 Task: In the event  named  Webinar: Content Marketing Strategies for Lead Conversion, Set a range of dates when you can accept meetings  '13 Jul â€" 31 Jul 2023'. Select a duration of  60 min. Select working hours  	_x000D_
MON- SAT 10:00am â€" 6:00pm. Add time before or after your events  as 10 min. Set the frequency of available time slots for invitees as  20 min. Set the minimum notice period and maximum events allowed per day as  46 hours and 2. , logged in from the account softage.4@softage.net and add another guest for the event, softage.7@softage.net
Action: Mouse pressed left at (645, 215)
Screenshot: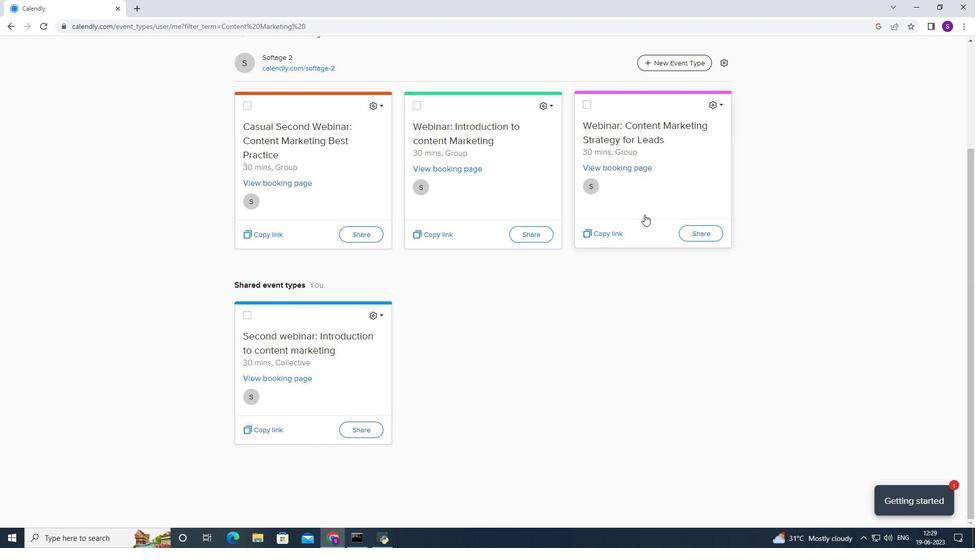 
Action: Mouse moved to (327, 209)
Screenshot: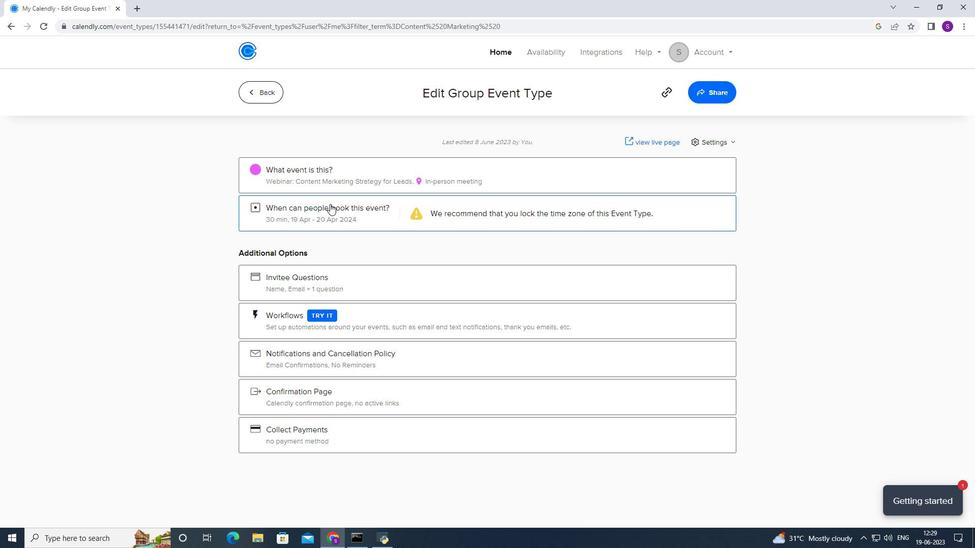 
Action: Mouse pressed left at (327, 209)
Screenshot: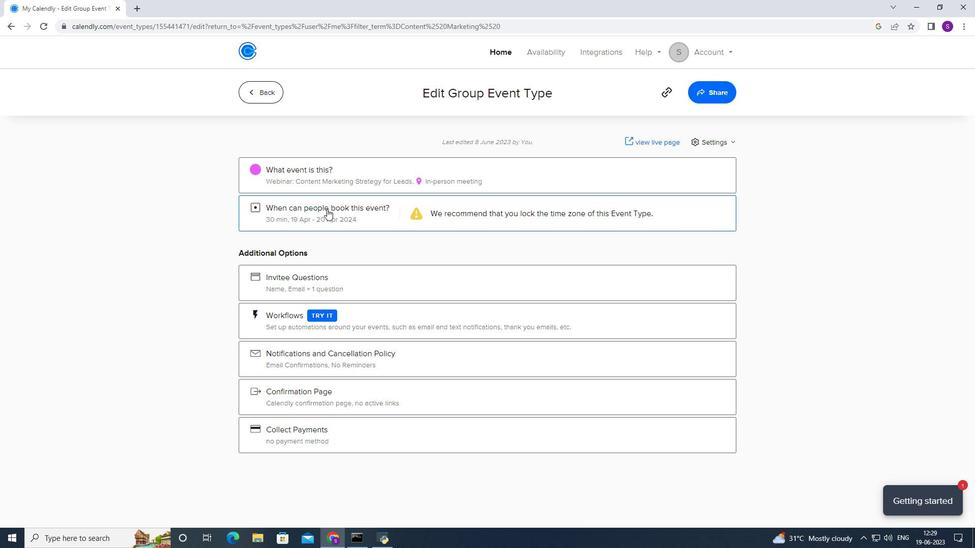 
Action: Mouse moved to (433, 344)
Screenshot: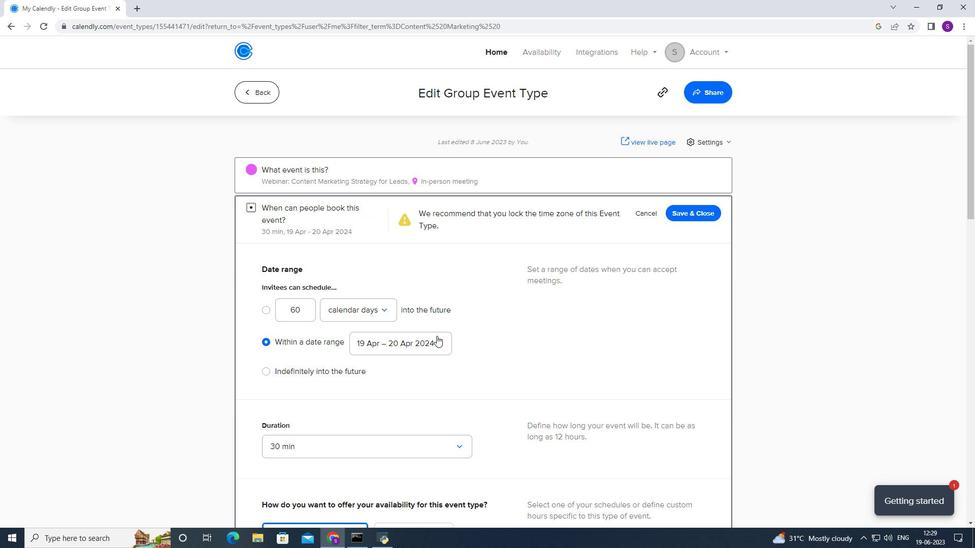 
Action: Mouse pressed left at (433, 344)
Screenshot: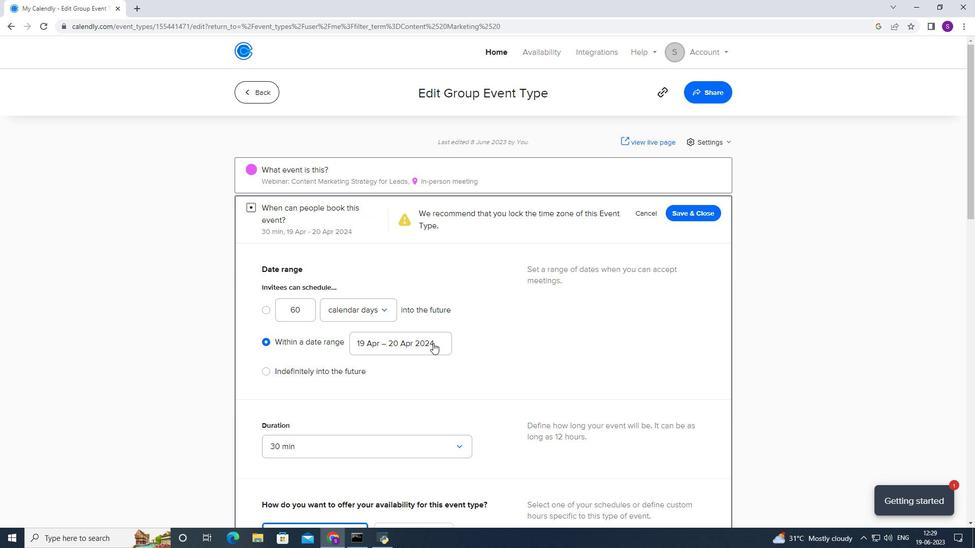 
Action: Mouse moved to (399, 219)
Screenshot: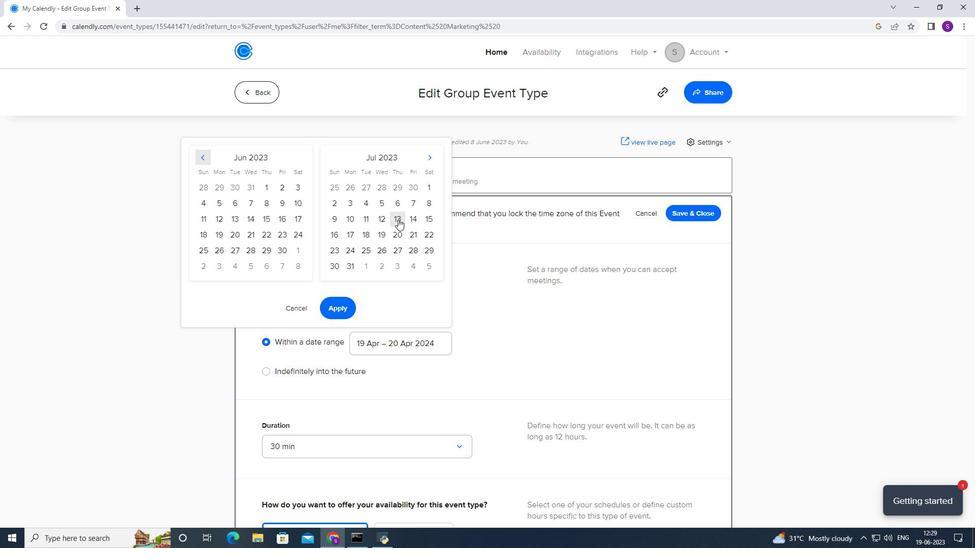 
Action: Mouse pressed left at (399, 219)
Screenshot: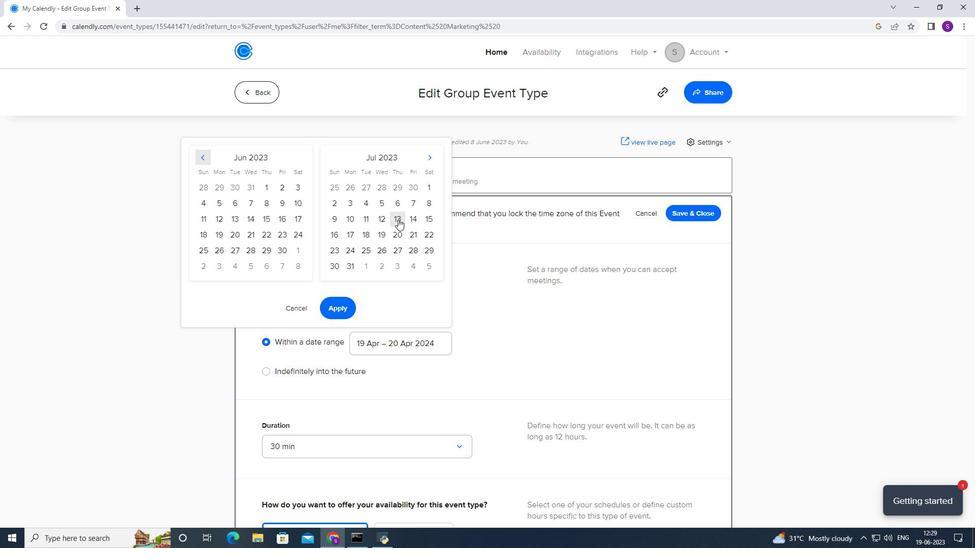 
Action: Mouse moved to (352, 264)
Screenshot: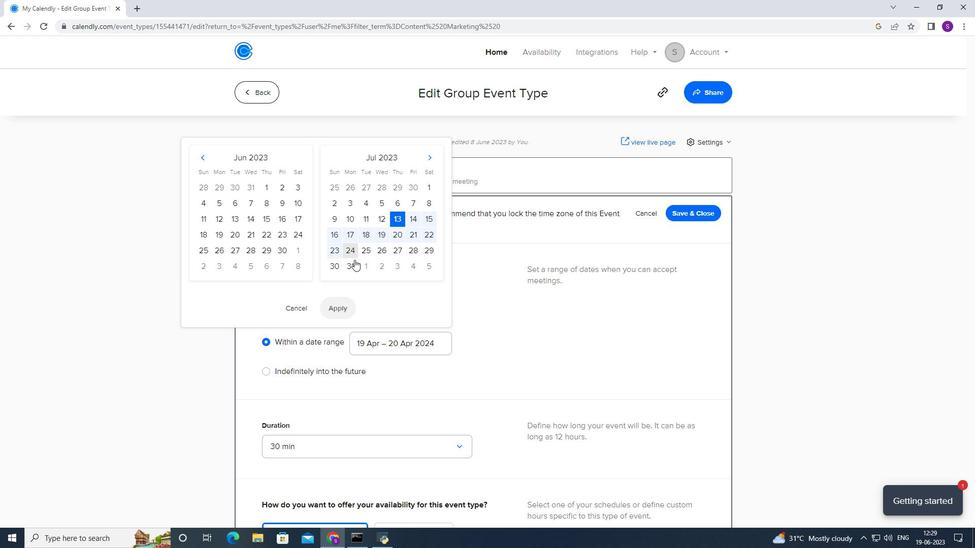 
Action: Mouse pressed left at (352, 264)
Screenshot: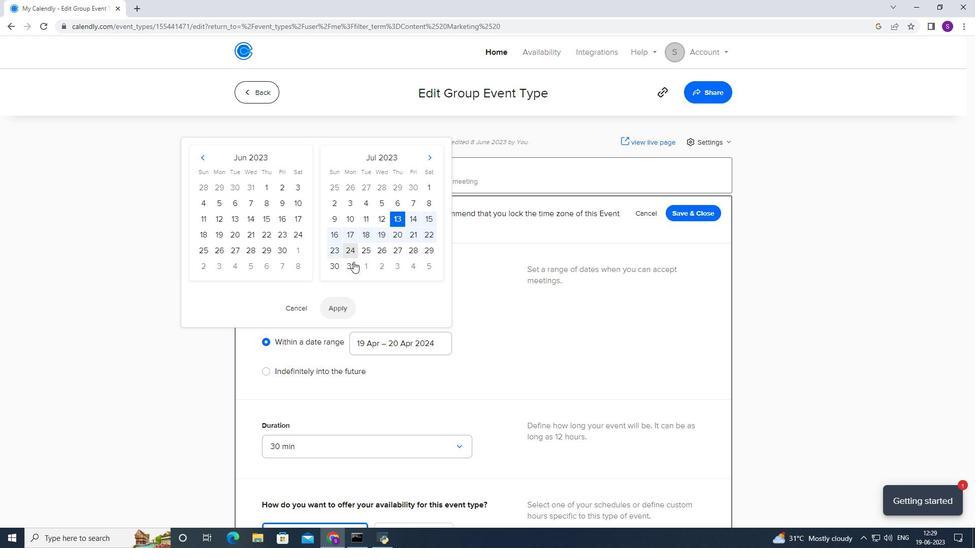 
Action: Mouse moved to (358, 314)
Screenshot: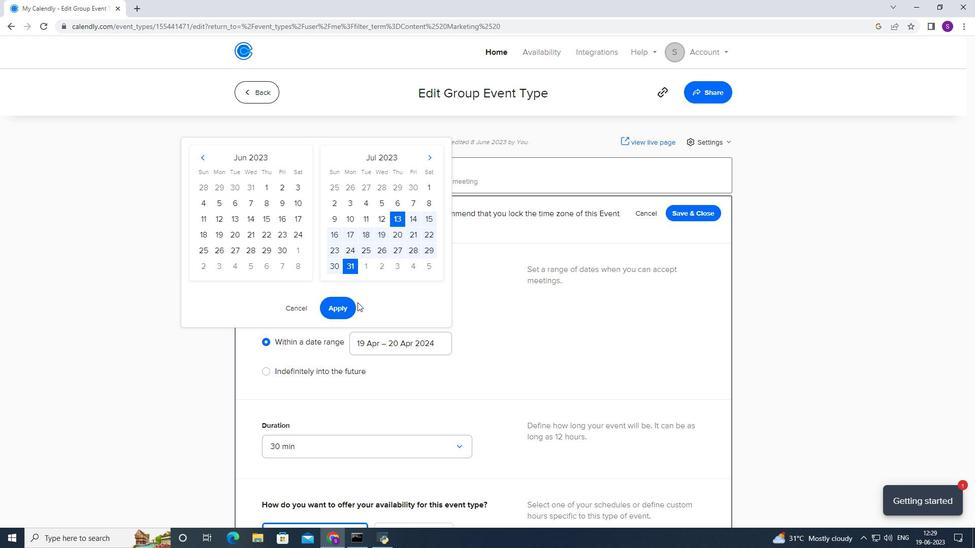 
Action: Mouse pressed left at (358, 314)
Screenshot: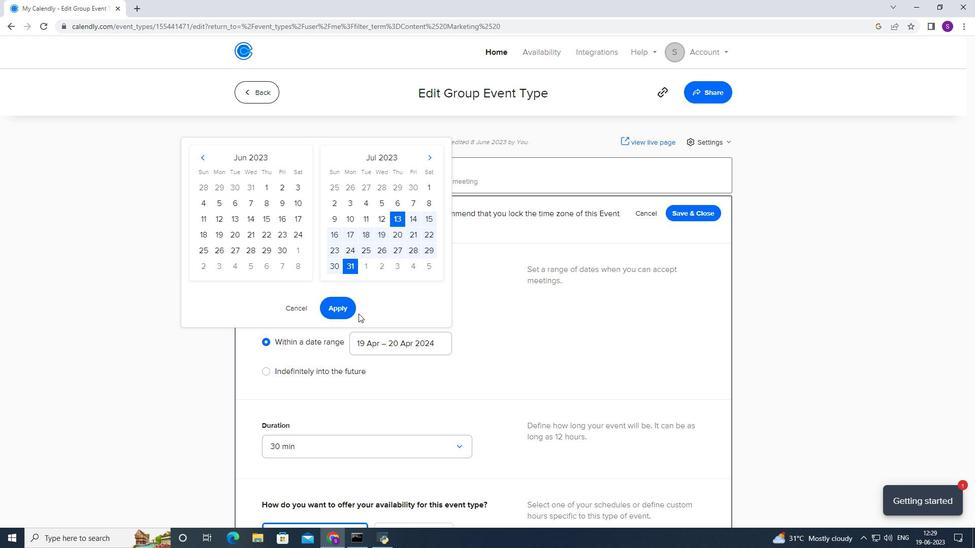 
Action: Mouse moved to (356, 313)
Screenshot: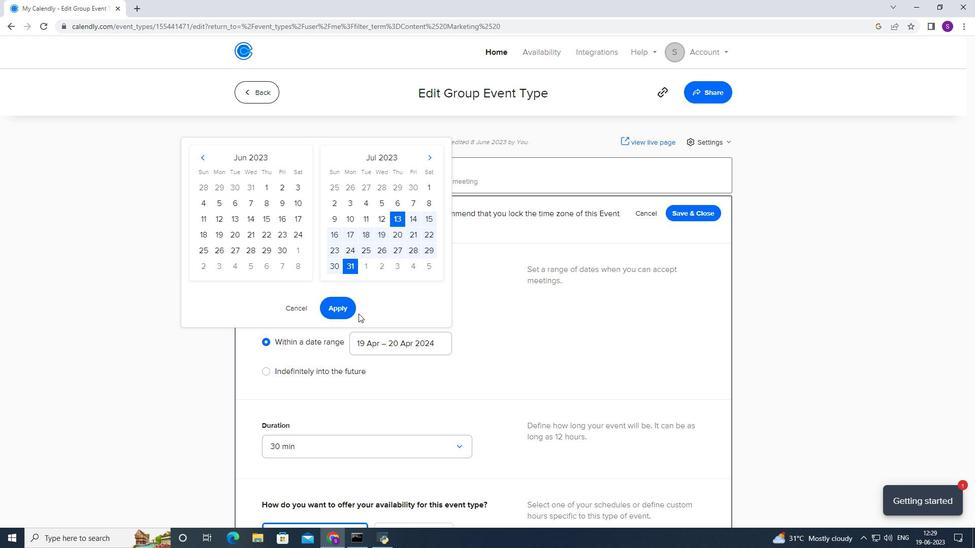 
Action: Mouse pressed left at (356, 313)
Screenshot: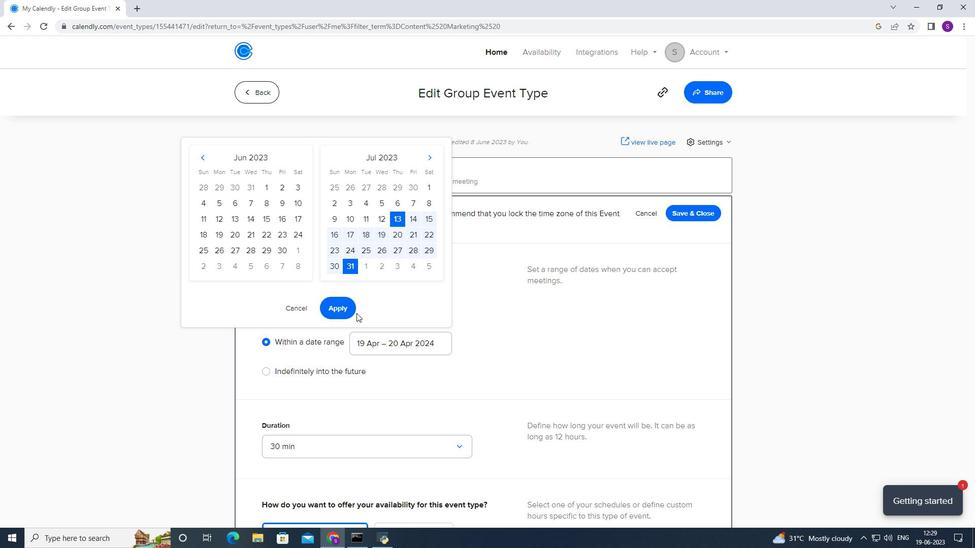 
Action: Mouse moved to (348, 311)
Screenshot: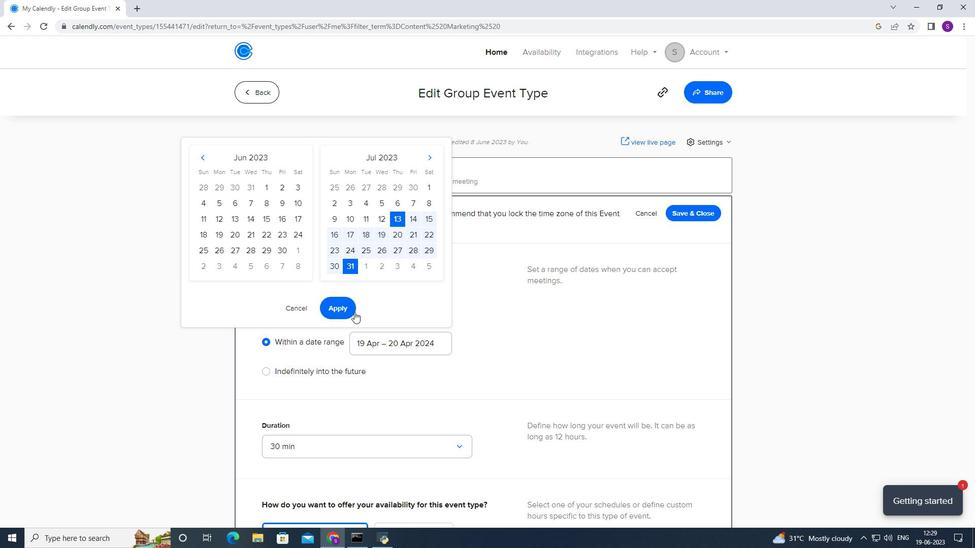 
Action: Mouse pressed left at (348, 311)
Screenshot: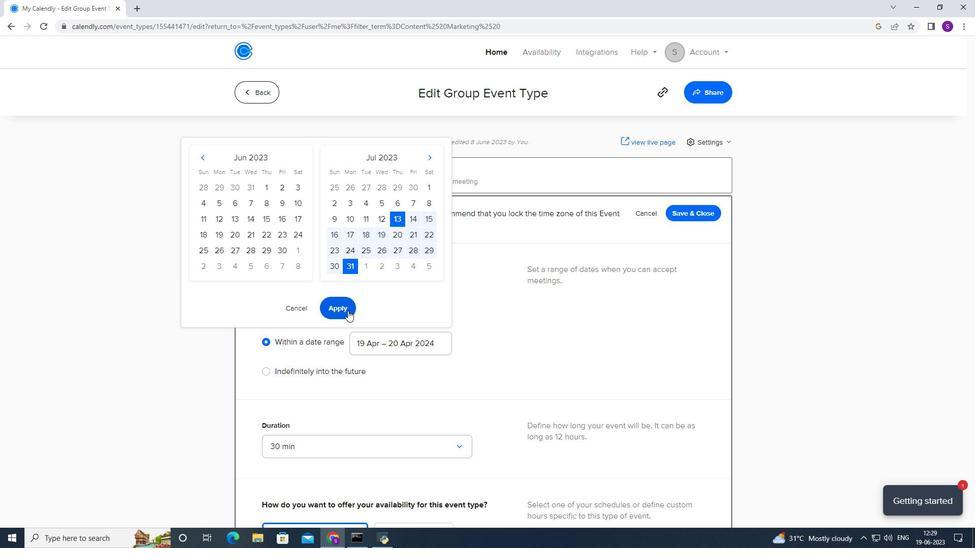 
Action: Mouse moved to (395, 367)
Screenshot: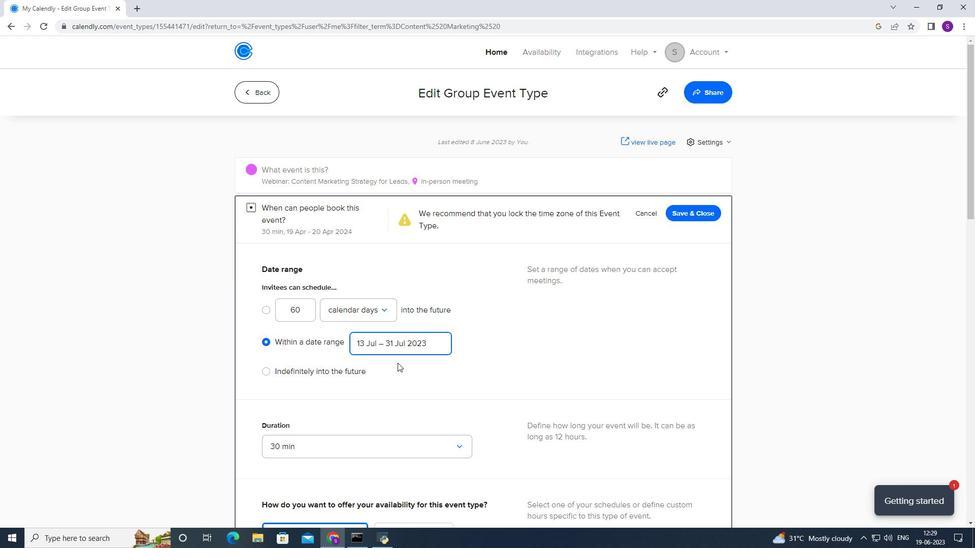 
Action: Mouse scrolled (395, 367) with delta (0, 0)
Screenshot: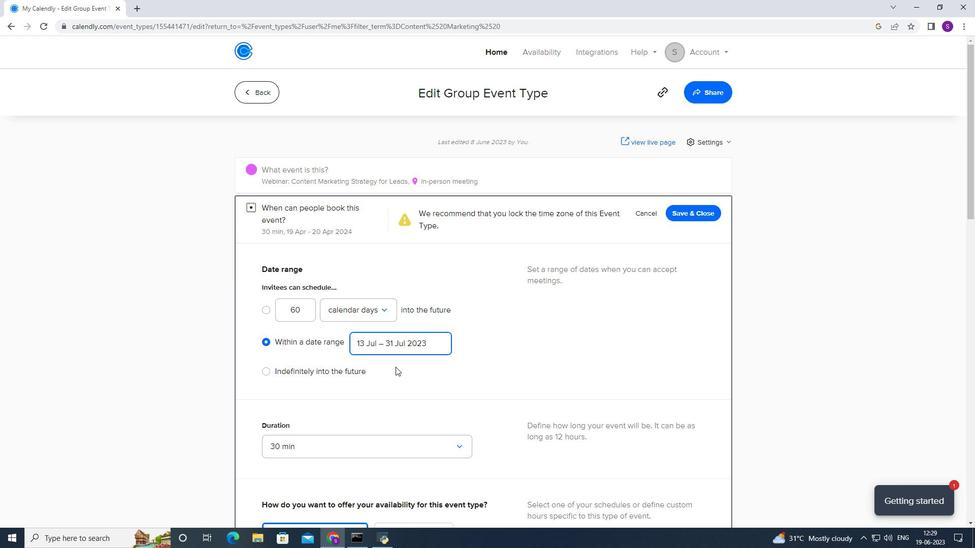 
Action: Mouse scrolled (395, 367) with delta (0, 0)
Screenshot: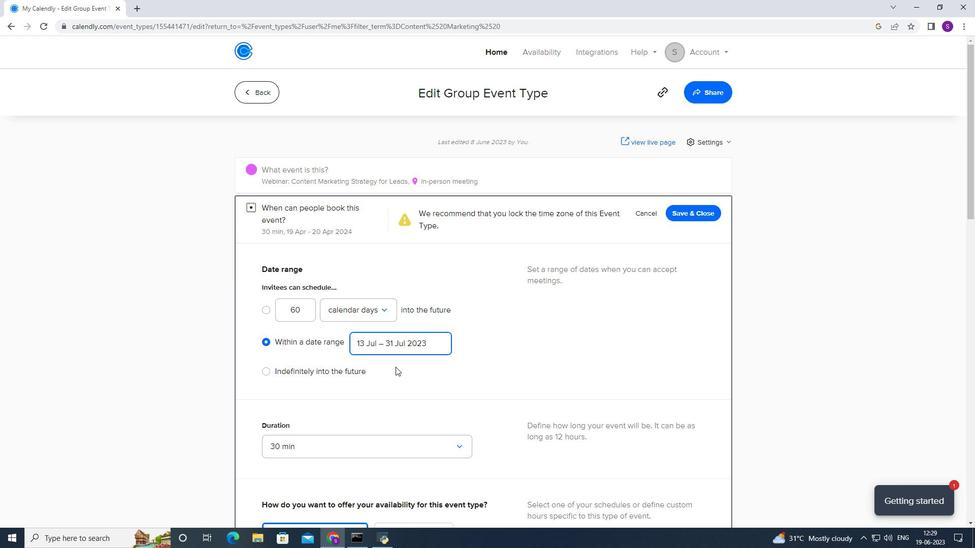 
Action: Mouse scrolled (395, 367) with delta (0, 0)
Screenshot: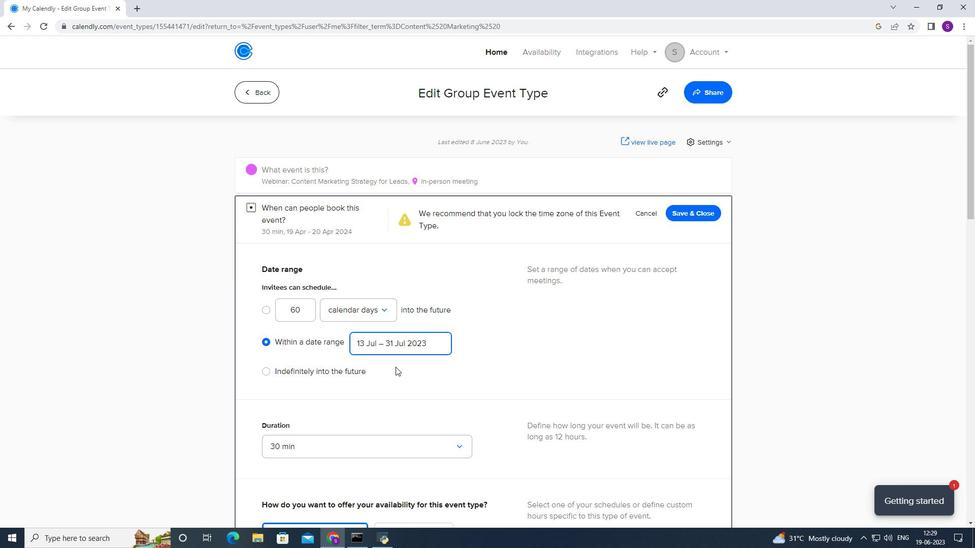 
Action: Mouse scrolled (395, 367) with delta (0, 0)
Screenshot: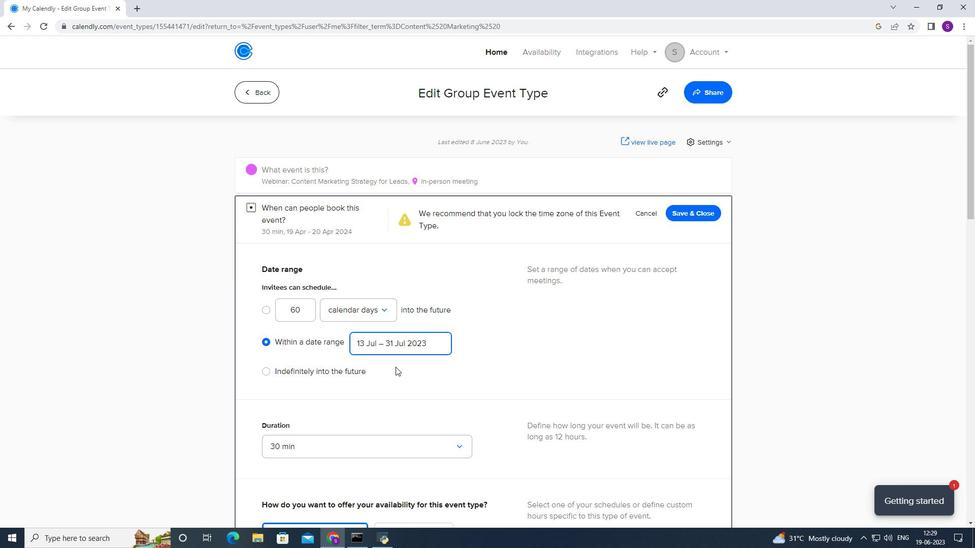
Action: Mouse scrolled (395, 367) with delta (0, 0)
Screenshot: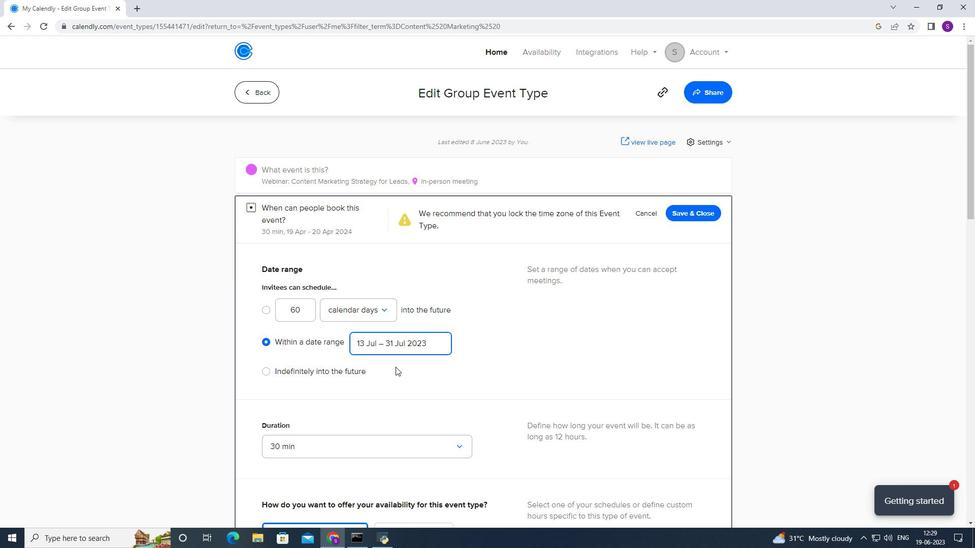 
Action: Mouse moved to (324, 194)
Screenshot: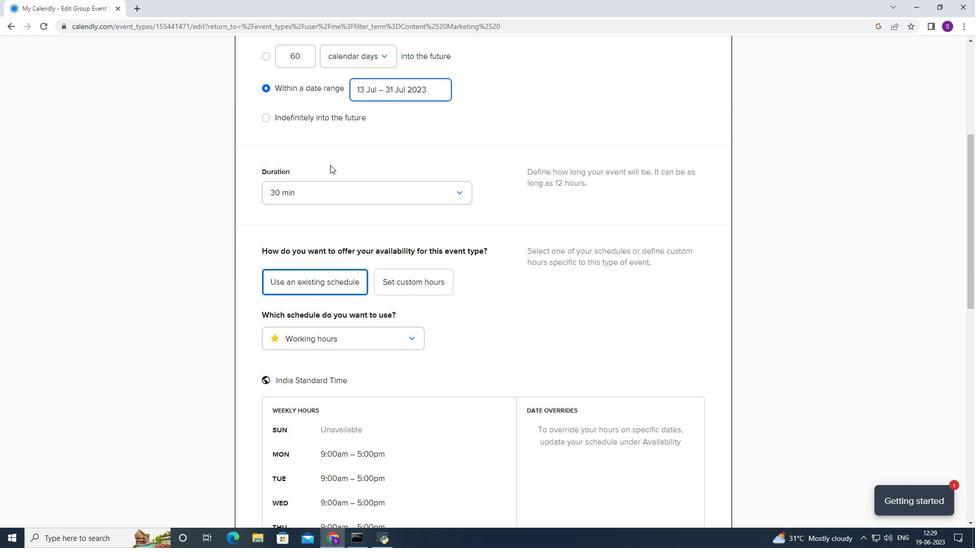 
Action: Mouse pressed left at (324, 194)
Screenshot: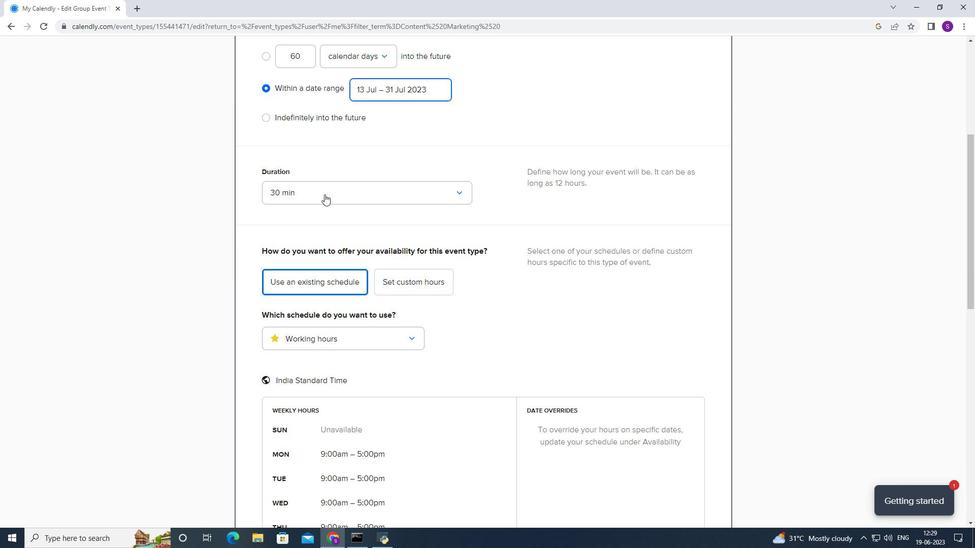 
Action: Mouse moved to (295, 275)
Screenshot: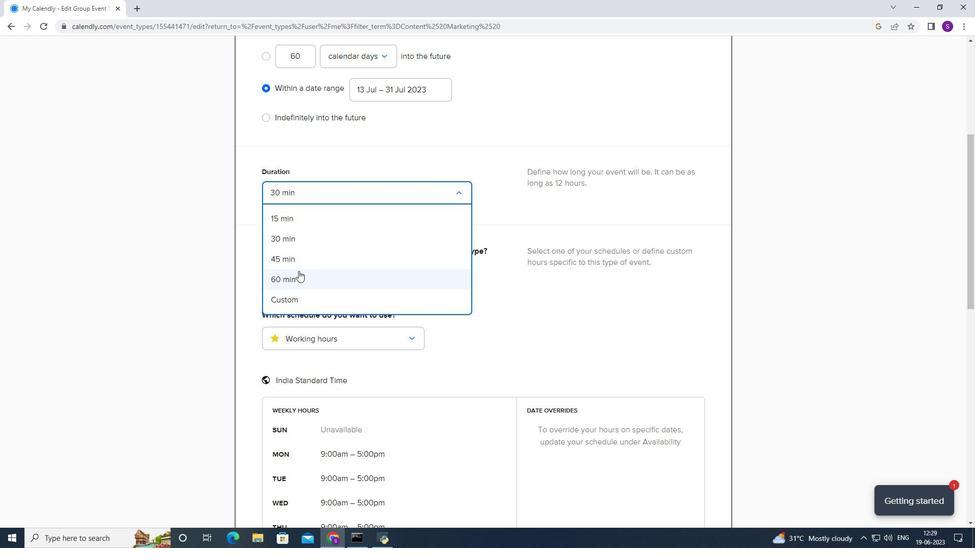 
Action: Mouse pressed left at (295, 275)
Screenshot: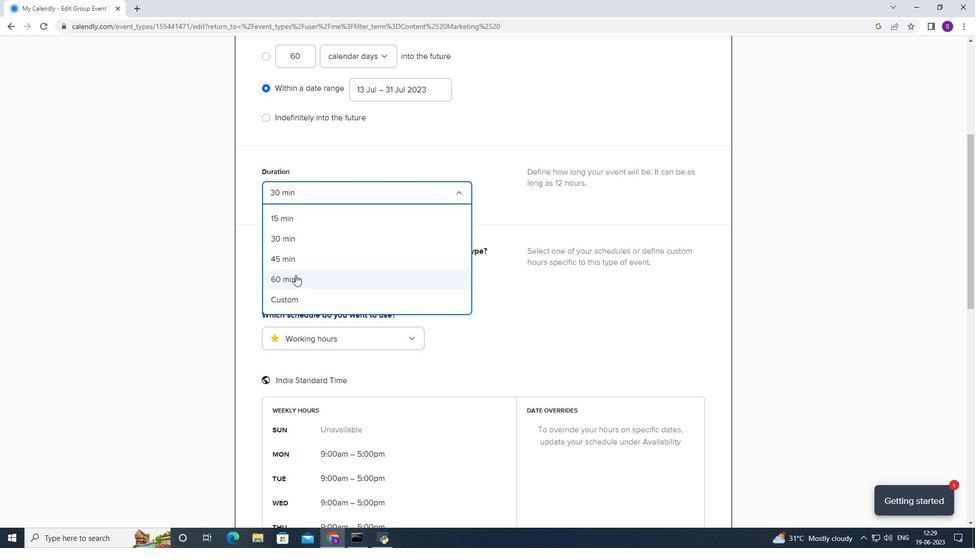 
Action: Mouse moved to (326, 264)
Screenshot: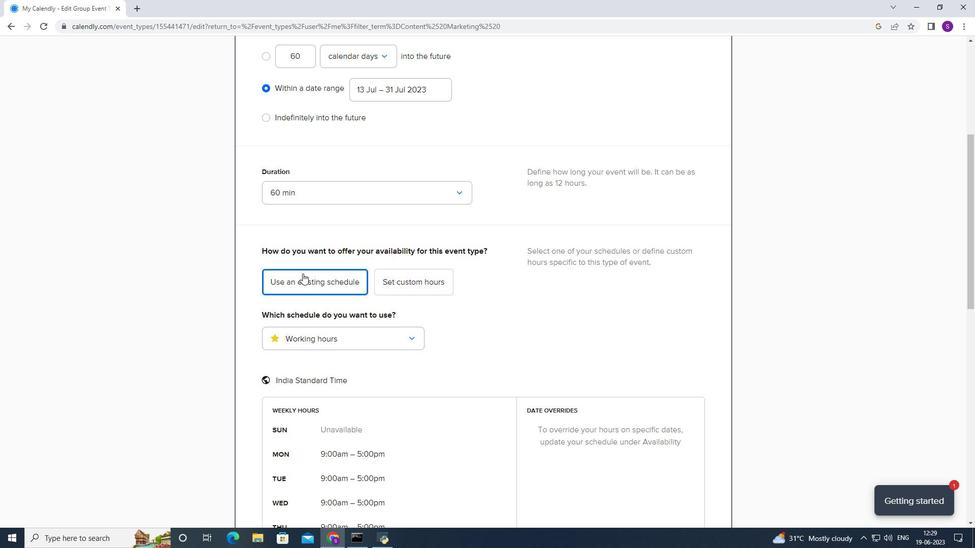 
Action: Mouse scrolled (326, 263) with delta (0, 0)
Screenshot: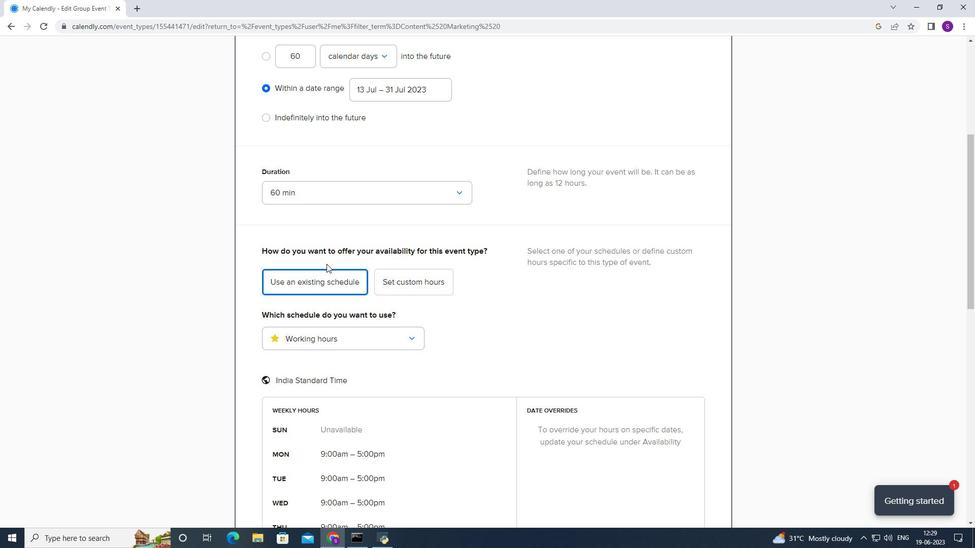 
Action: Mouse scrolled (326, 263) with delta (0, 0)
Screenshot: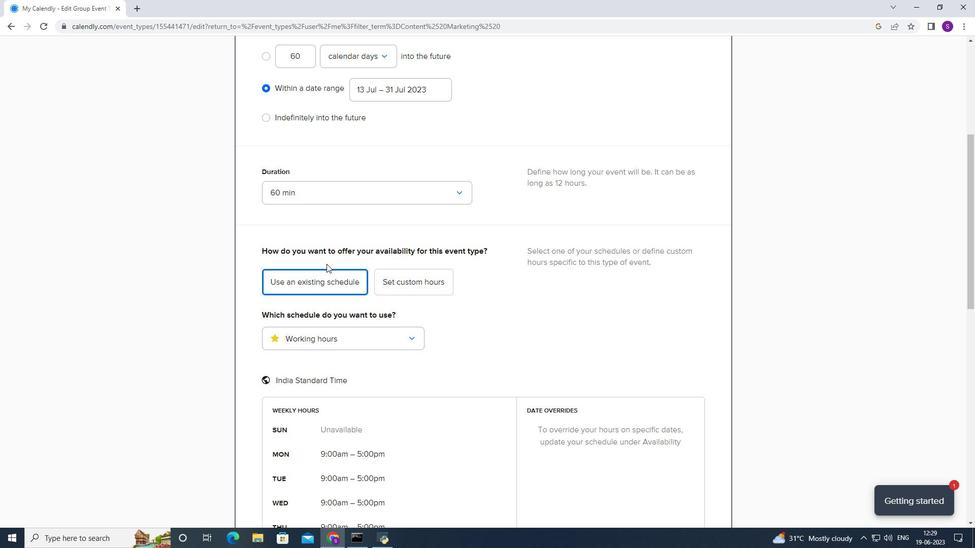 
Action: Mouse scrolled (326, 263) with delta (0, 0)
Screenshot: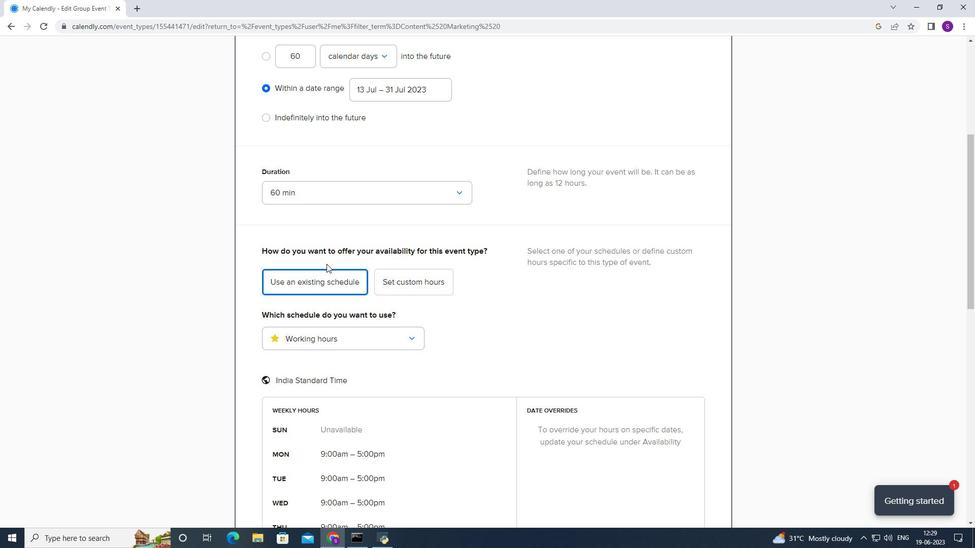 
Action: Mouse moved to (412, 135)
Screenshot: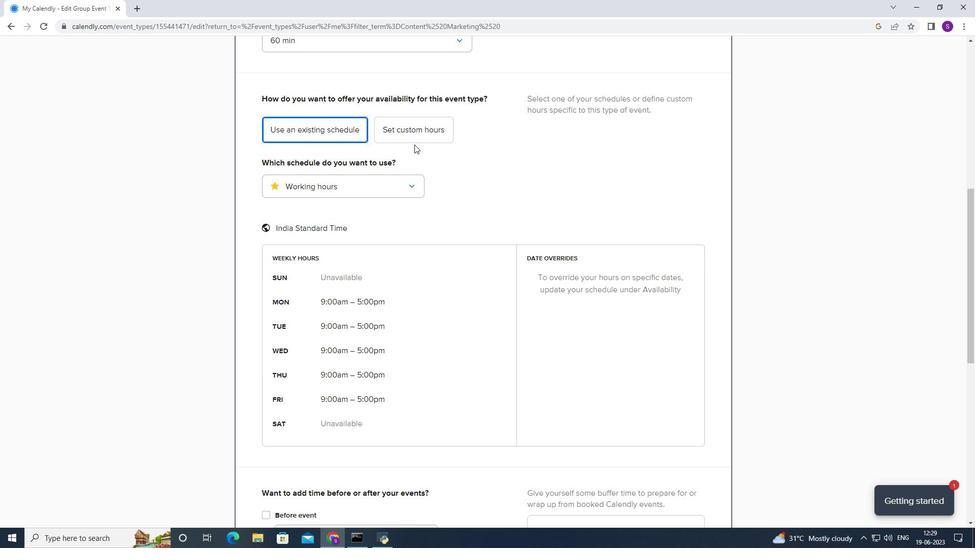 
Action: Mouse pressed left at (412, 135)
Screenshot: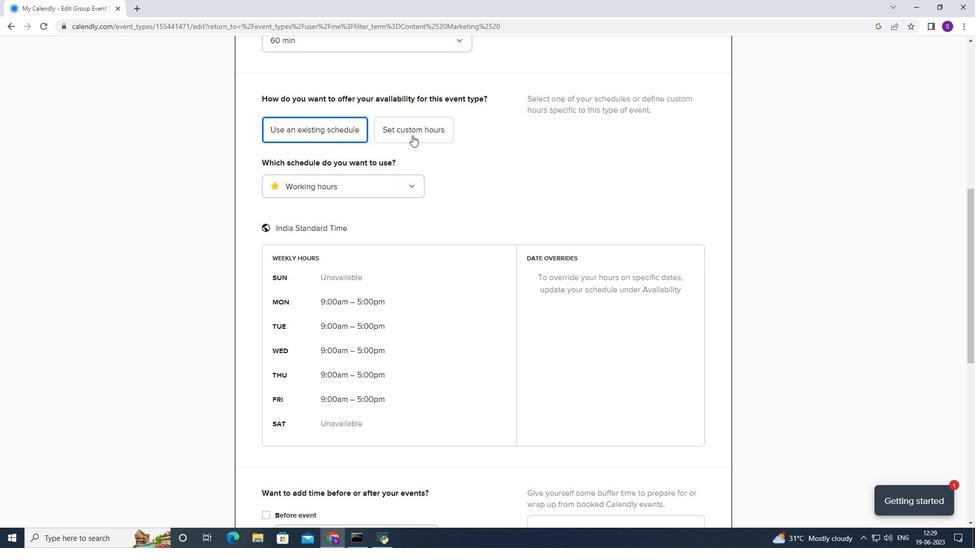 
Action: Mouse moved to (374, 241)
Screenshot: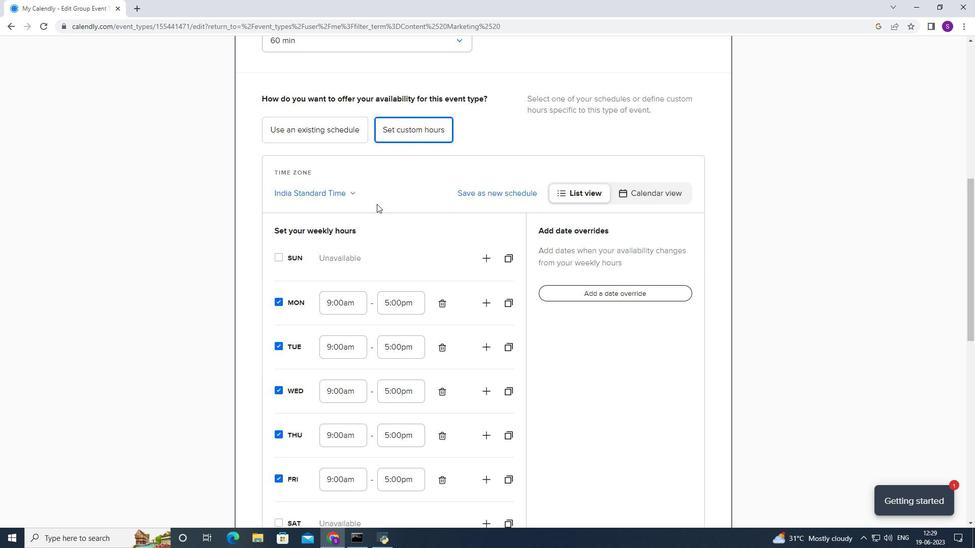 
Action: Mouse scrolled (374, 240) with delta (0, 0)
Screenshot: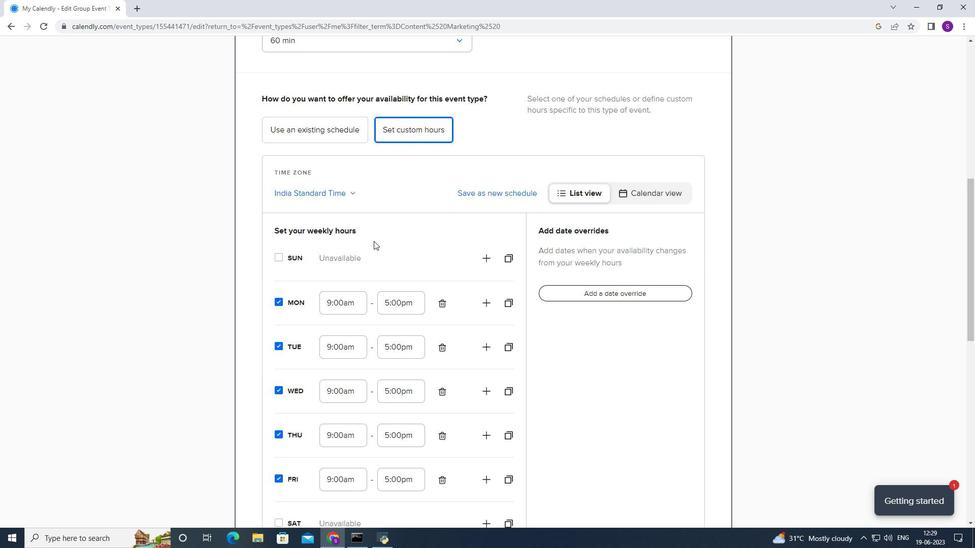 
Action: Mouse scrolled (374, 240) with delta (0, 0)
Screenshot: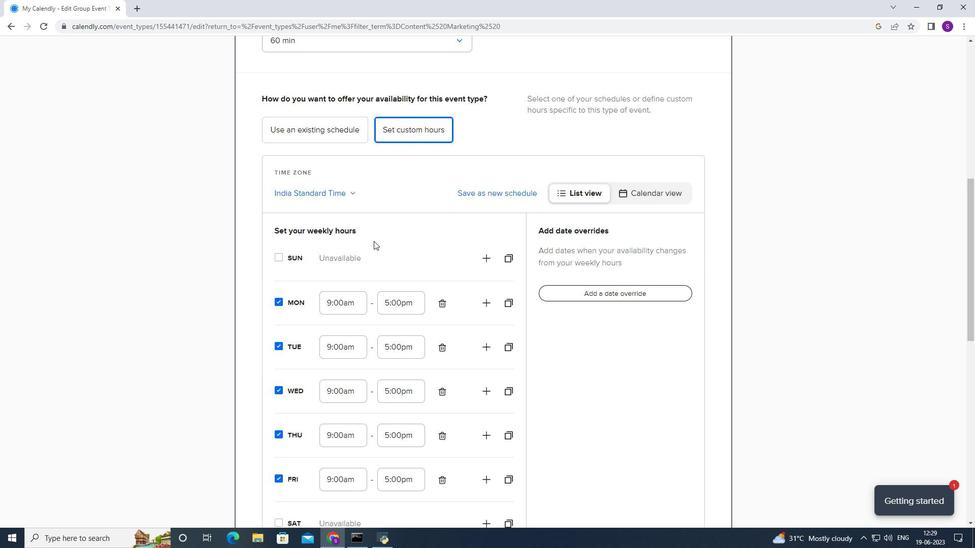 
Action: Mouse scrolled (374, 240) with delta (0, 0)
Screenshot: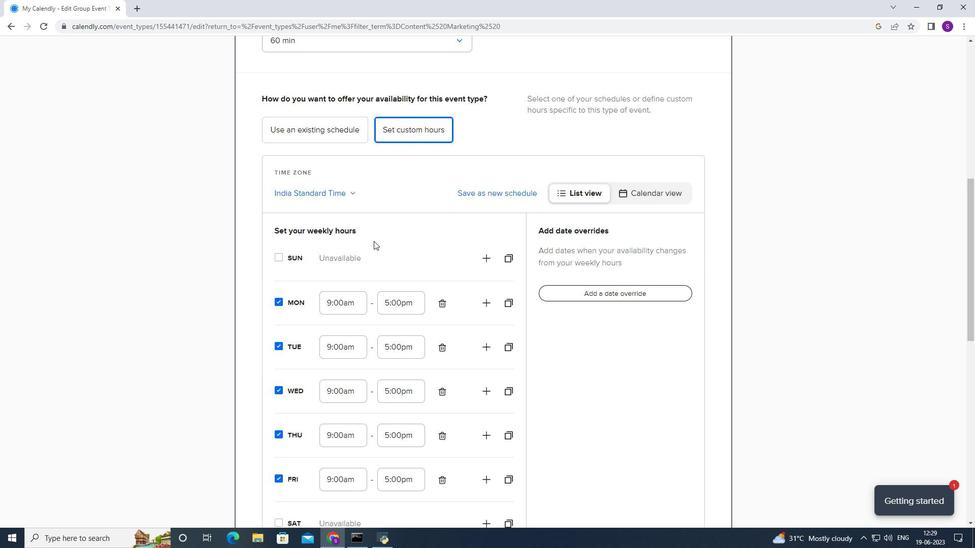 
Action: Mouse moved to (278, 375)
Screenshot: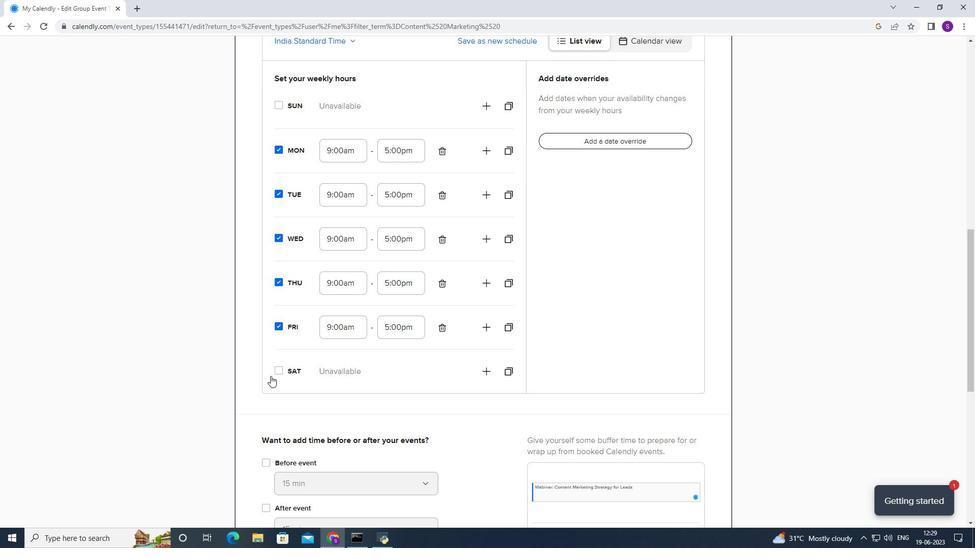 
Action: Mouse pressed left at (278, 375)
Screenshot: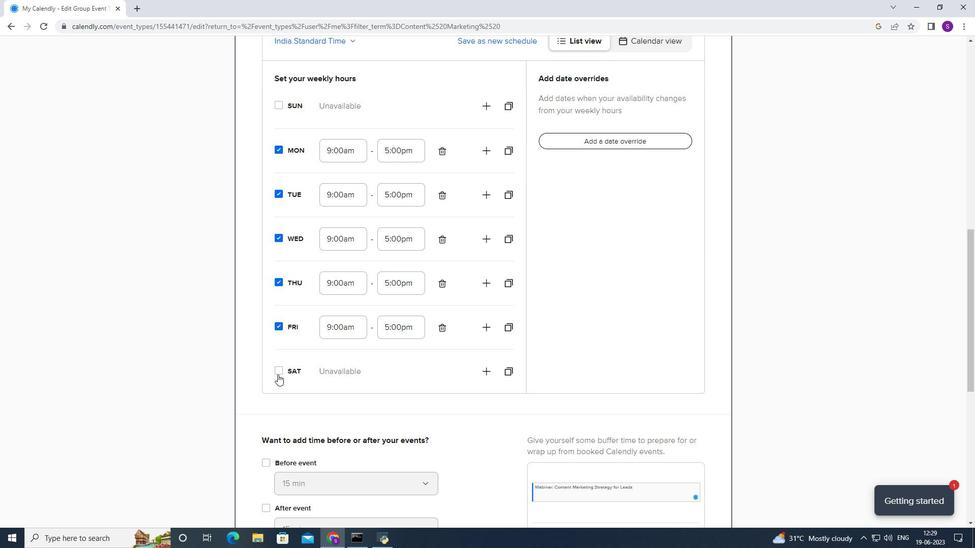 
Action: Mouse moved to (343, 383)
Screenshot: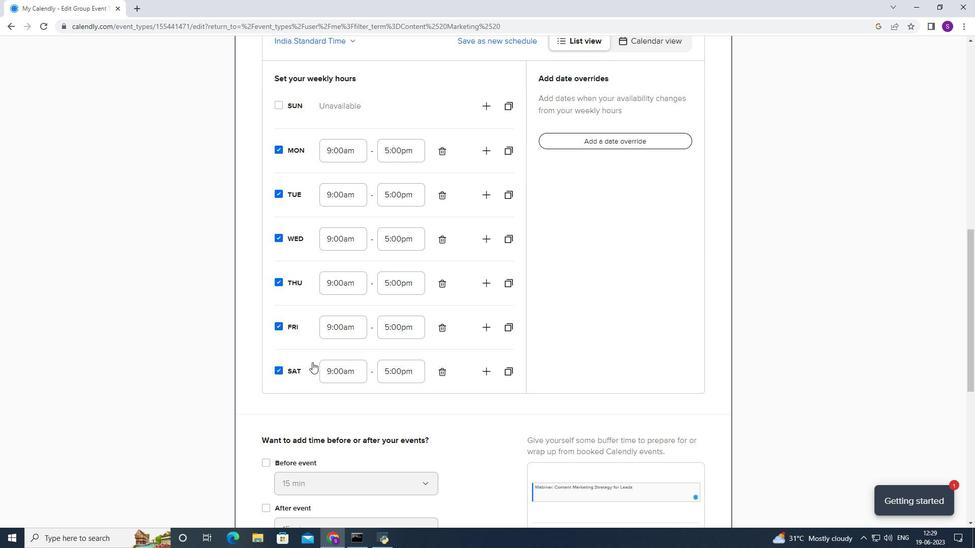 
Action: Mouse pressed left at (343, 383)
Screenshot: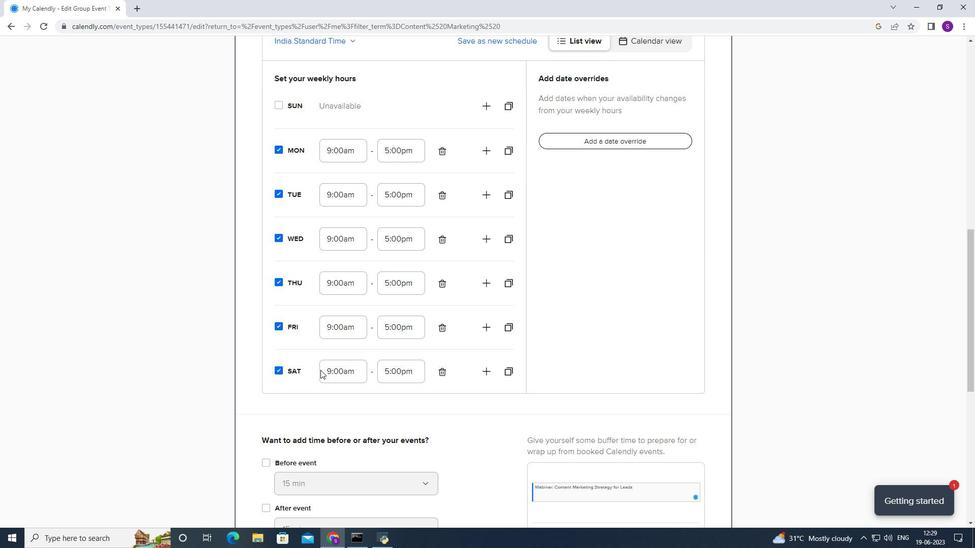
Action: Mouse moved to (344, 383)
Screenshot: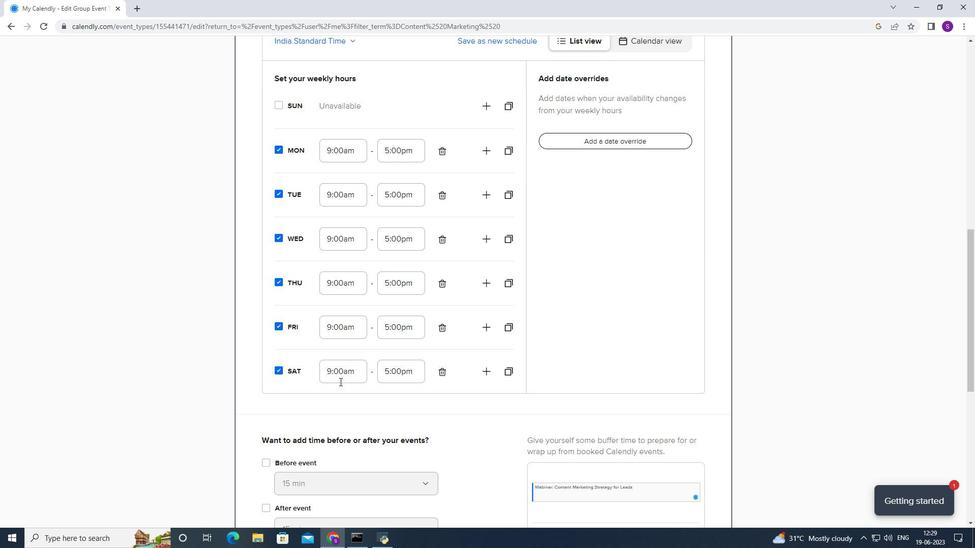 
Action: Mouse scrolled (344, 382) with delta (0, 0)
Screenshot: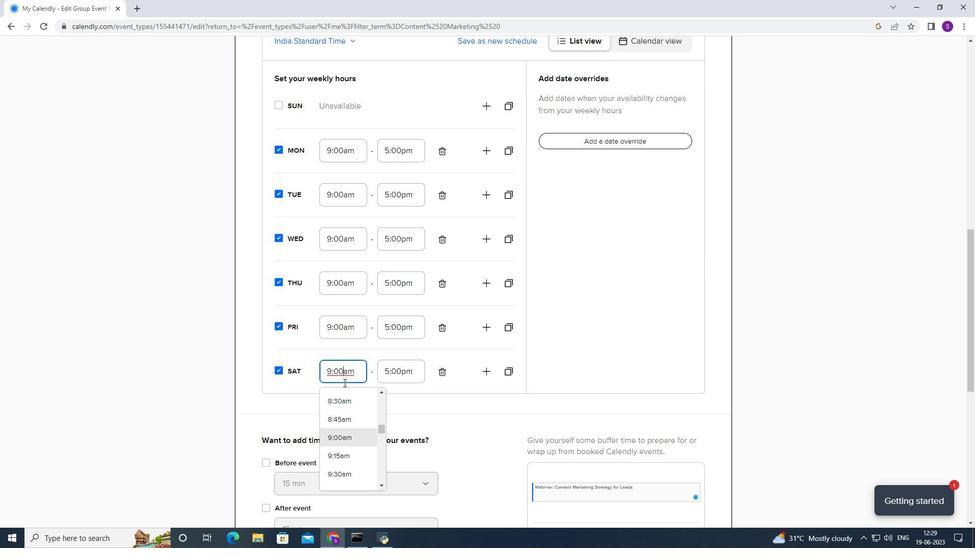 
Action: Mouse scrolled (344, 382) with delta (0, 0)
Screenshot: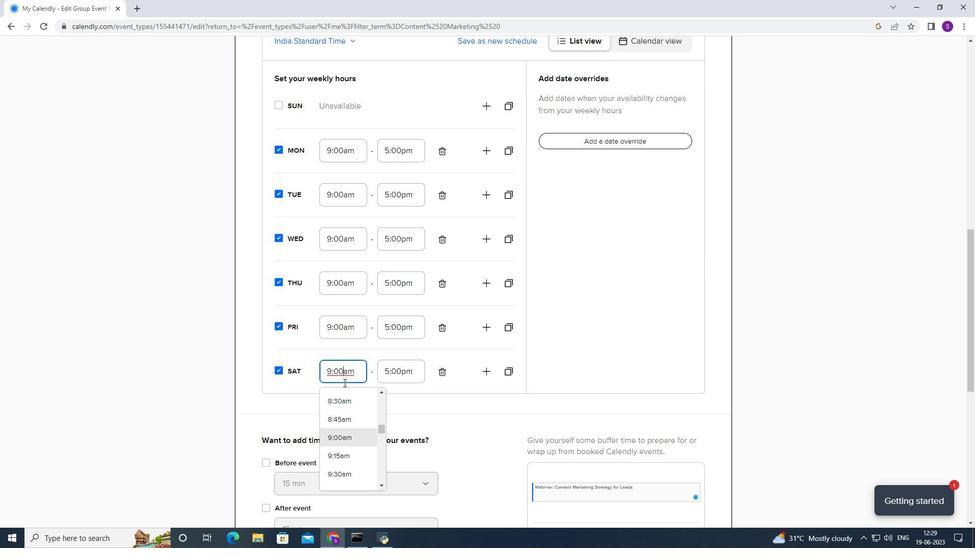 
Action: Mouse scrolled (344, 382) with delta (0, 0)
Screenshot: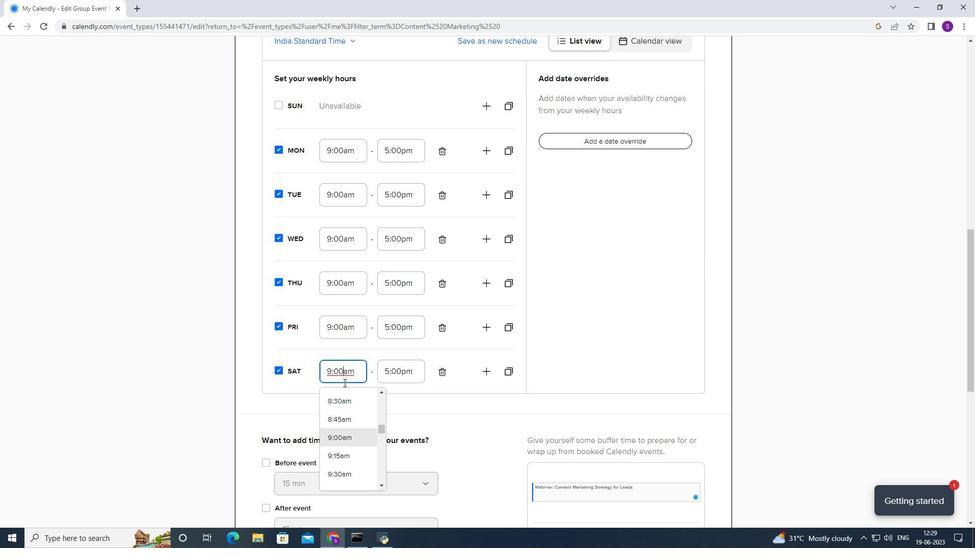 
Action: Mouse moved to (353, 288)
Screenshot: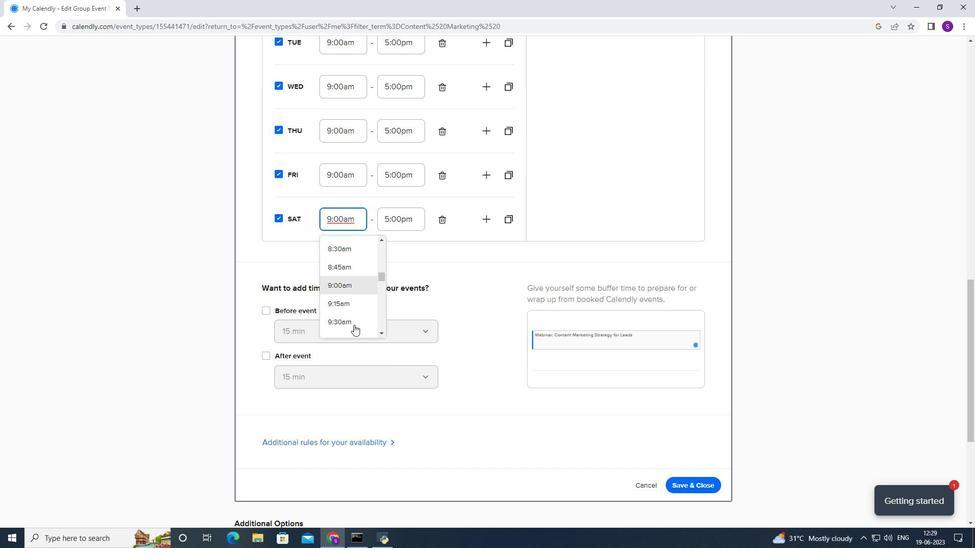 
Action: Mouse scrolled (353, 287) with delta (0, 0)
Screenshot: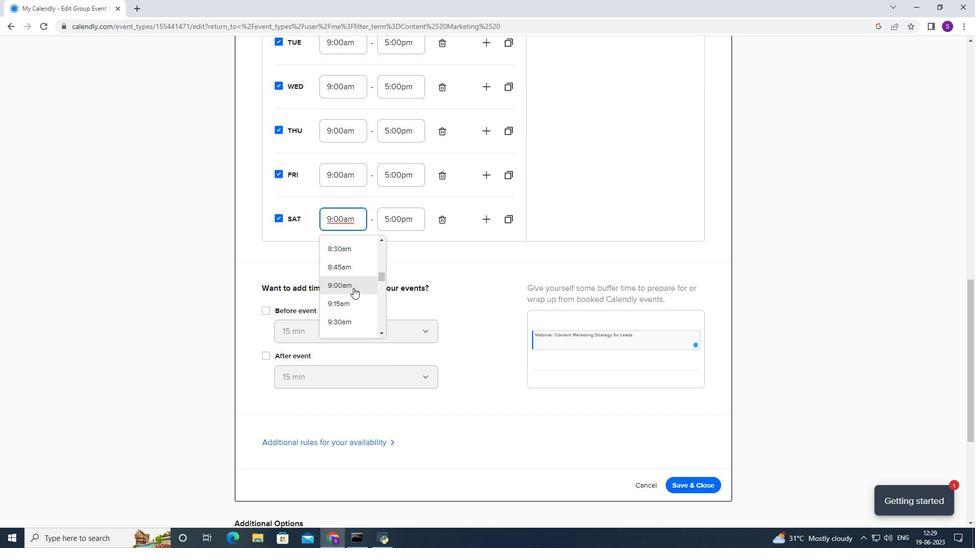 
Action: Mouse scrolled (353, 287) with delta (0, 0)
Screenshot: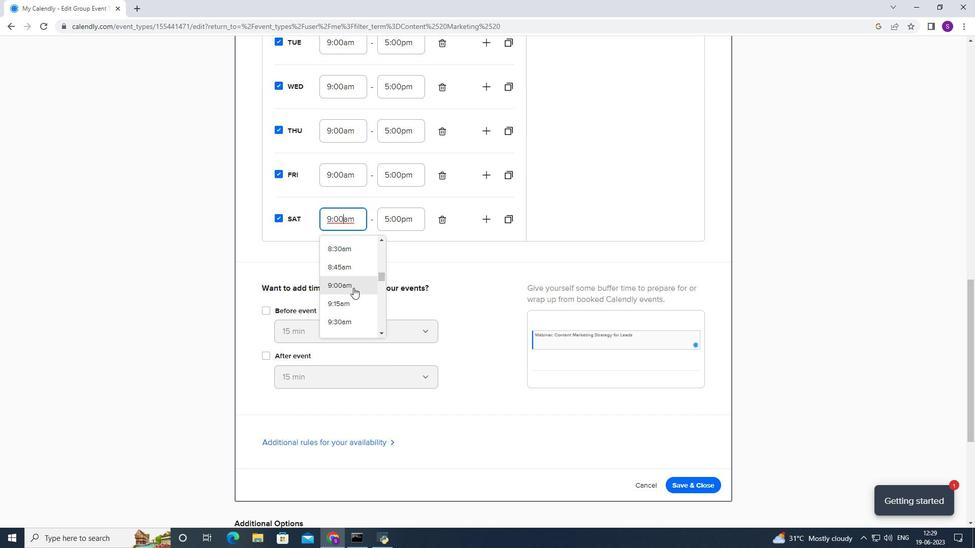 
Action: Mouse scrolled (353, 287) with delta (0, 0)
Screenshot: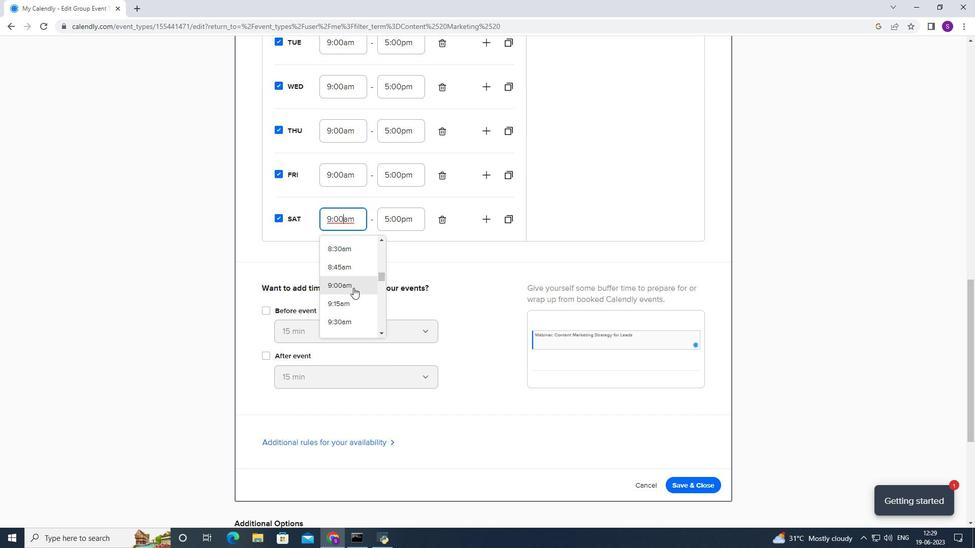 
Action: Mouse moved to (343, 240)
Screenshot: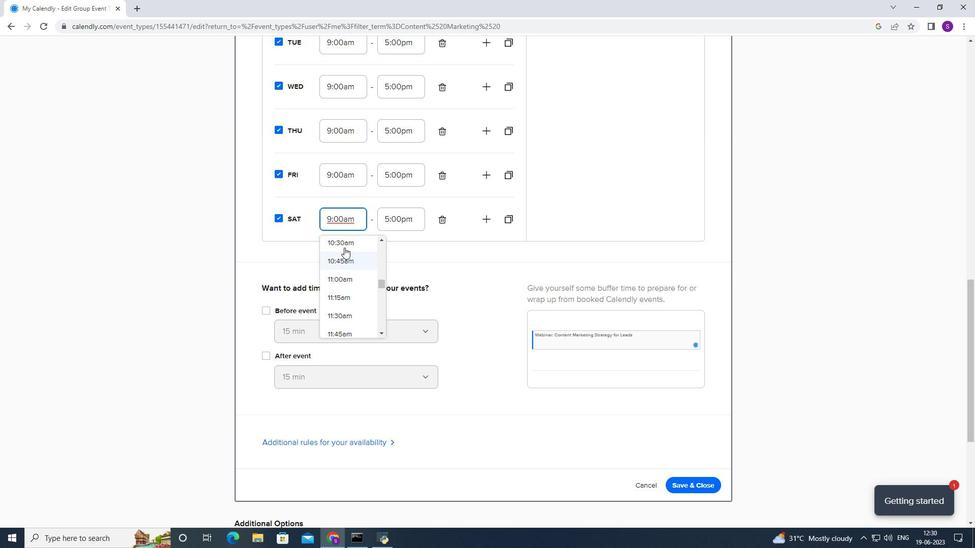
Action: Mouse pressed left at (343, 240)
Screenshot: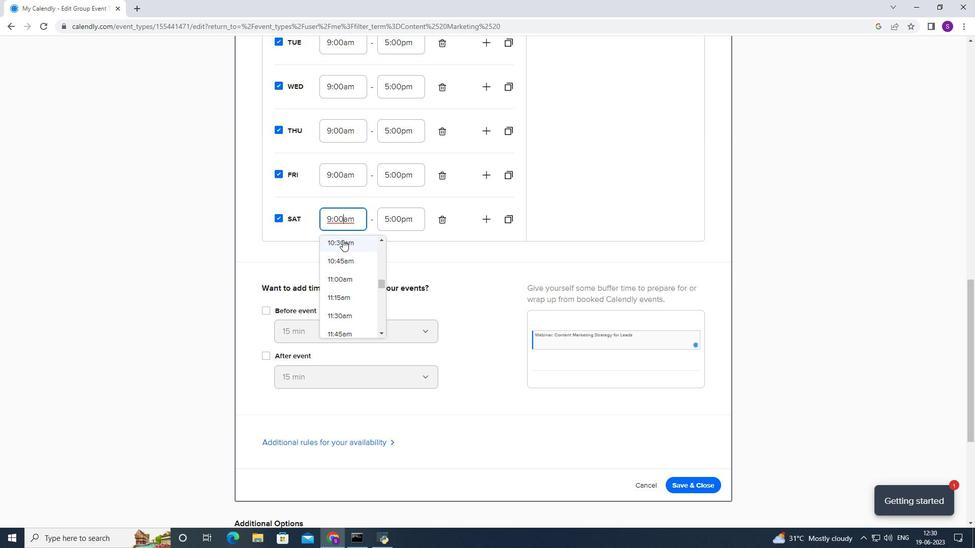 
Action: Mouse moved to (350, 218)
Screenshot: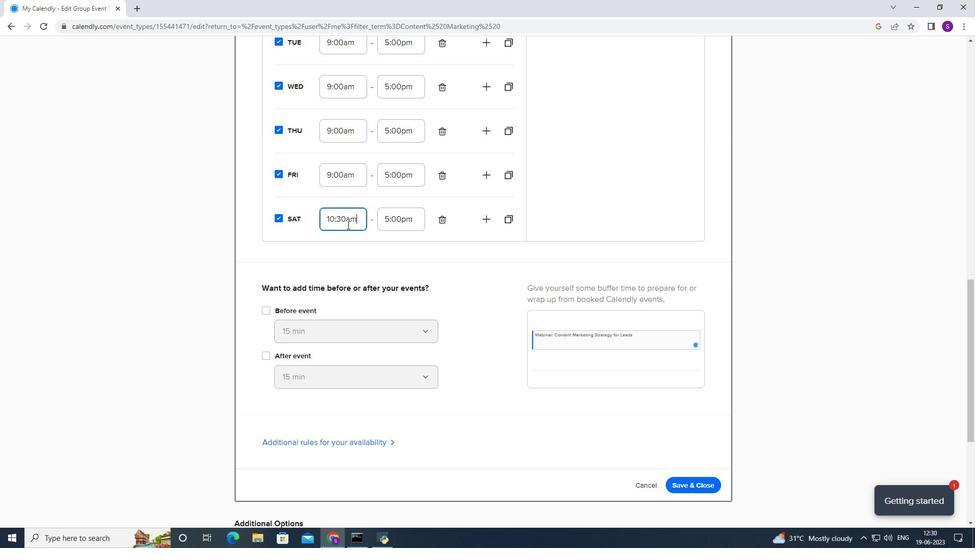 
Action: Mouse pressed left at (350, 218)
Screenshot: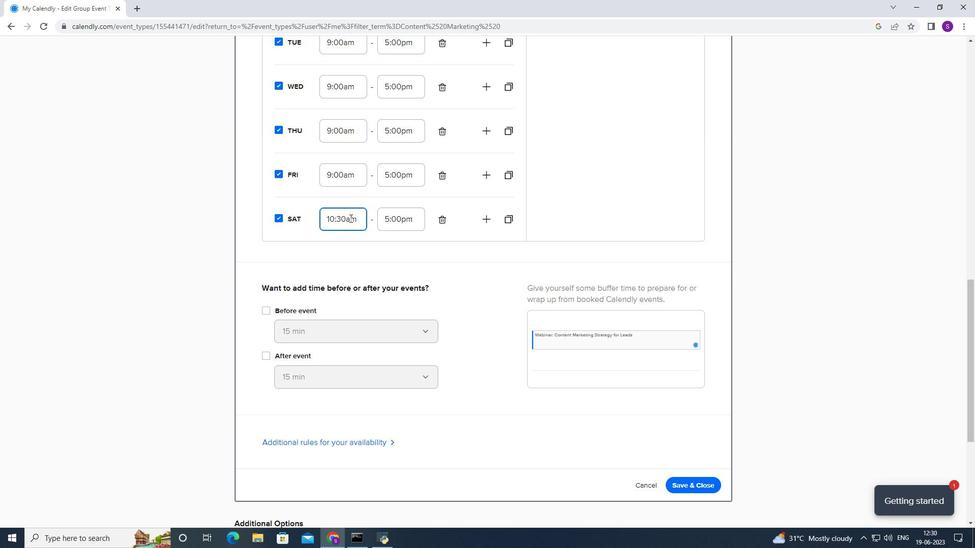 
Action: Mouse moved to (353, 281)
Screenshot: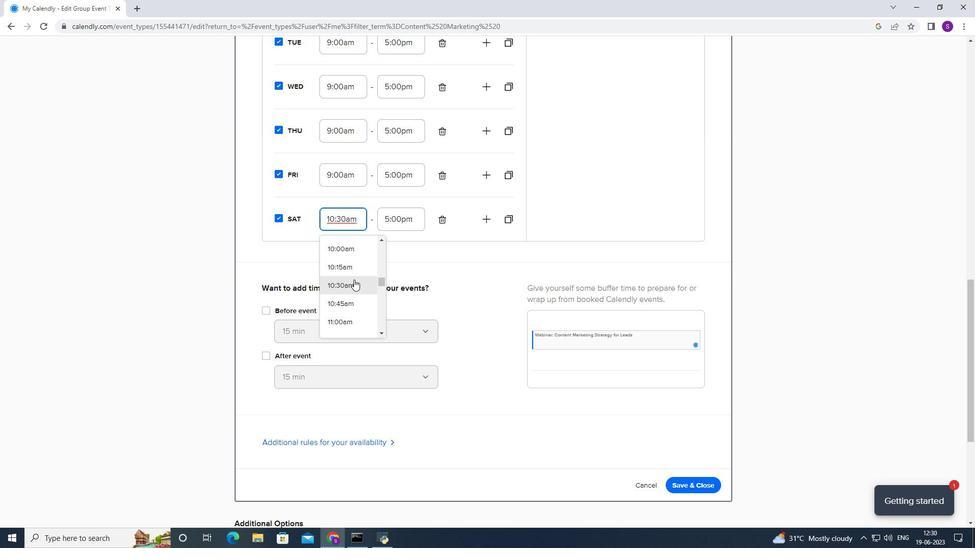 
Action: Mouse scrolled (353, 281) with delta (0, 0)
Screenshot: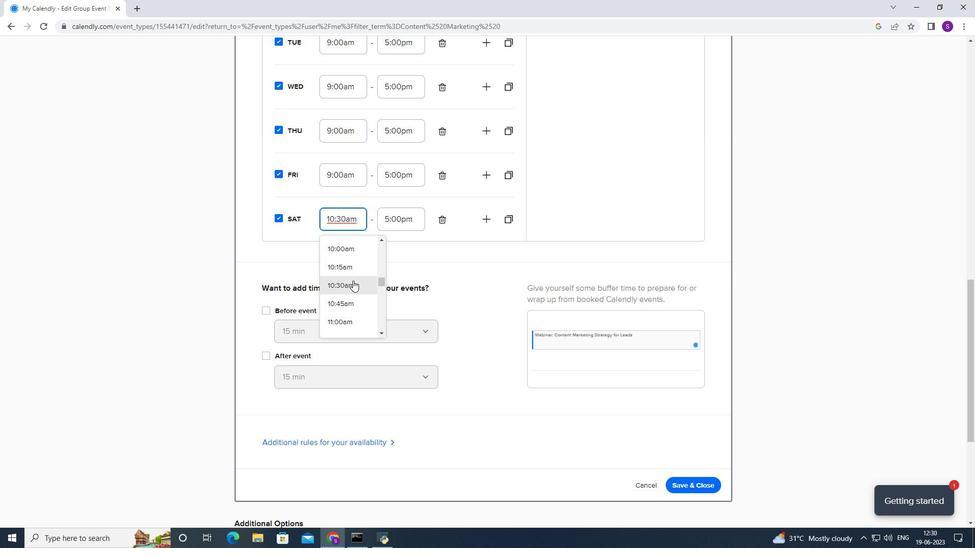 
Action: Mouse moved to (354, 298)
Screenshot: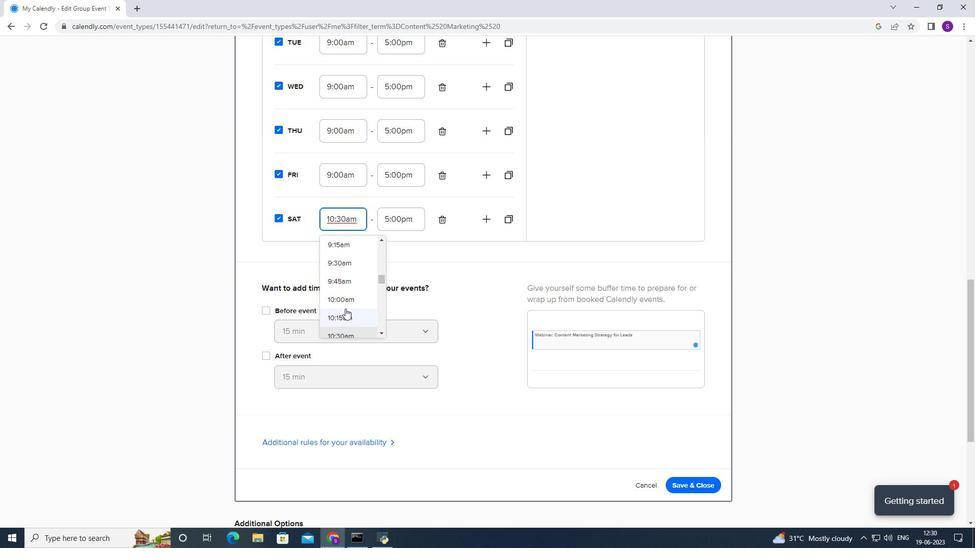 
Action: Mouse pressed left at (354, 298)
Screenshot: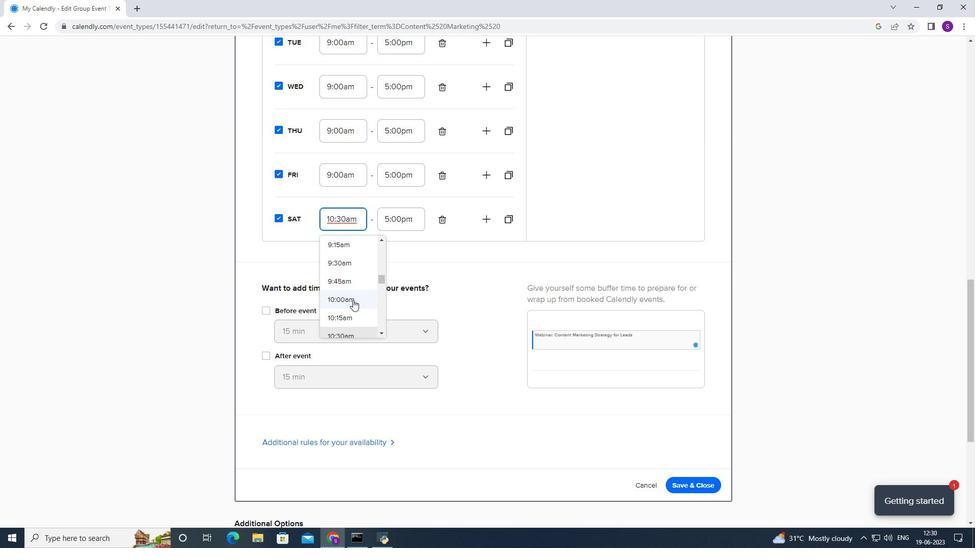 
Action: Mouse moved to (394, 227)
Screenshot: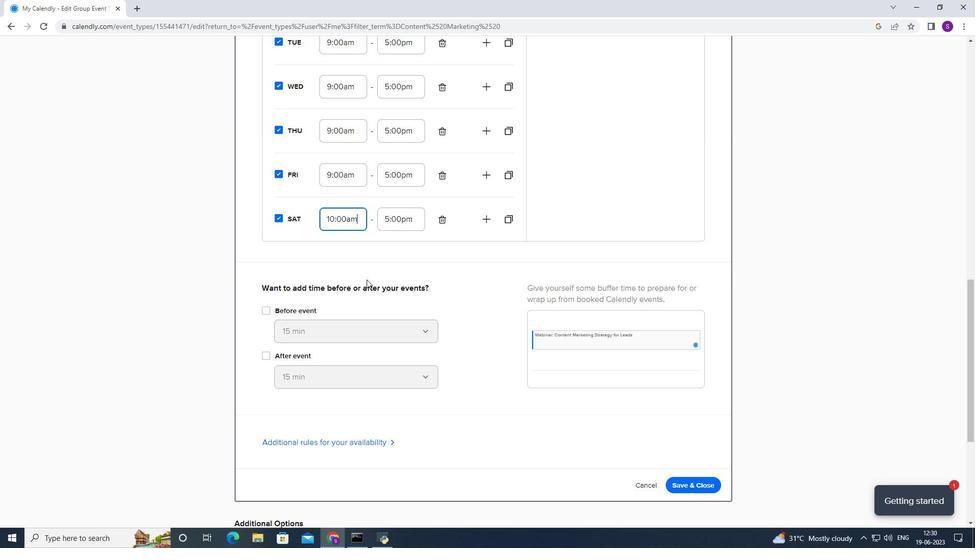 
Action: Mouse pressed left at (394, 227)
Screenshot: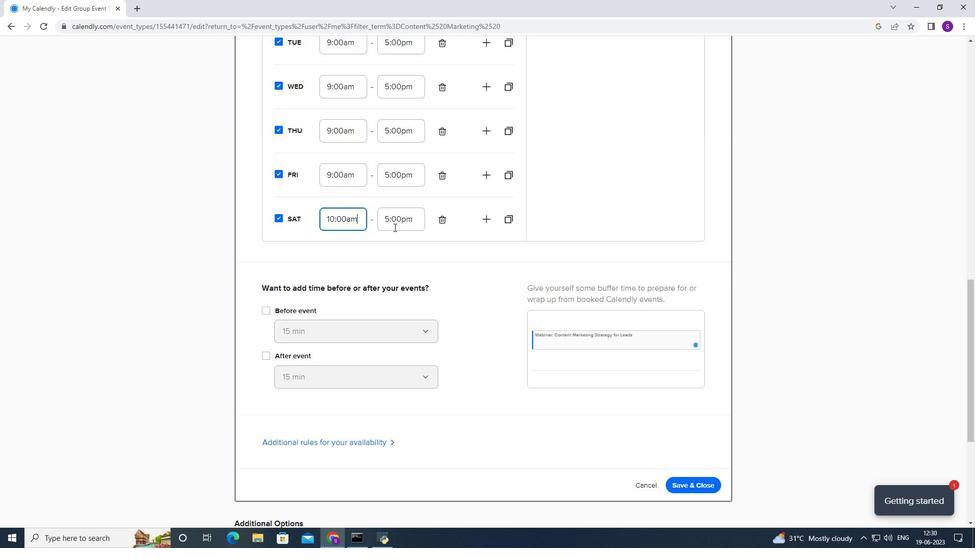 
Action: Mouse moved to (407, 287)
Screenshot: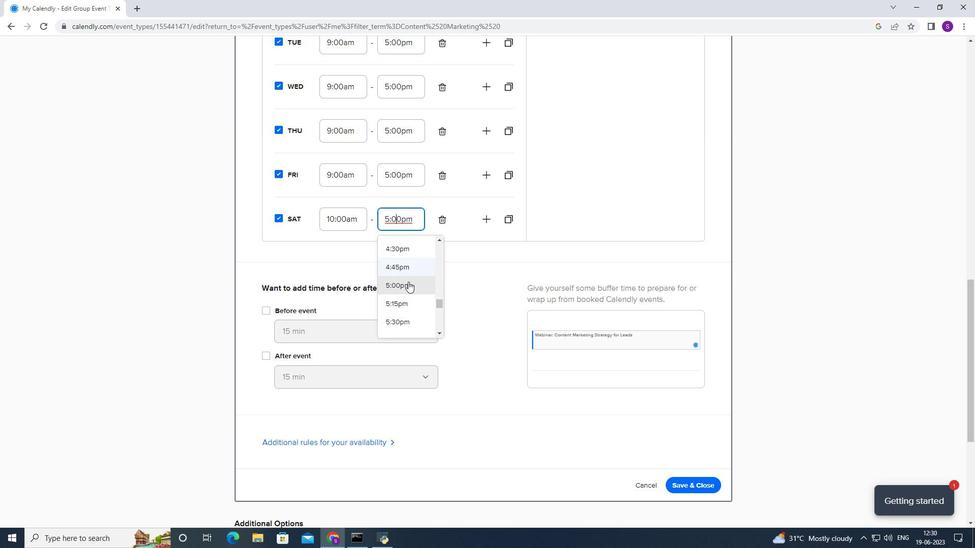 
Action: Mouse scrolled (407, 287) with delta (0, 0)
Screenshot: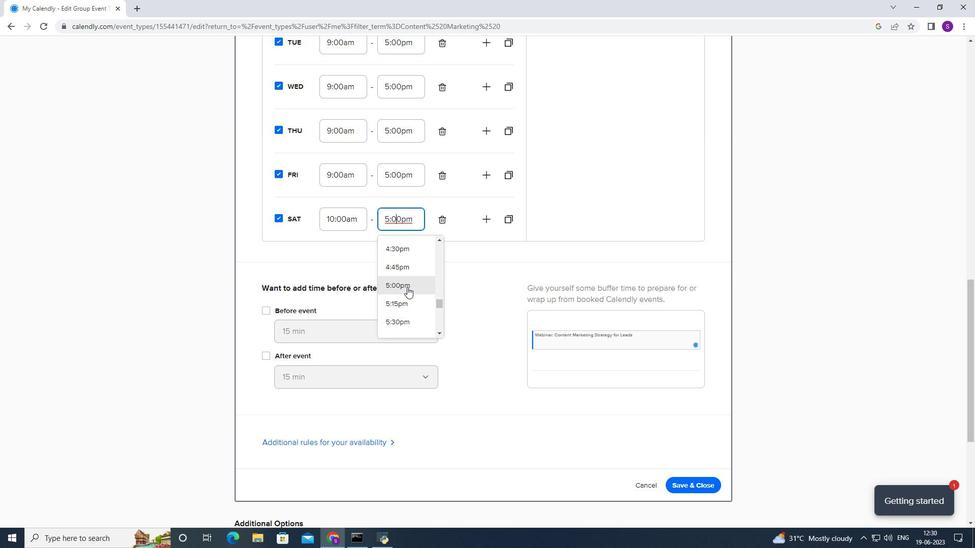 
Action: Mouse moved to (398, 311)
Screenshot: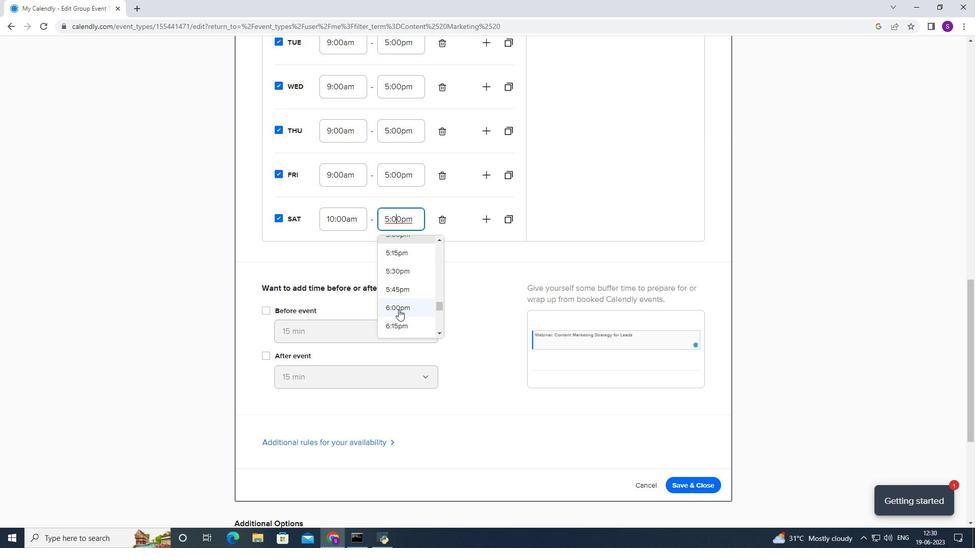 
Action: Mouse pressed left at (398, 311)
Screenshot: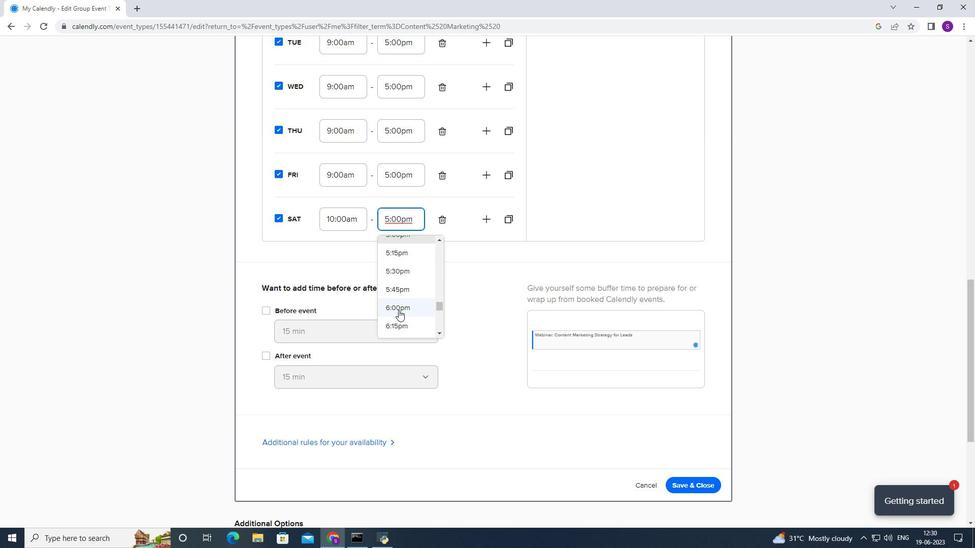 
Action: Mouse moved to (412, 178)
Screenshot: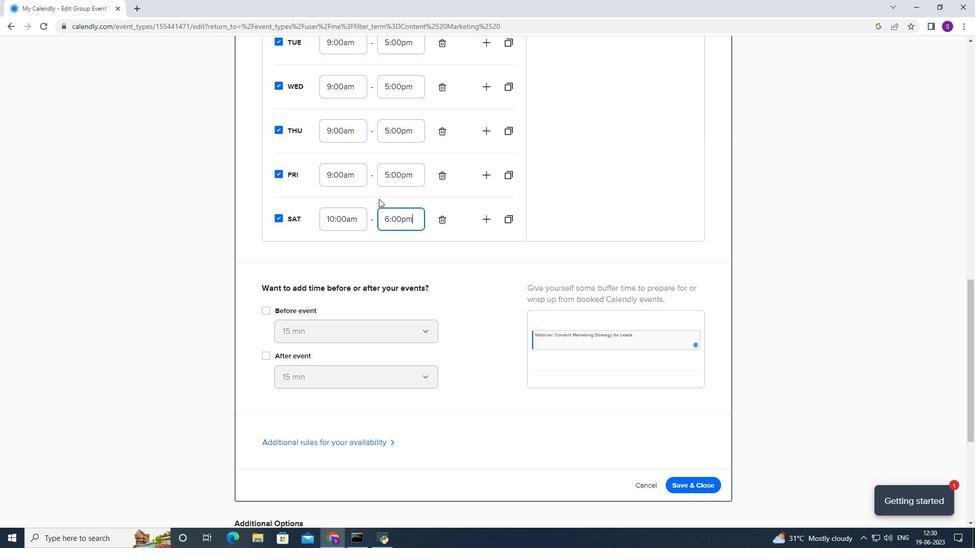 
Action: Mouse pressed left at (412, 178)
Screenshot: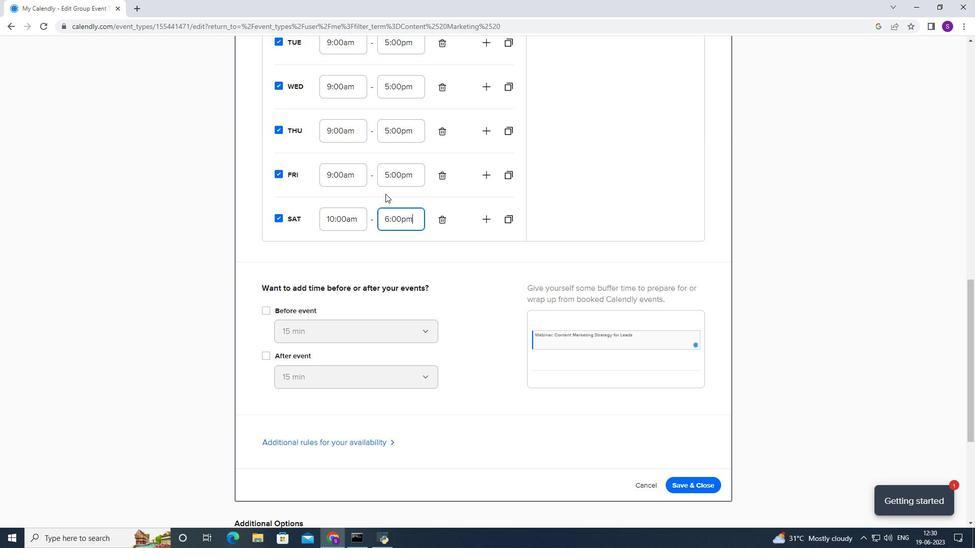 
Action: Mouse moved to (399, 222)
Screenshot: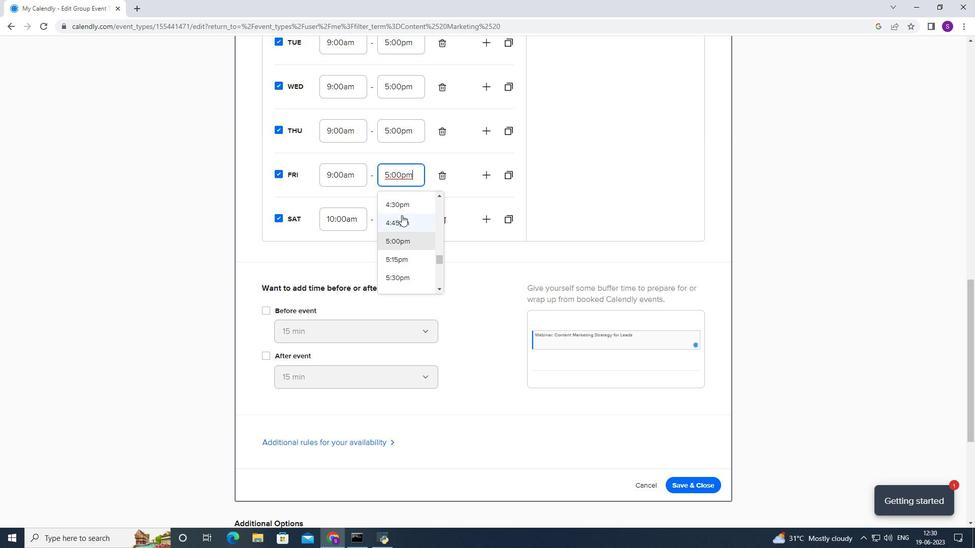 
Action: Mouse scrolled (399, 222) with delta (0, 0)
Screenshot: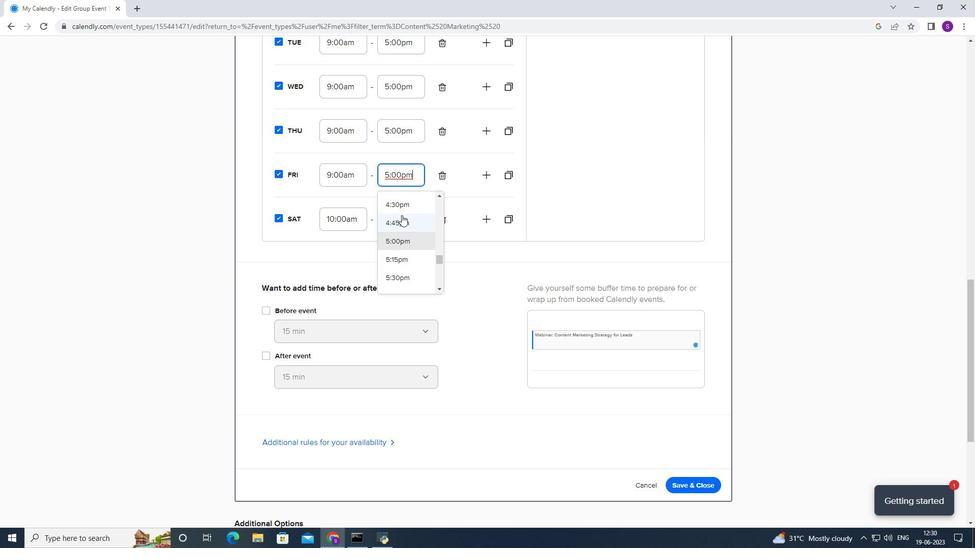 
Action: Mouse moved to (396, 262)
Screenshot: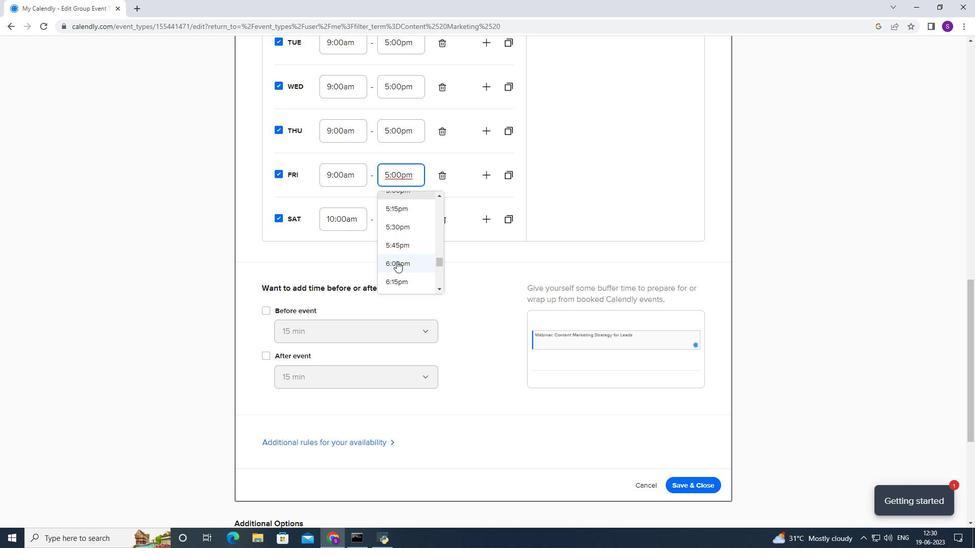 
Action: Mouse pressed left at (396, 262)
Screenshot: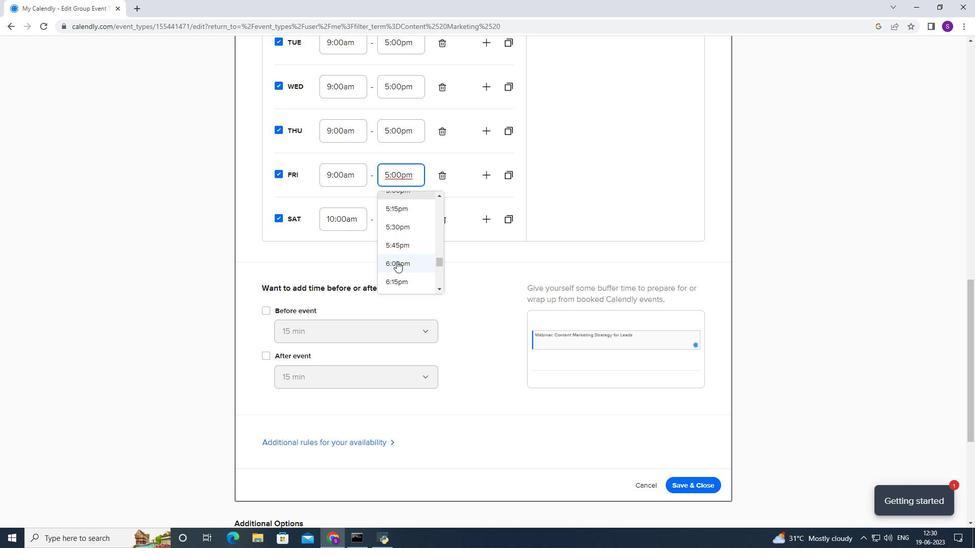 
Action: Mouse moved to (350, 176)
Screenshot: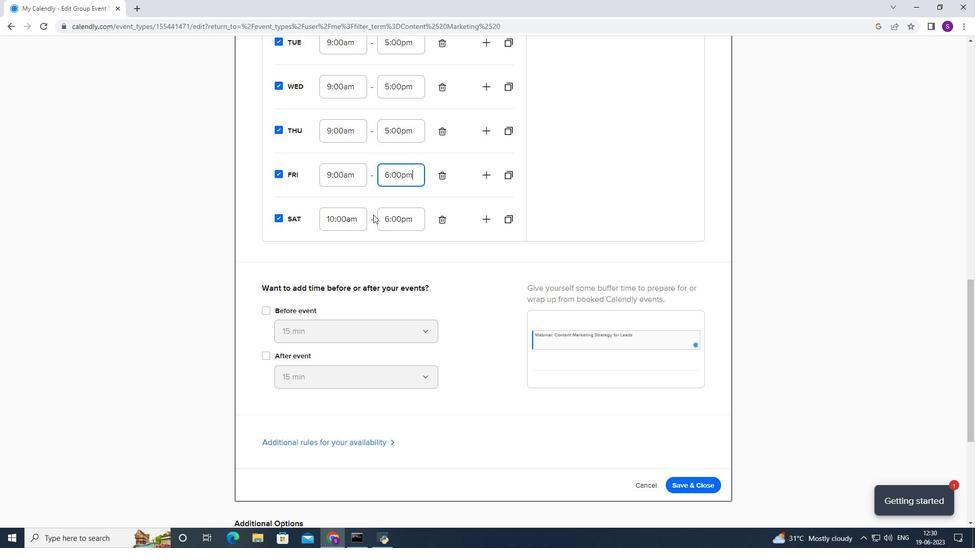 
Action: Mouse pressed left at (350, 176)
Screenshot: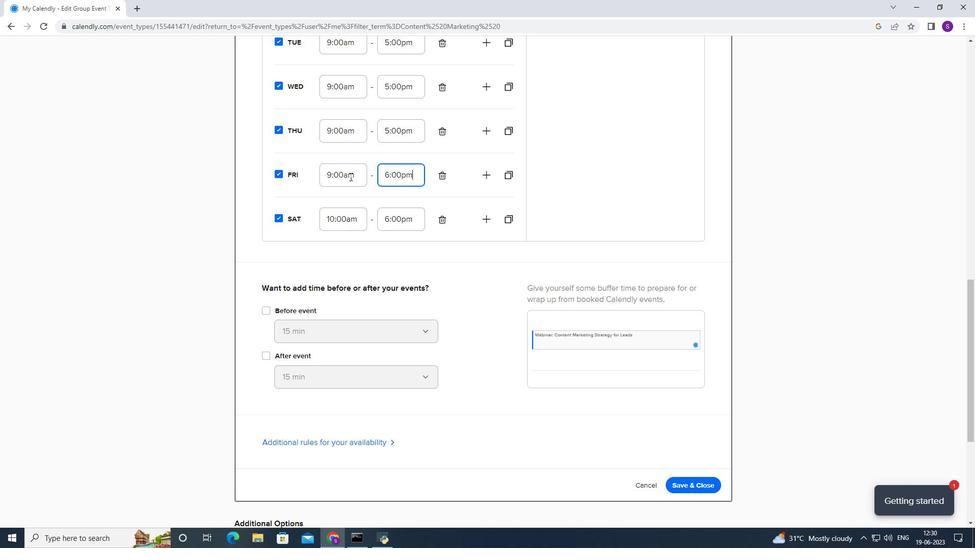 
Action: Mouse moved to (342, 231)
Screenshot: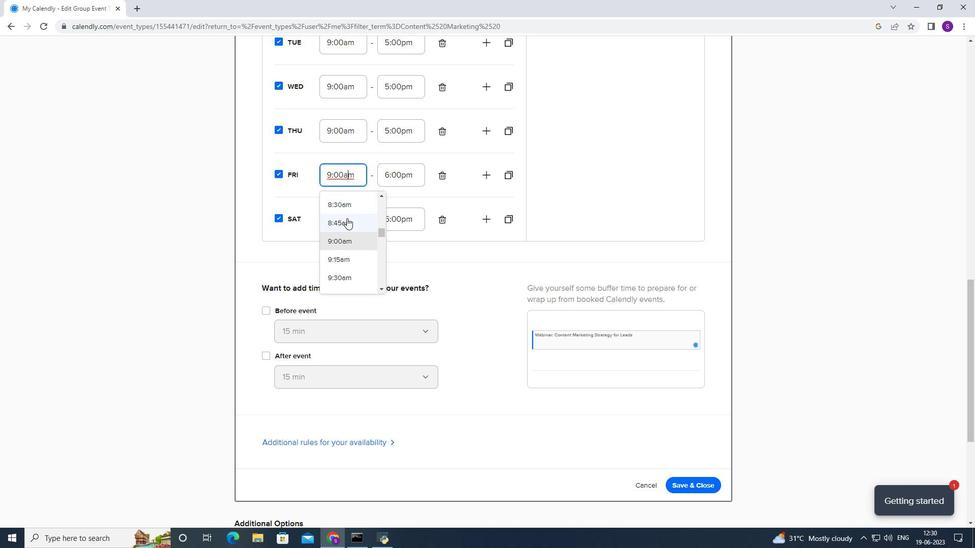 
Action: Mouse scrolled (342, 231) with delta (0, 0)
Screenshot: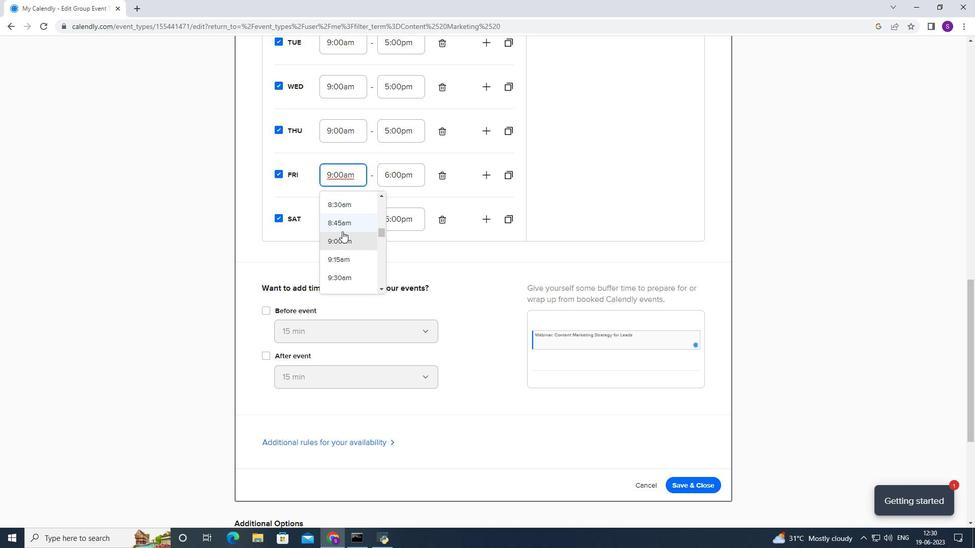 
Action: Mouse moved to (339, 266)
Screenshot: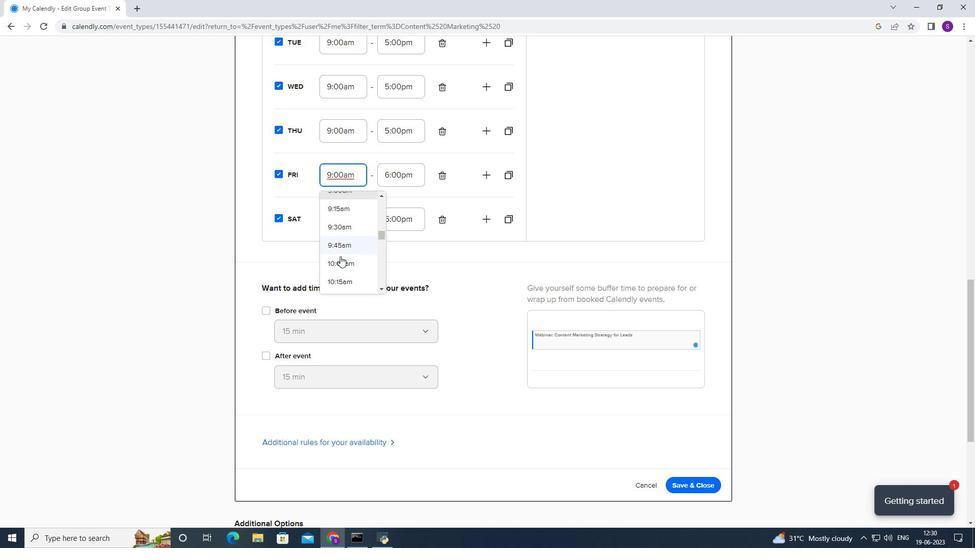 
Action: Mouse pressed left at (339, 266)
Screenshot: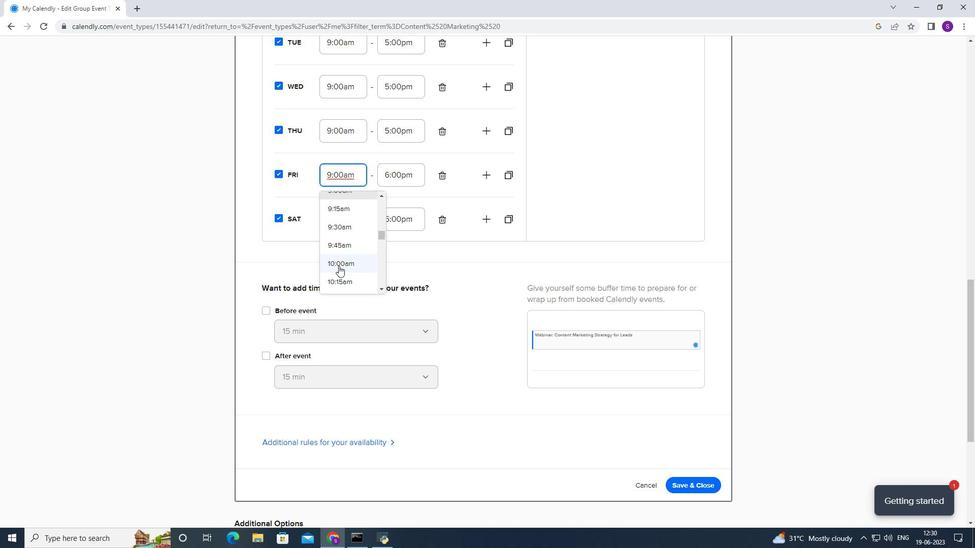 
Action: Mouse moved to (340, 138)
Screenshot: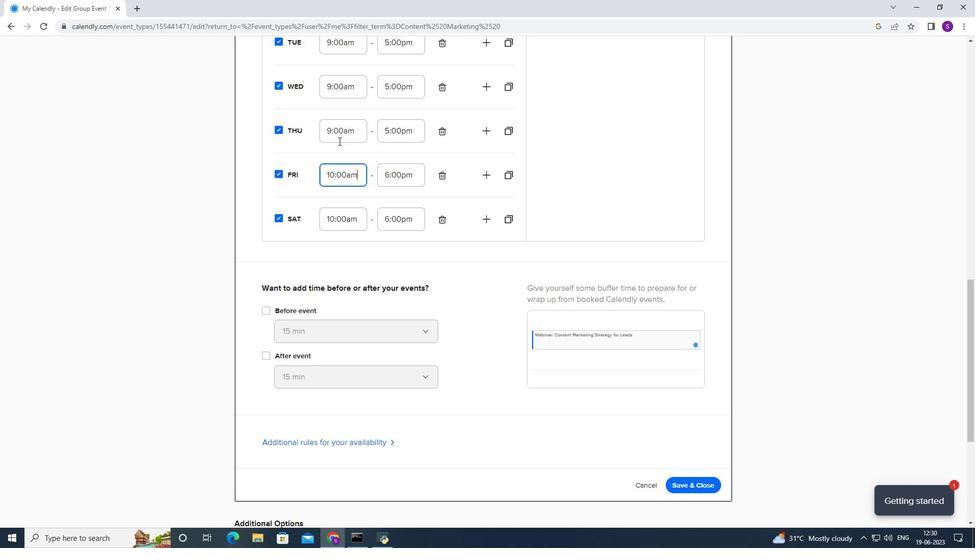 
Action: Mouse pressed left at (340, 138)
Screenshot: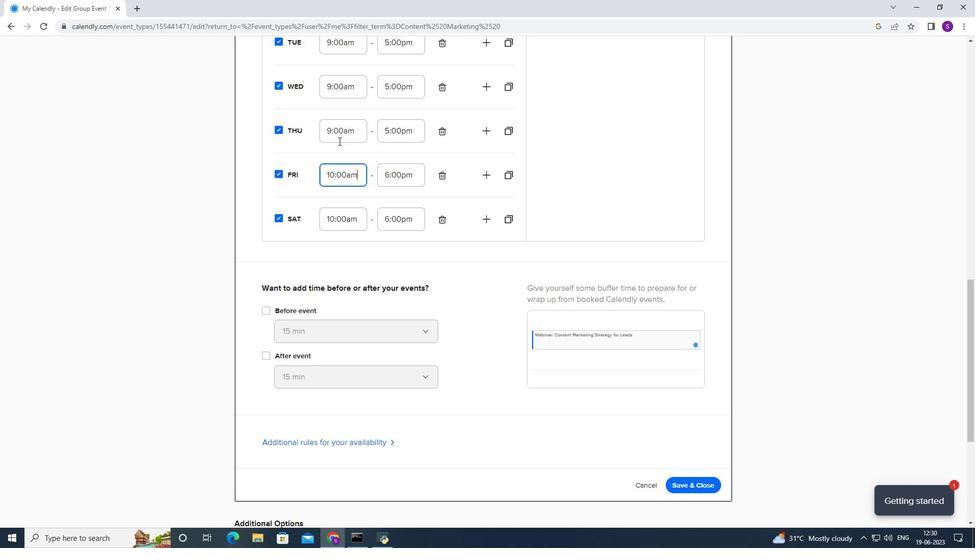 
Action: Mouse moved to (354, 198)
Screenshot: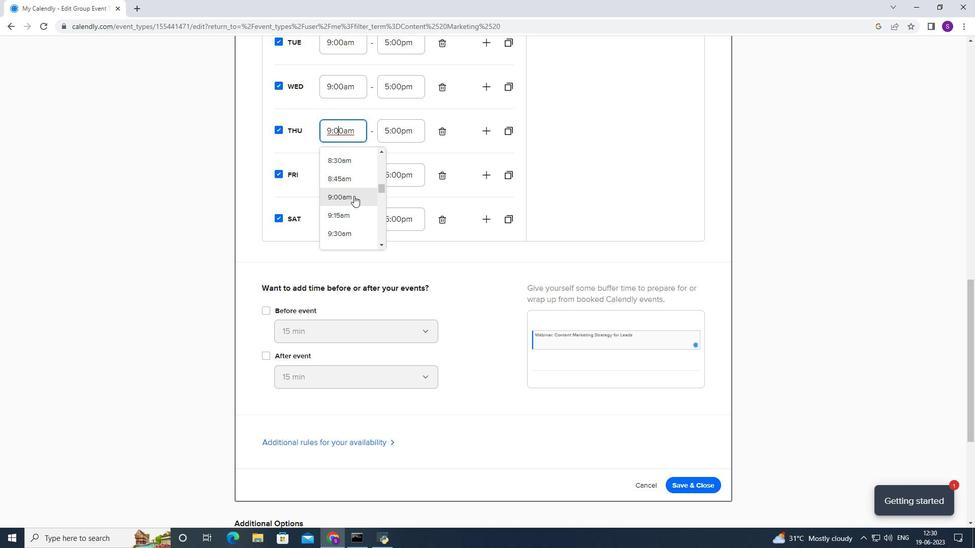 
Action: Mouse scrolled (354, 198) with delta (0, 0)
Screenshot: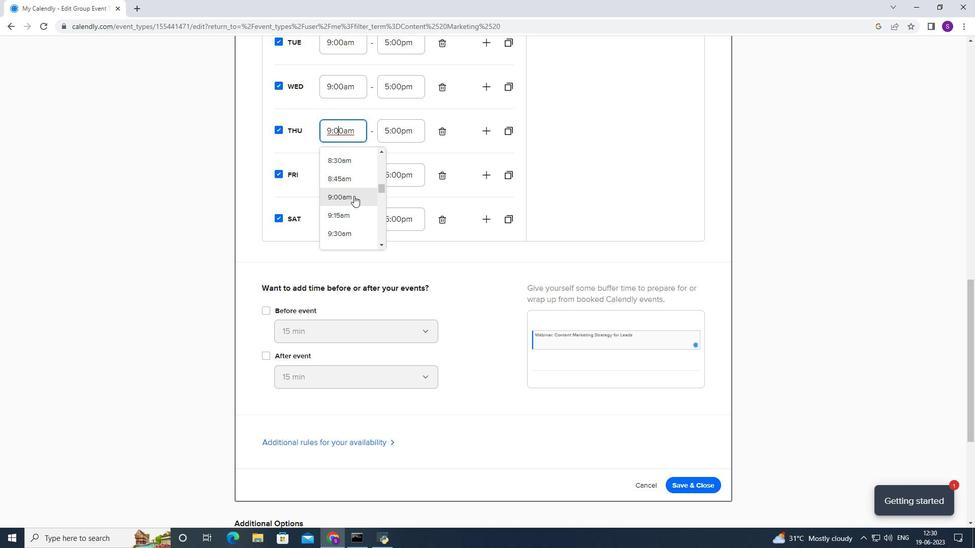 
Action: Mouse moved to (347, 216)
Screenshot: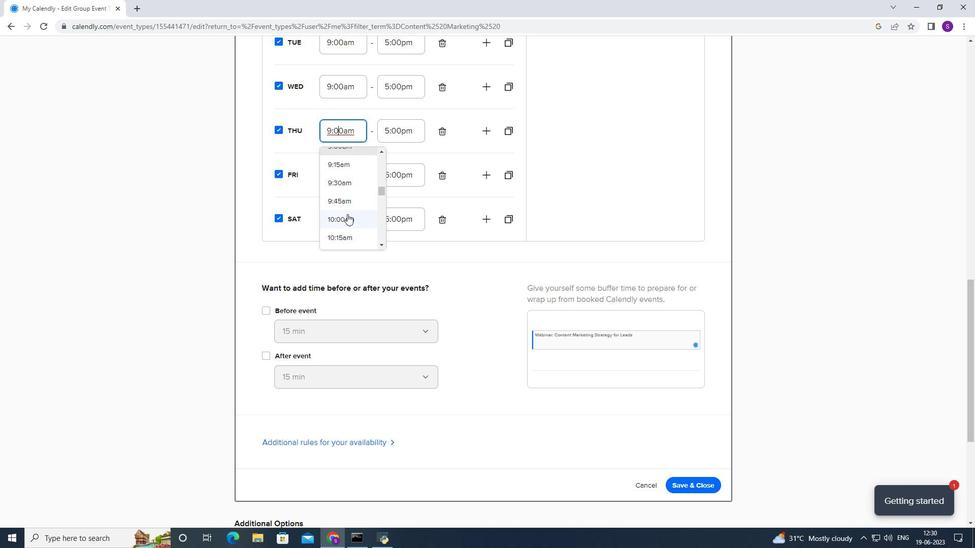 
Action: Mouse pressed left at (347, 216)
Screenshot: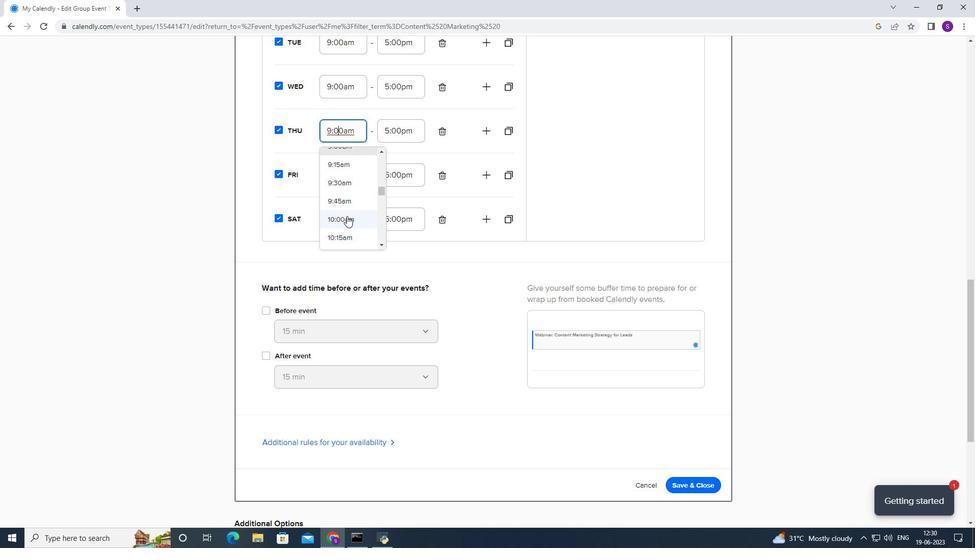 
Action: Mouse moved to (419, 130)
Screenshot: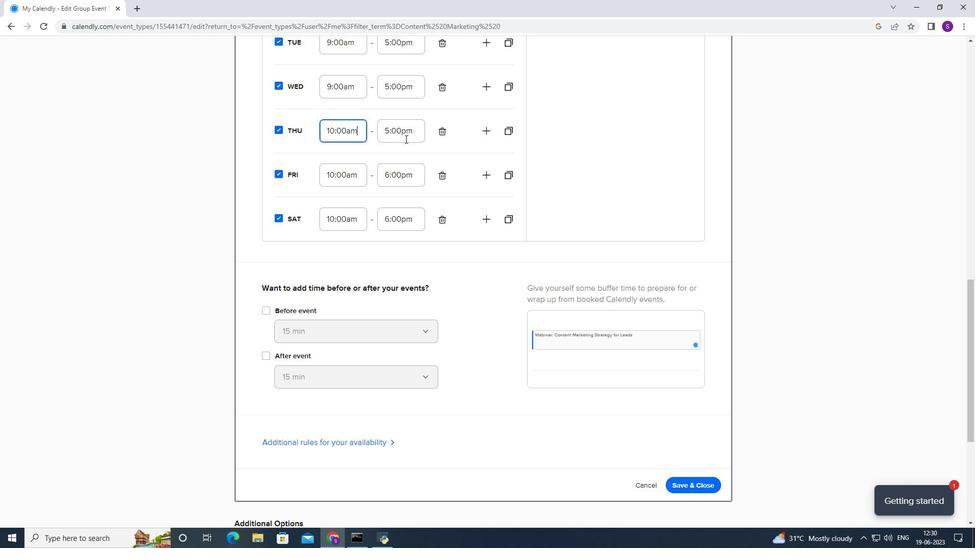 
Action: Mouse pressed left at (419, 130)
Screenshot: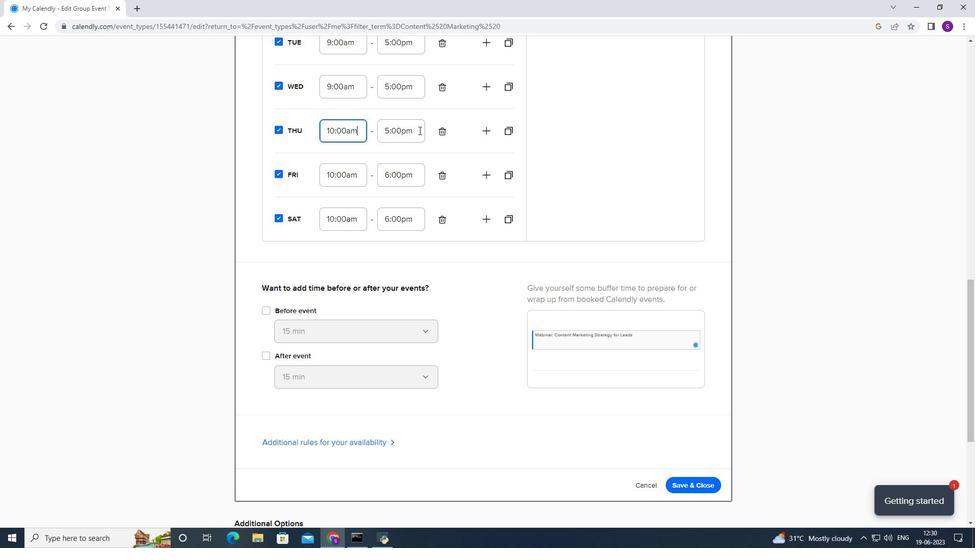 
Action: Mouse moved to (402, 178)
Screenshot: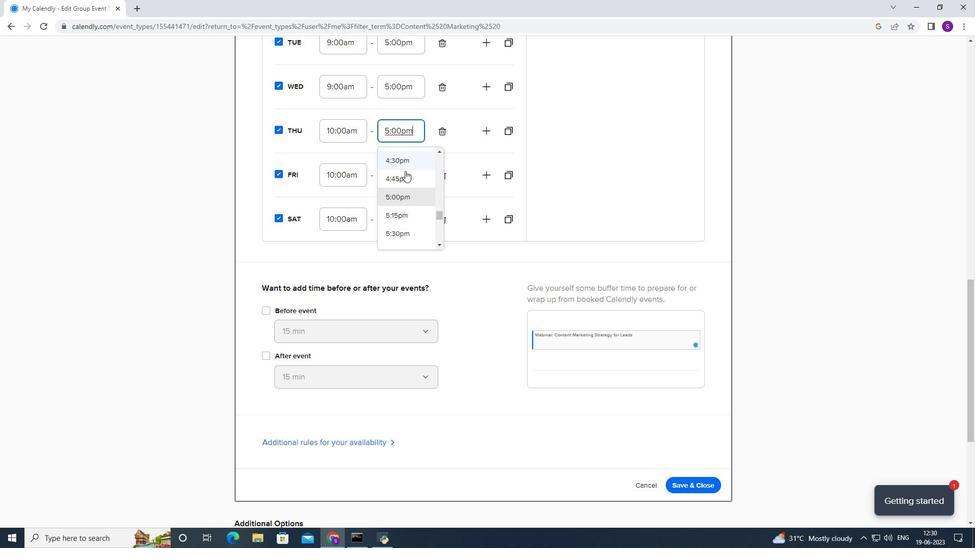 
Action: Mouse scrolled (402, 177) with delta (0, 0)
Screenshot: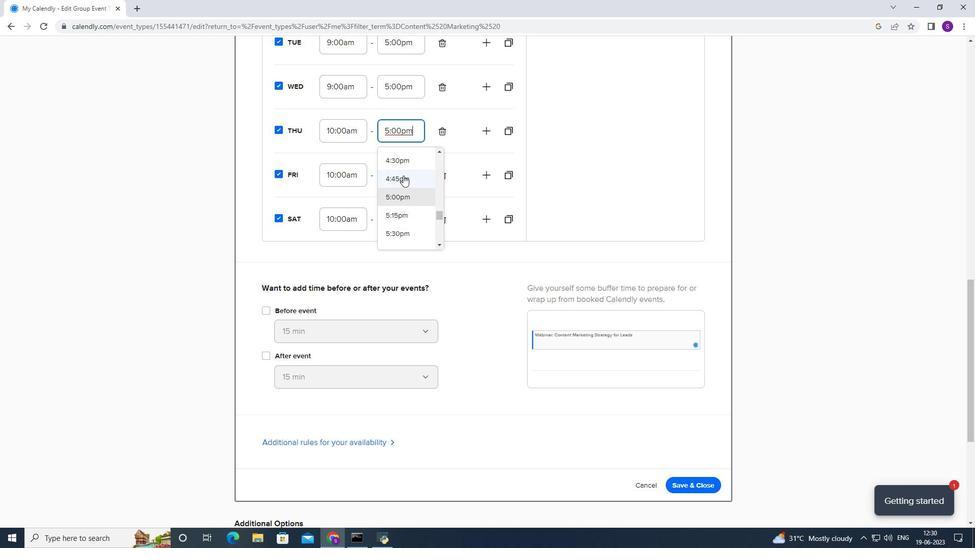 
Action: Mouse moved to (391, 105)
Screenshot: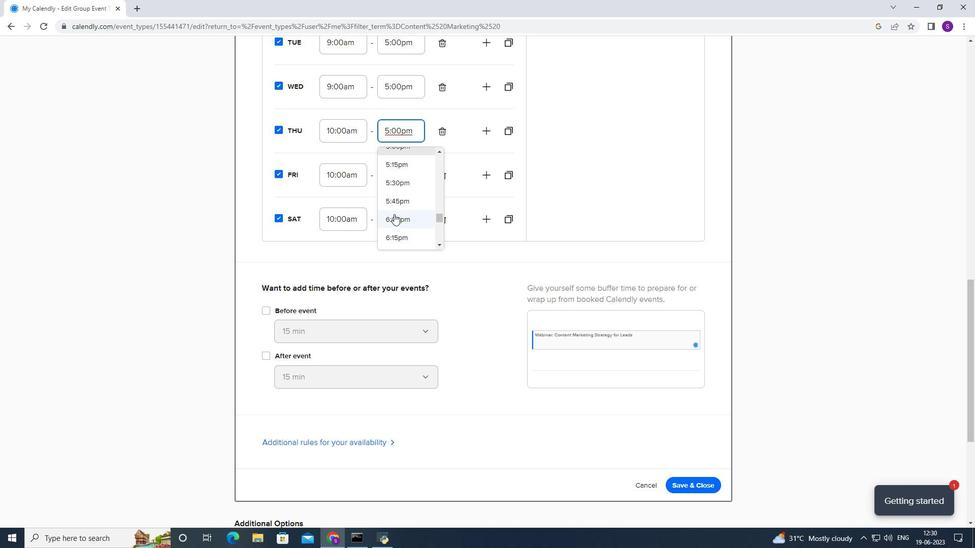 
Action: Mouse pressed left at (394, 214)
Screenshot: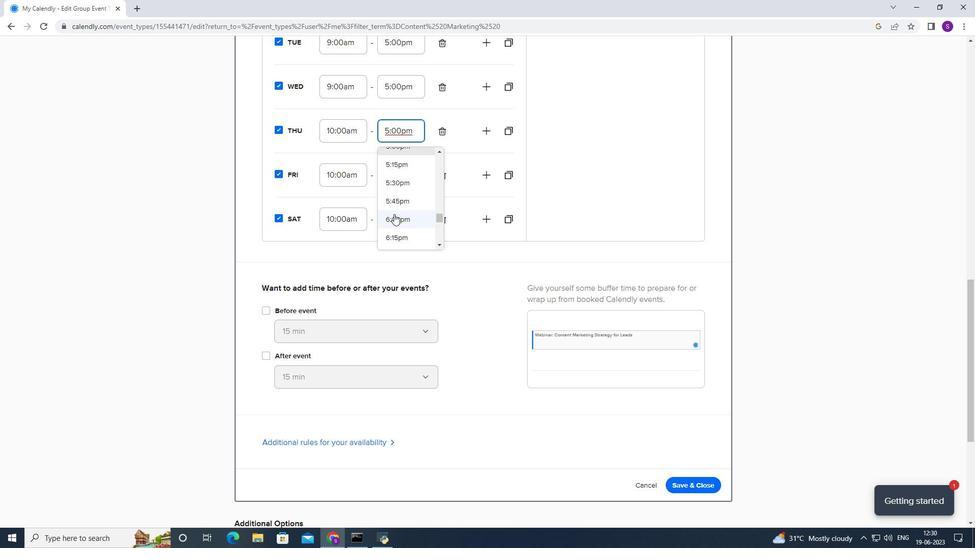 
Action: Mouse moved to (406, 94)
Screenshot: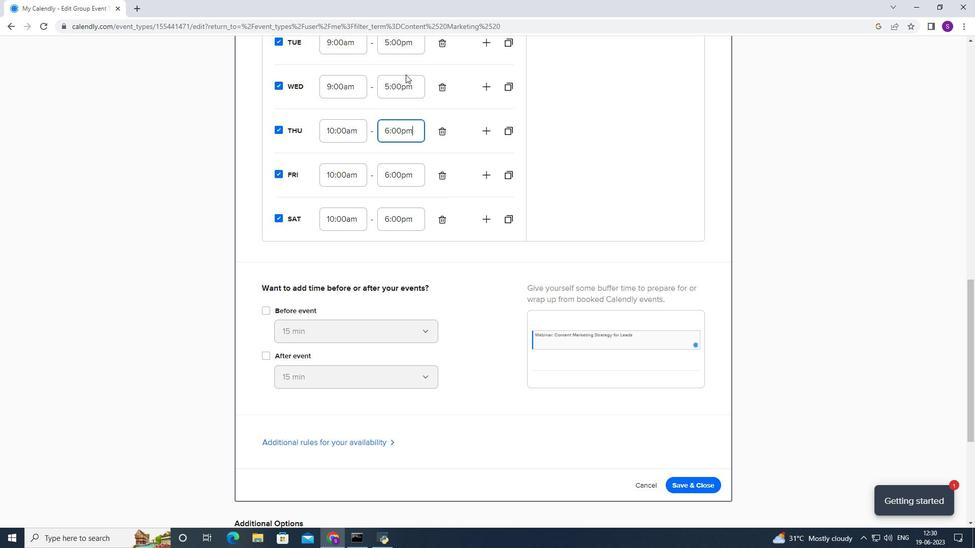 
Action: Mouse pressed left at (406, 94)
Screenshot: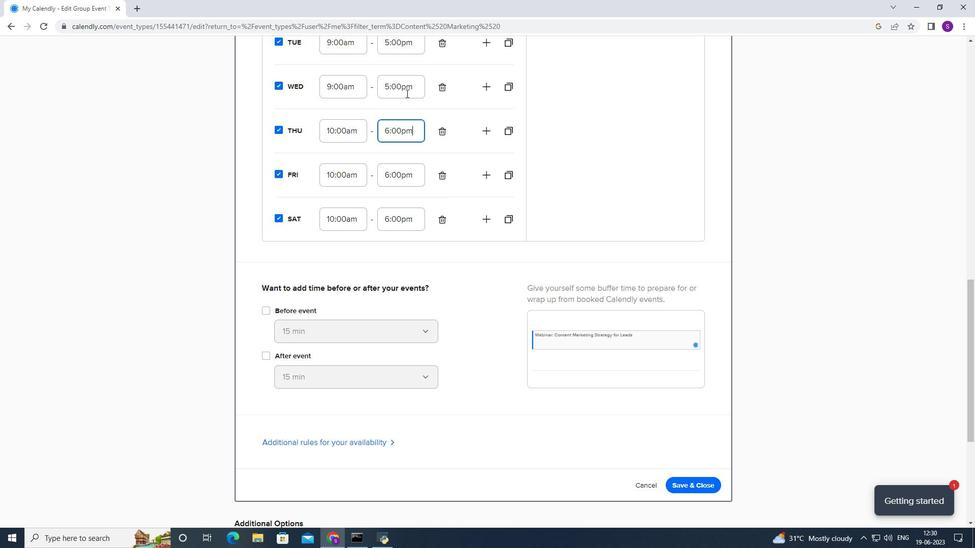 
Action: Mouse moved to (406, 146)
Screenshot: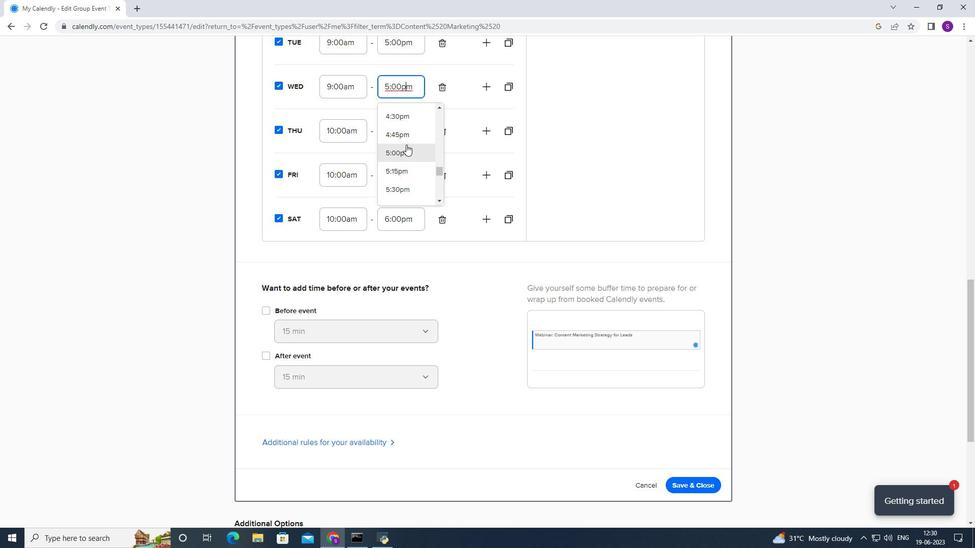 
Action: Mouse scrolled (406, 145) with delta (0, 0)
Screenshot: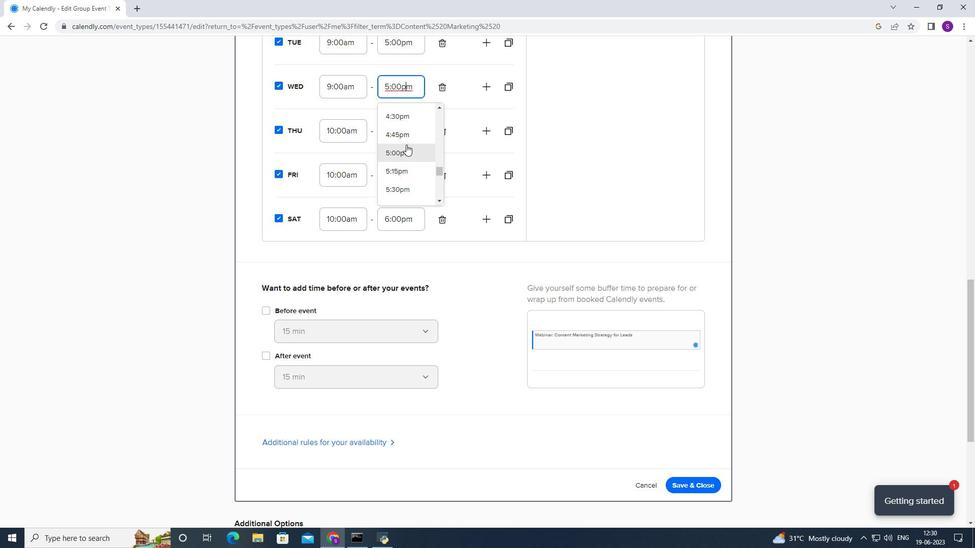 
Action: Mouse moved to (396, 172)
Screenshot: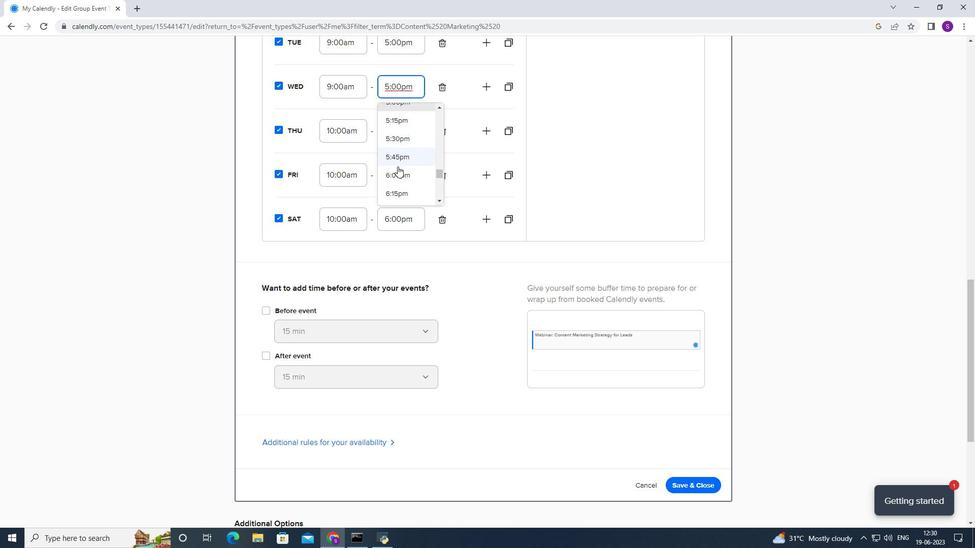 
Action: Mouse pressed left at (396, 172)
Screenshot: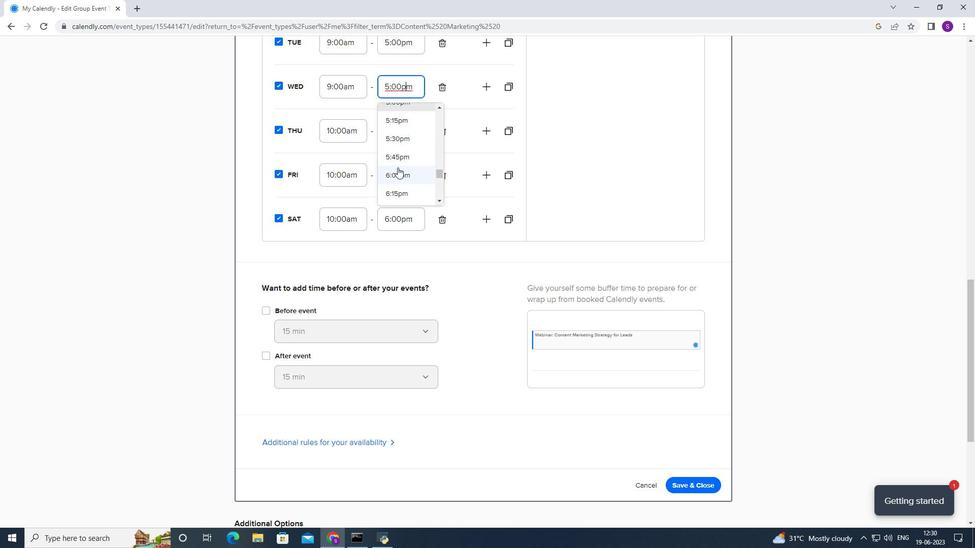 
Action: Mouse moved to (351, 91)
Screenshot: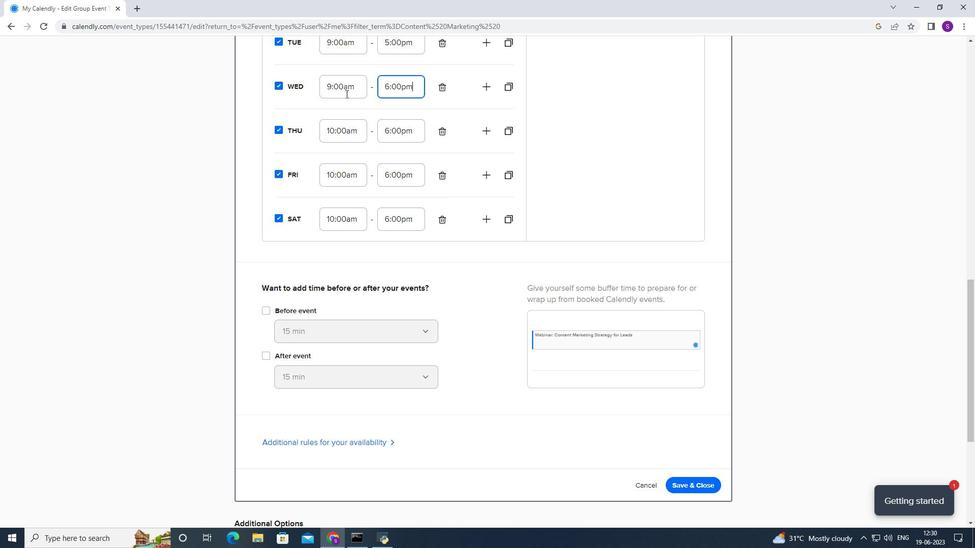 
Action: Mouse pressed left at (351, 91)
Screenshot: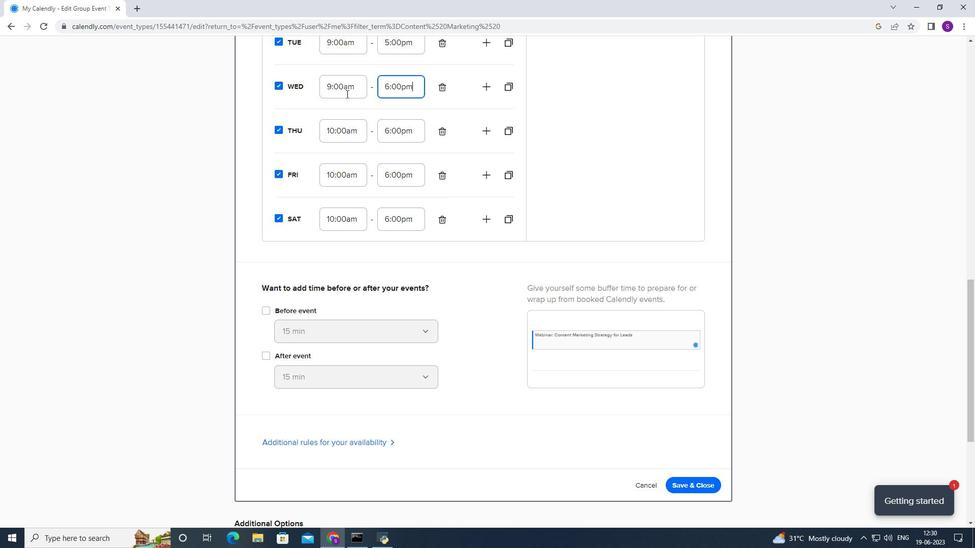 
Action: Mouse moved to (352, 139)
Screenshot: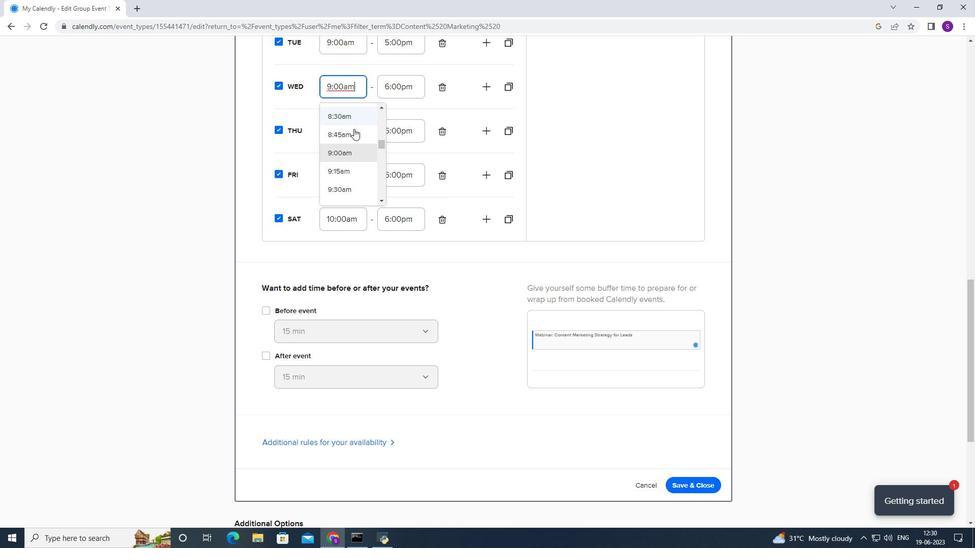 
Action: Mouse scrolled (352, 138) with delta (0, 0)
Screenshot: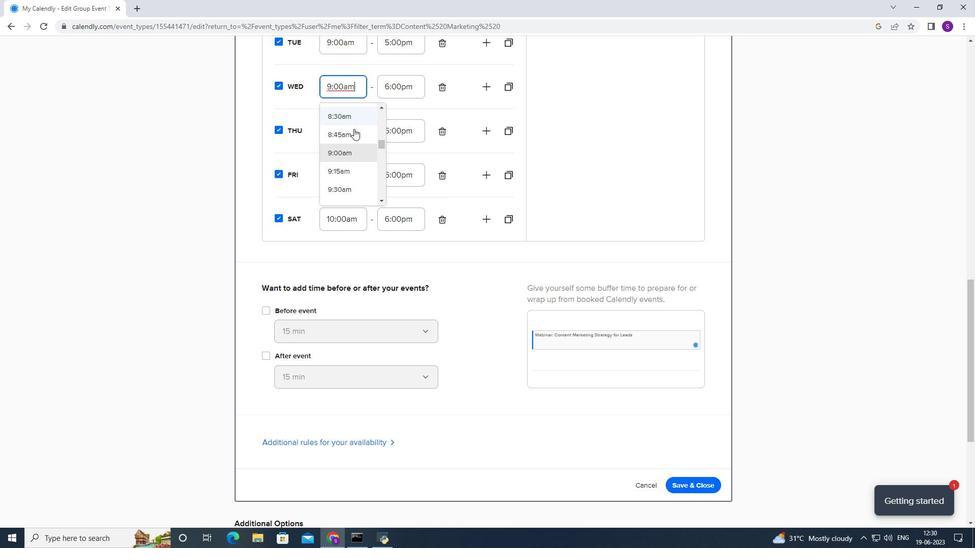 
Action: Mouse moved to (332, 194)
Screenshot: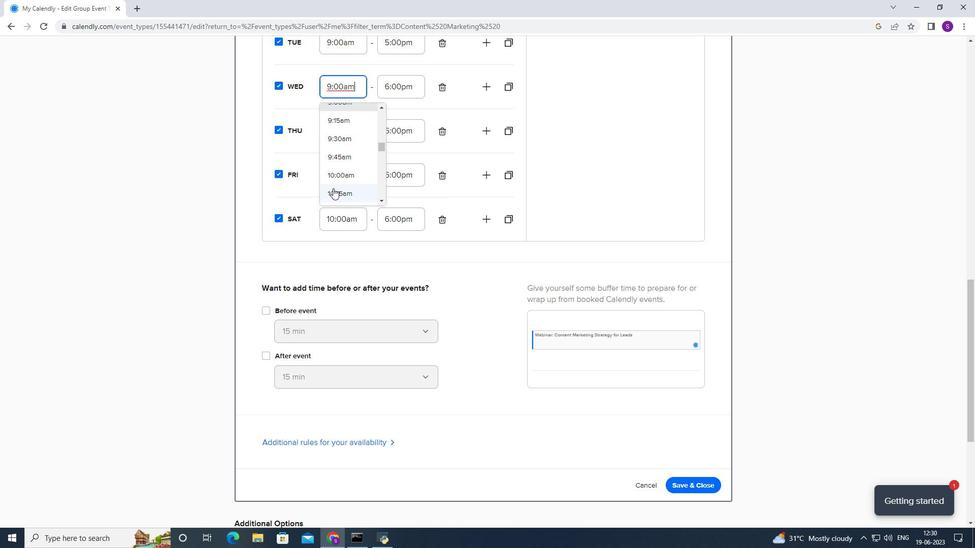 
Action: Mouse pressed left at (332, 194)
Screenshot: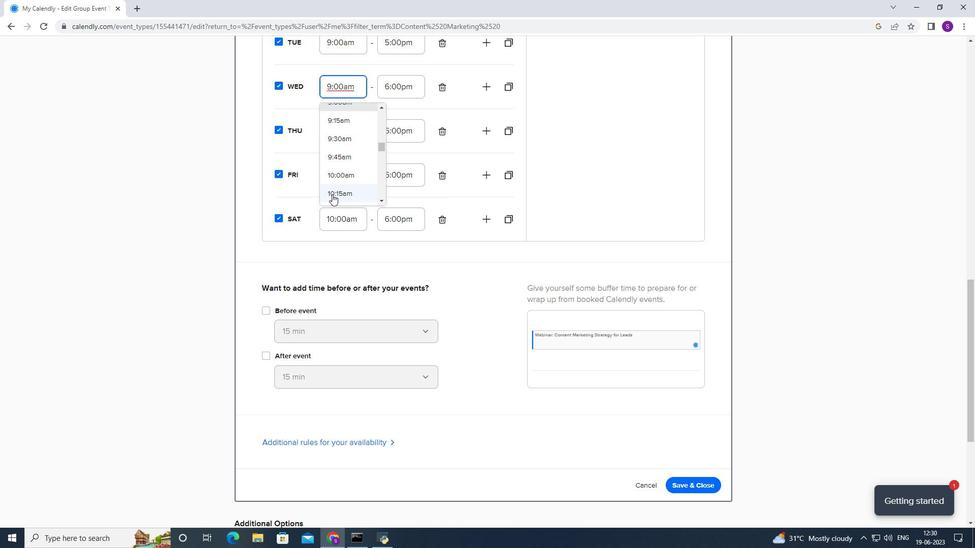 
Action: Mouse moved to (343, 96)
Screenshot: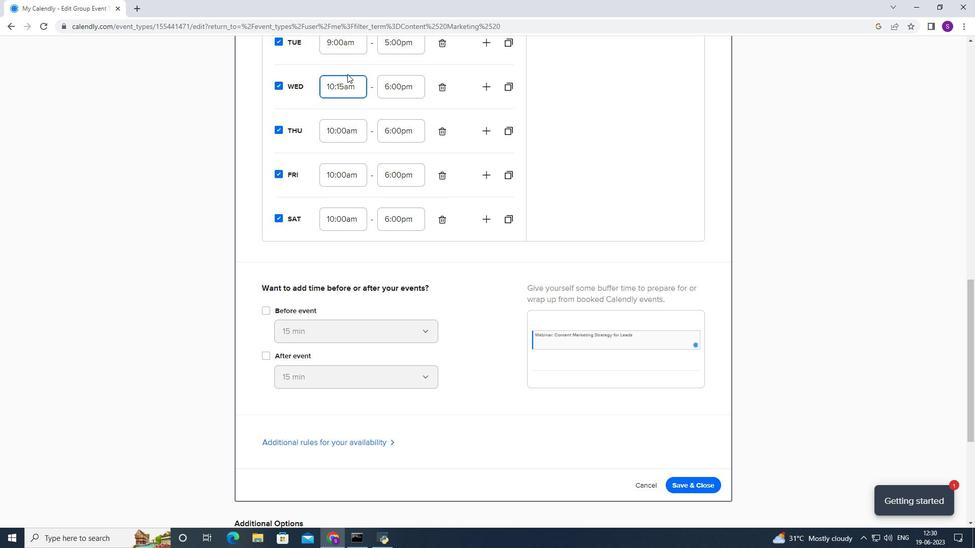 
Action: Mouse pressed left at (343, 96)
Screenshot: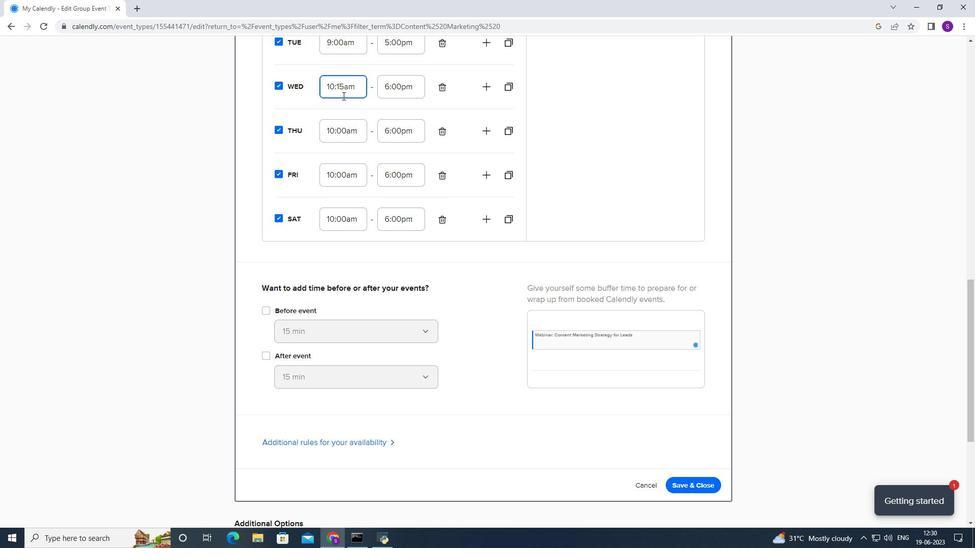 
Action: Mouse moved to (341, 140)
Screenshot: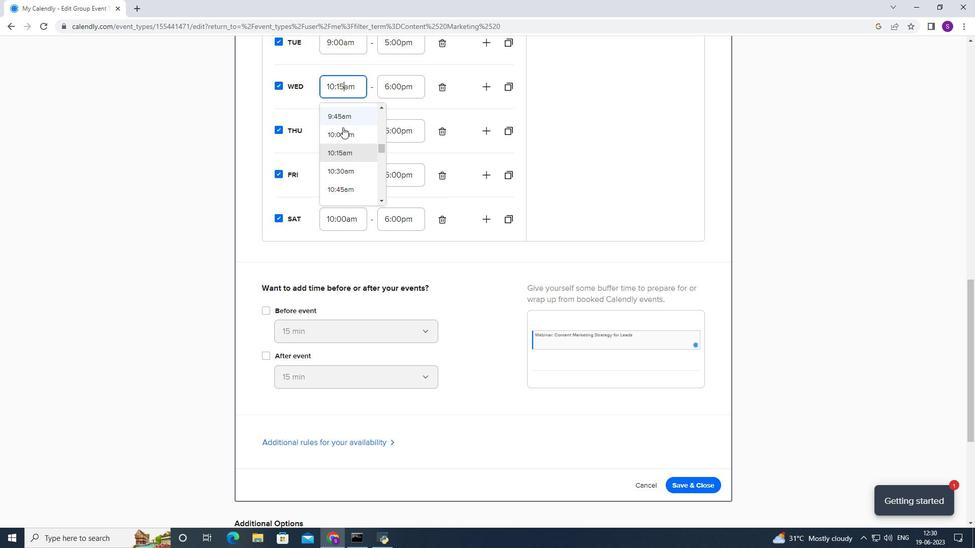 
Action: Mouse scrolled (341, 140) with delta (0, 0)
Screenshot: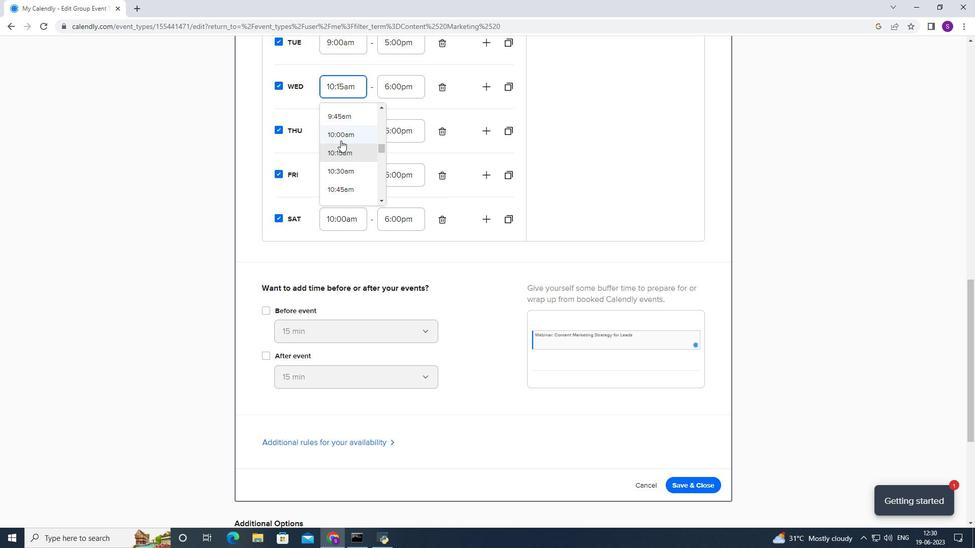 
Action: Mouse scrolled (341, 140) with delta (0, 0)
Screenshot: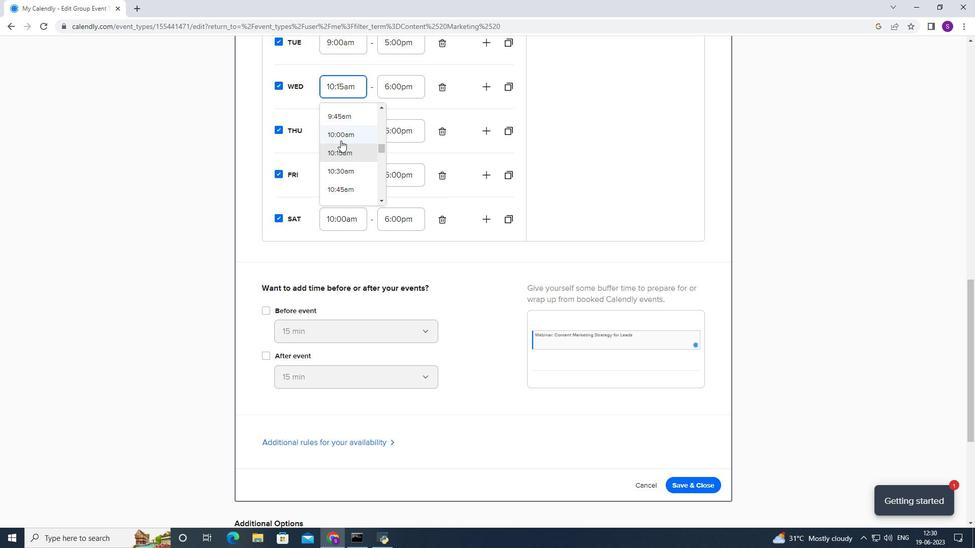 
Action: Mouse moved to (347, 118)
Screenshot: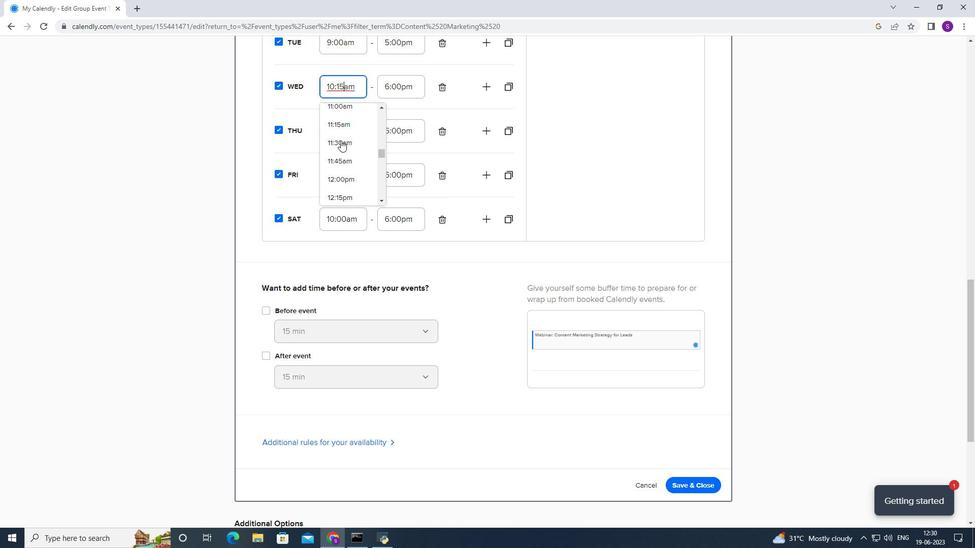 
Action: Mouse scrolled (347, 118) with delta (0, 0)
Screenshot: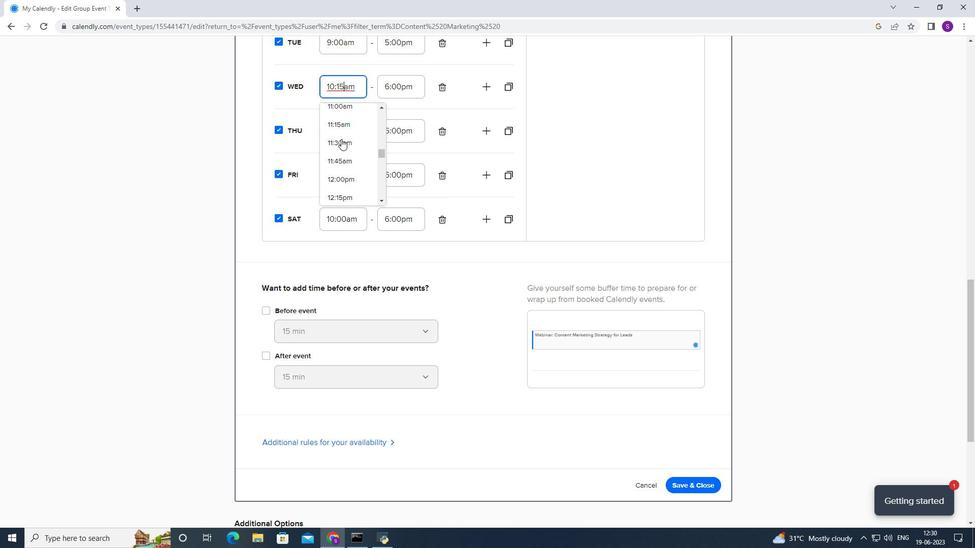 
Action: Mouse scrolled (347, 118) with delta (0, 0)
Screenshot: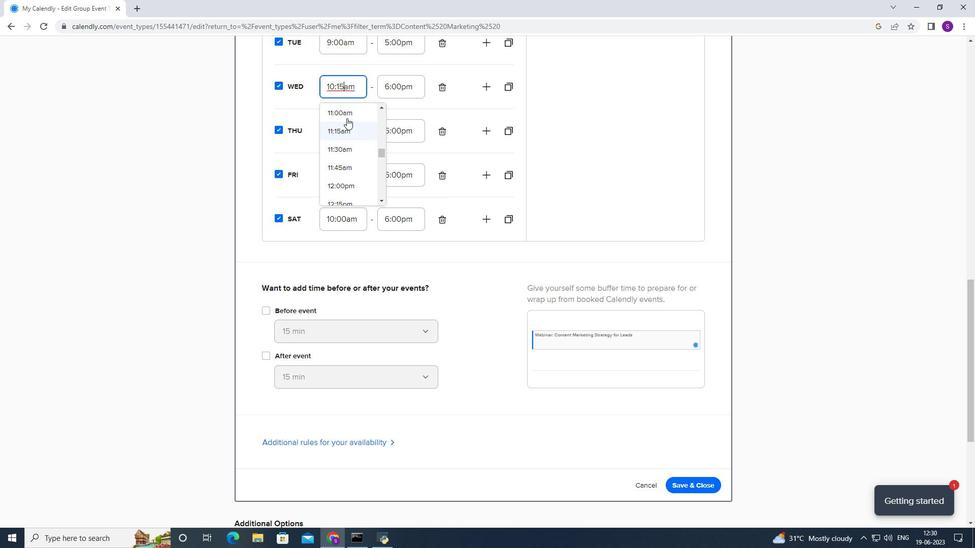 
Action: Mouse moved to (340, 174)
Screenshot: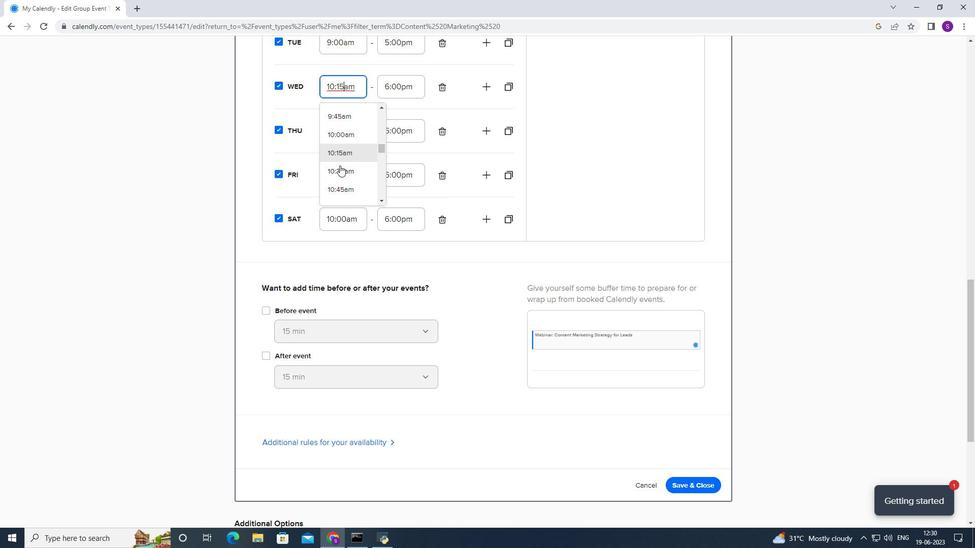 
Action: Mouse pressed left at (340, 174)
Screenshot: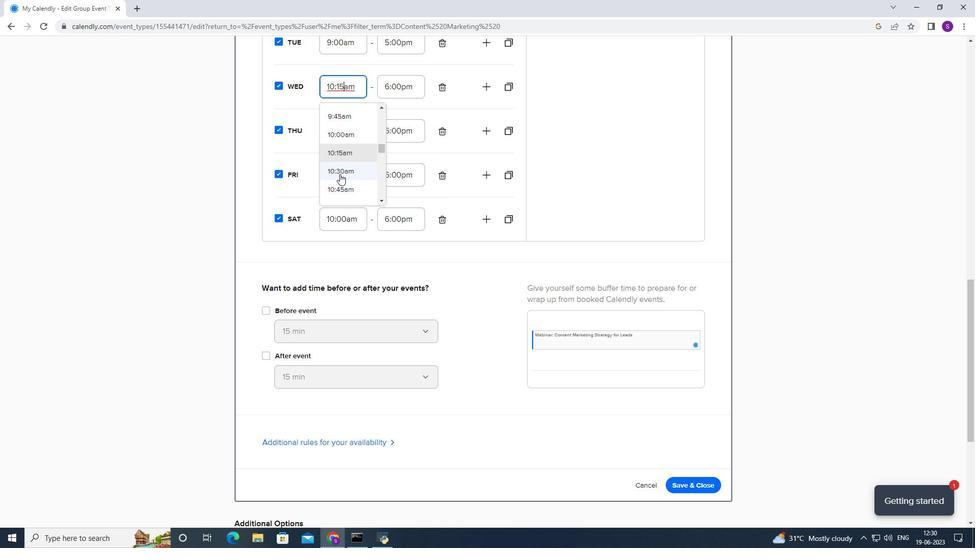 
Action: Mouse moved to (306, 107)
Screenshot: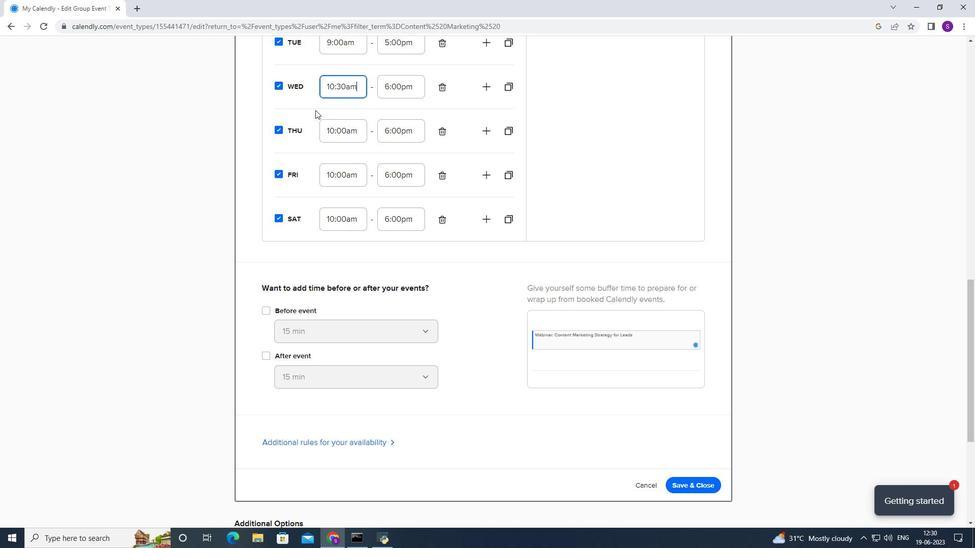 
Action: Mouse scrolled (306, 108) with delta (0, 0)
Screenshot: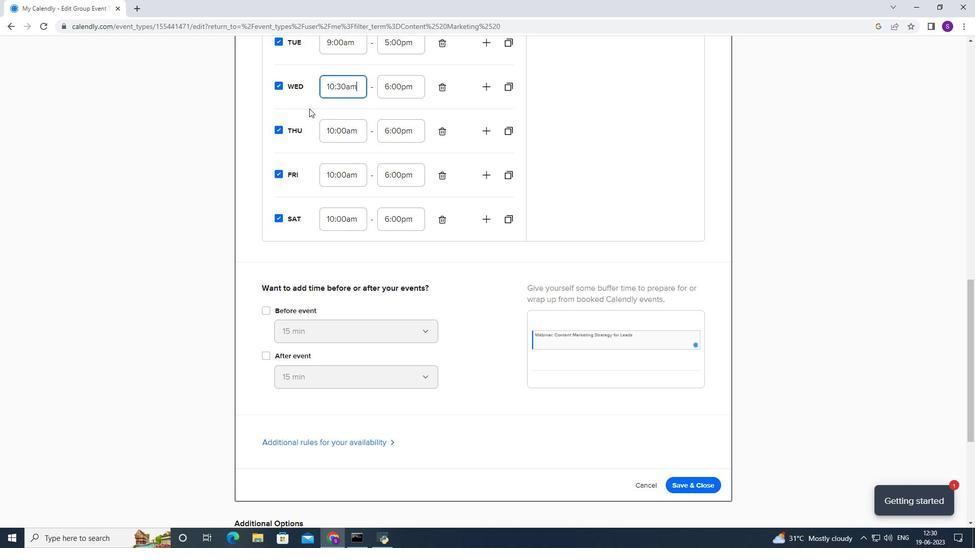 
Action: Mouse scrolled (306, 108) with delta (0, 0)
Screenshot: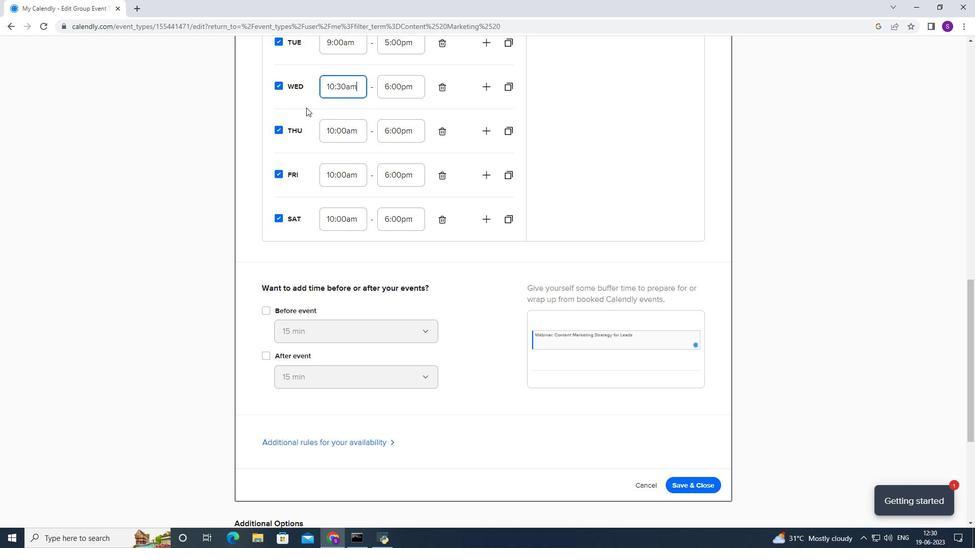 
Action: Mouse moved to (325, 134)
Screenshot: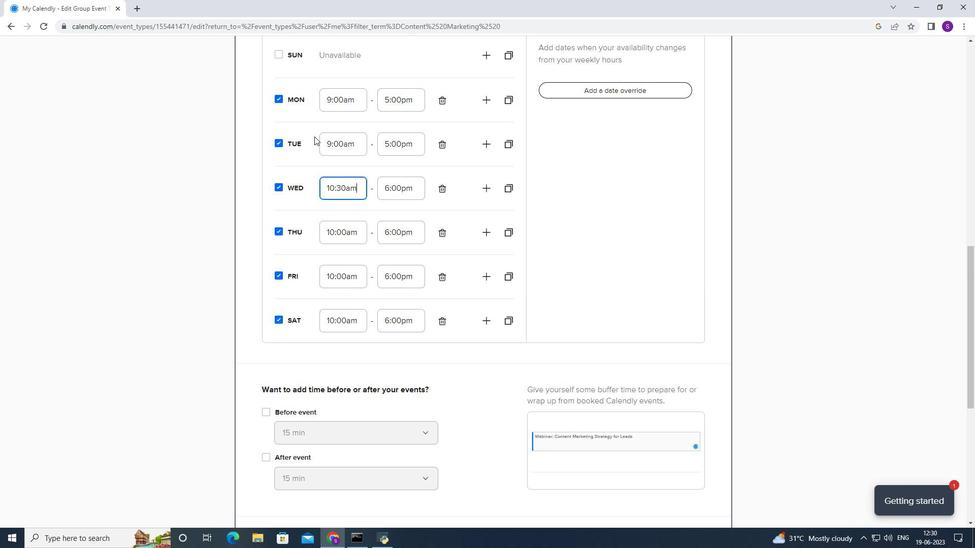 
Action: Mouse pressed left at (325, 134)
Screenshot: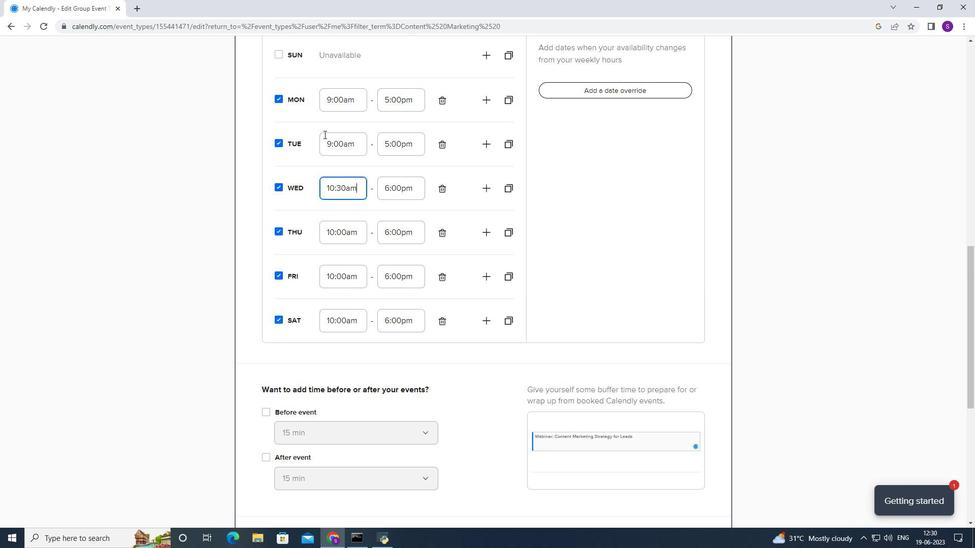 
Action: Mouse moved to (334, 185)
Screenshot: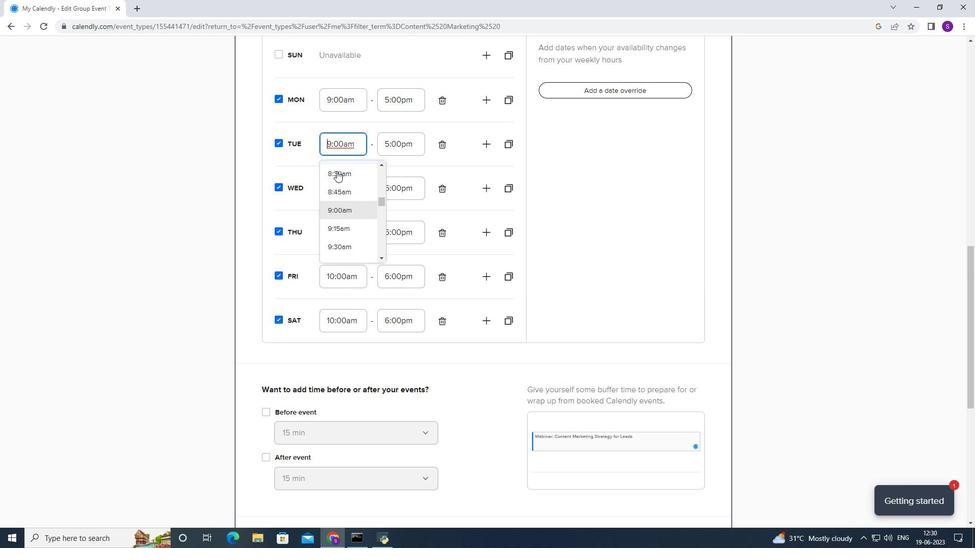 
Action: Mouse scrolled (334, 185) with delta (0, 0)
Screenshot: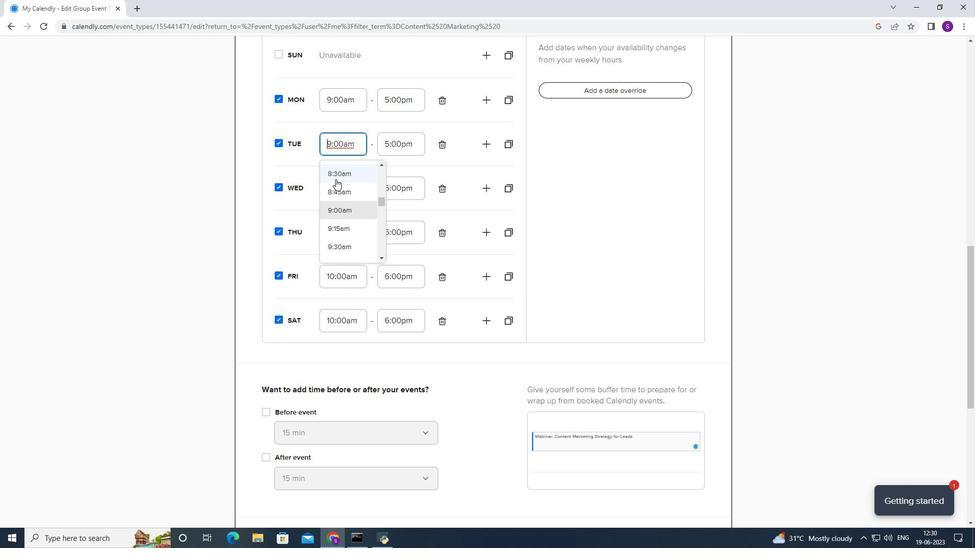 
Action: Mouse scrolled (334, 185) with delta (0, 0)
Screenshot: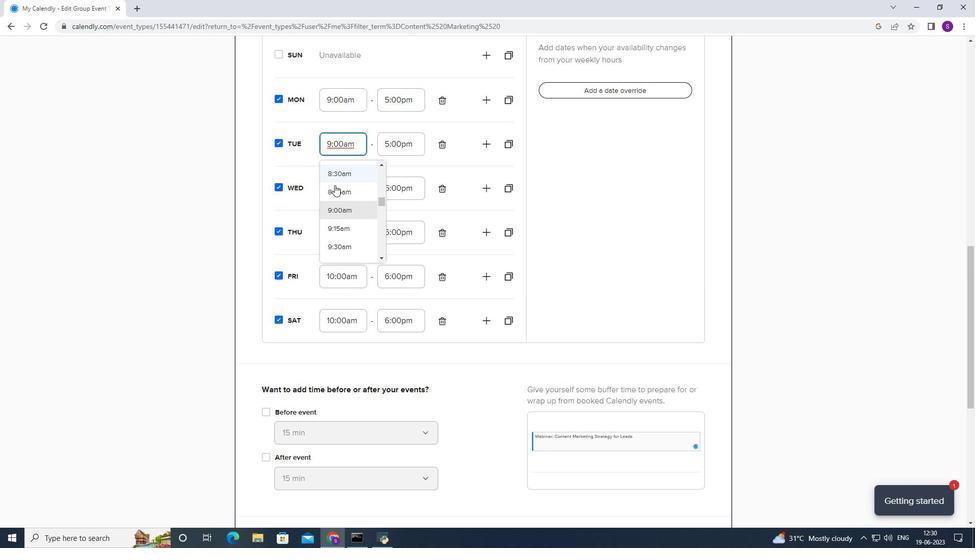 
Action: Mouse moved to (336, 215)
Screenshot: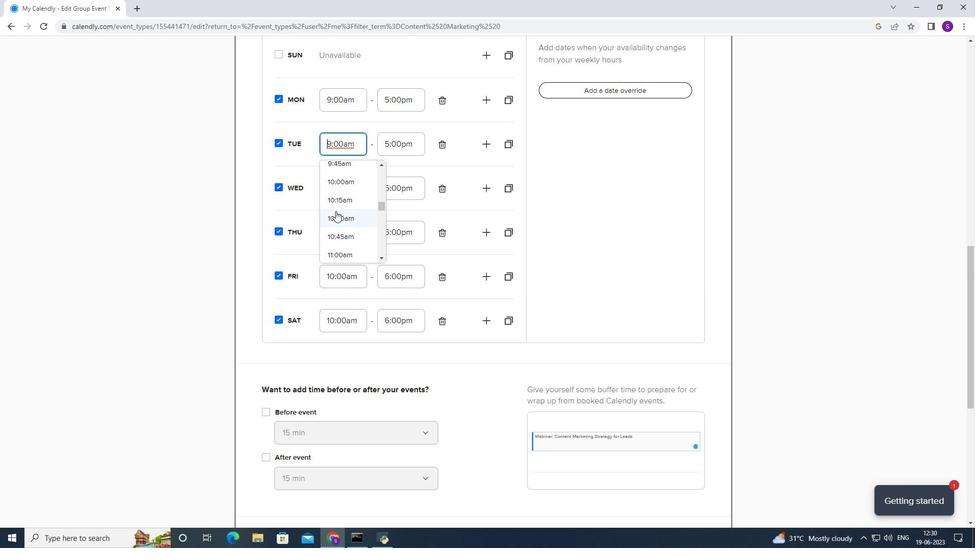 
Action: Mouse pressed left at (336, 215)
Screenshot: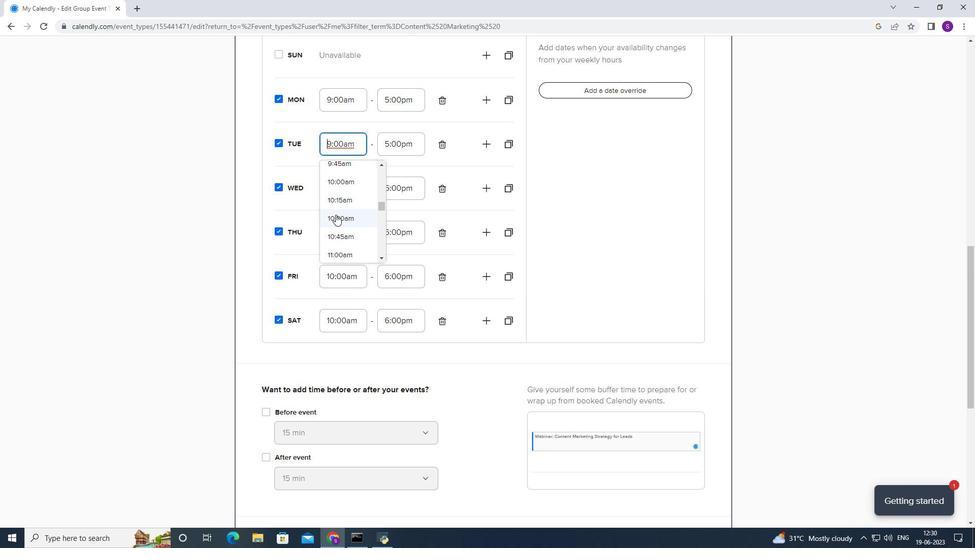 
Action: Mouse moved to (340, 99)
Screenshot: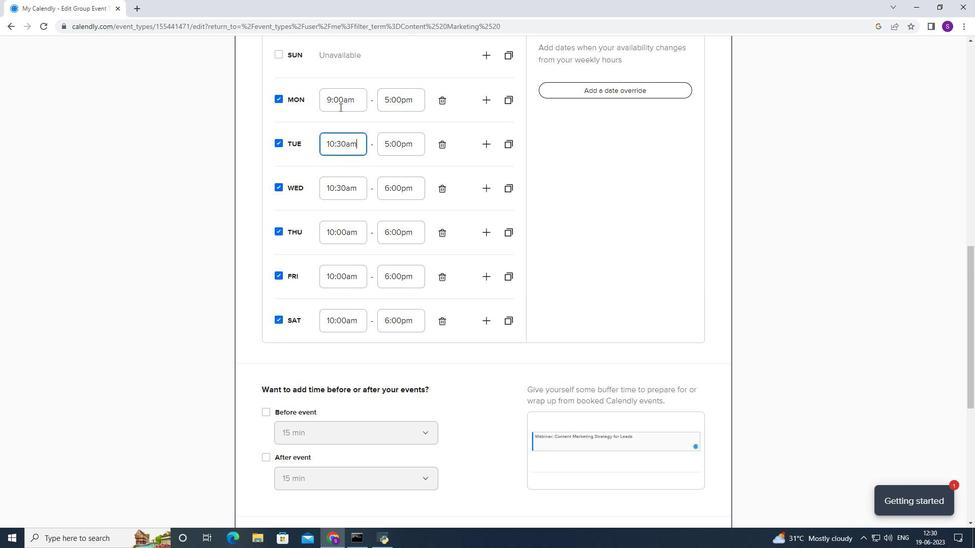
Action: Mouse pressed left at (340, 99)
Screenshot: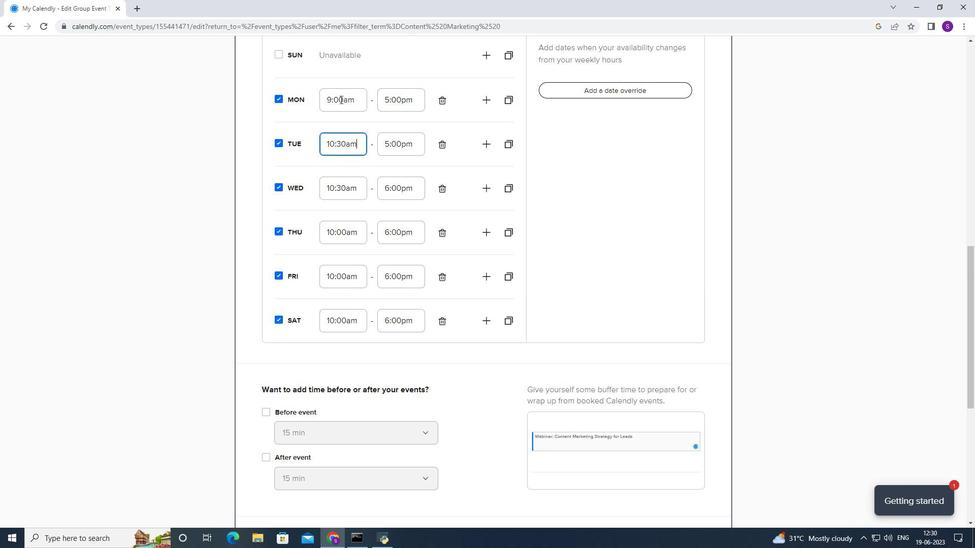 
Action: Mouse moved to (326, 175)
Screenshot: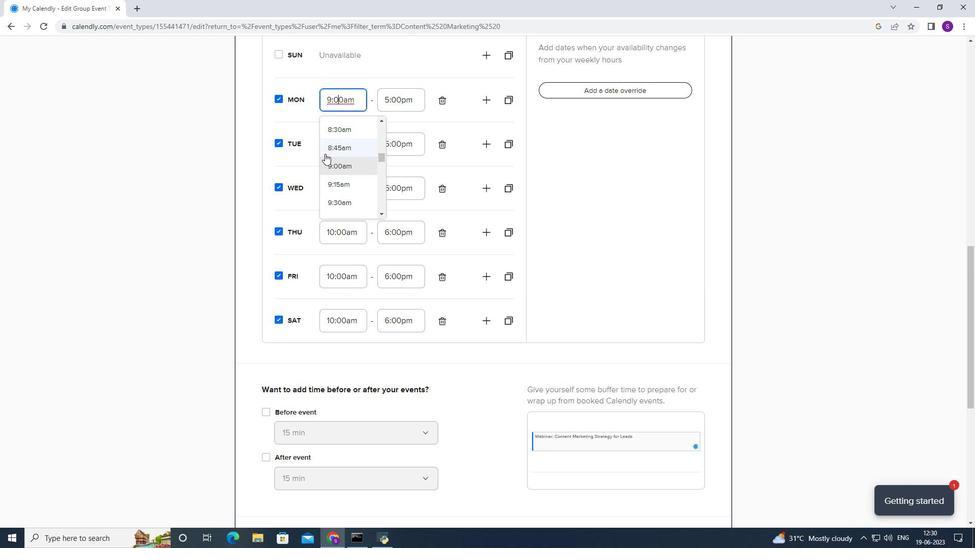 
Action: Mouse scrolled (326, 174) with delta (0, 0)
Screenshot: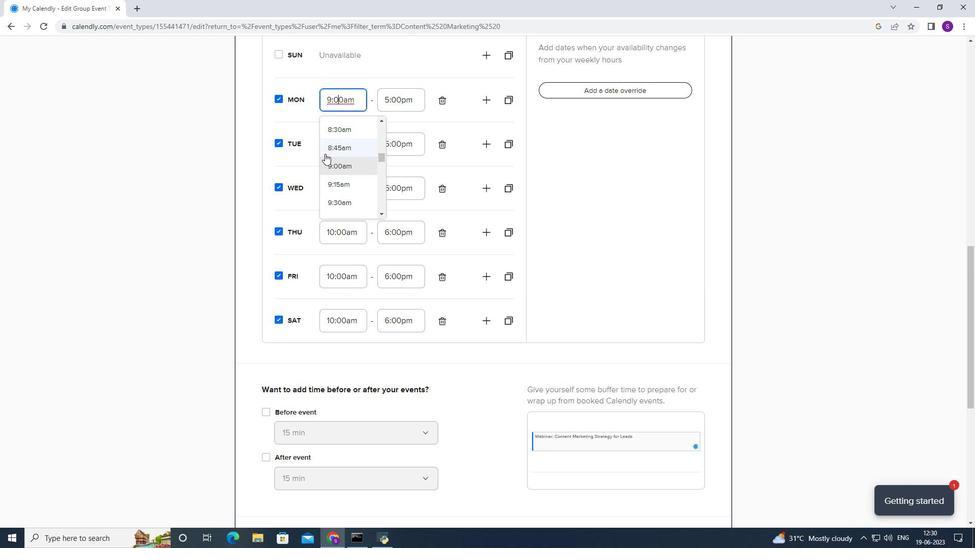 
Action: Mouse moved to (328, 183)
Screenshot: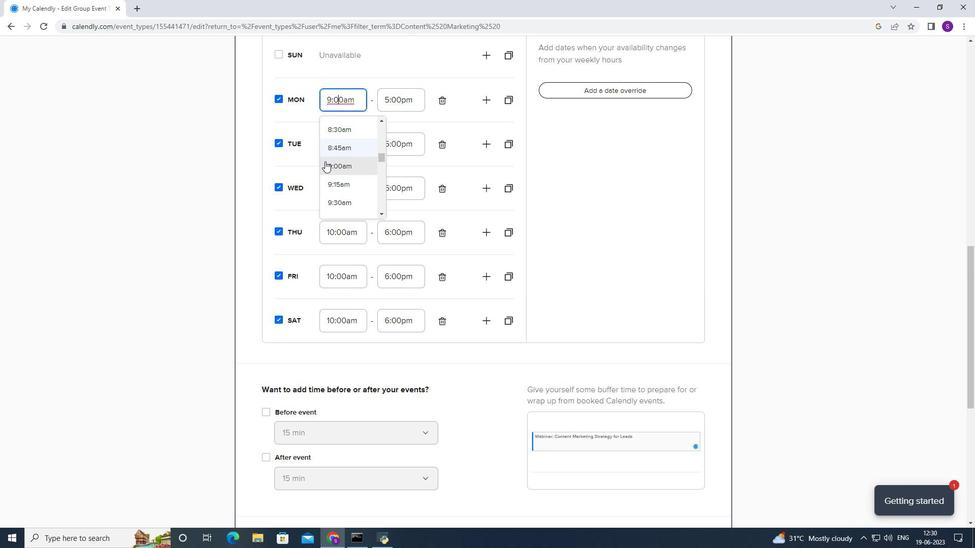 
Action: Mouse scrolled (328, 182) with delta (0, 0)
Screenshot: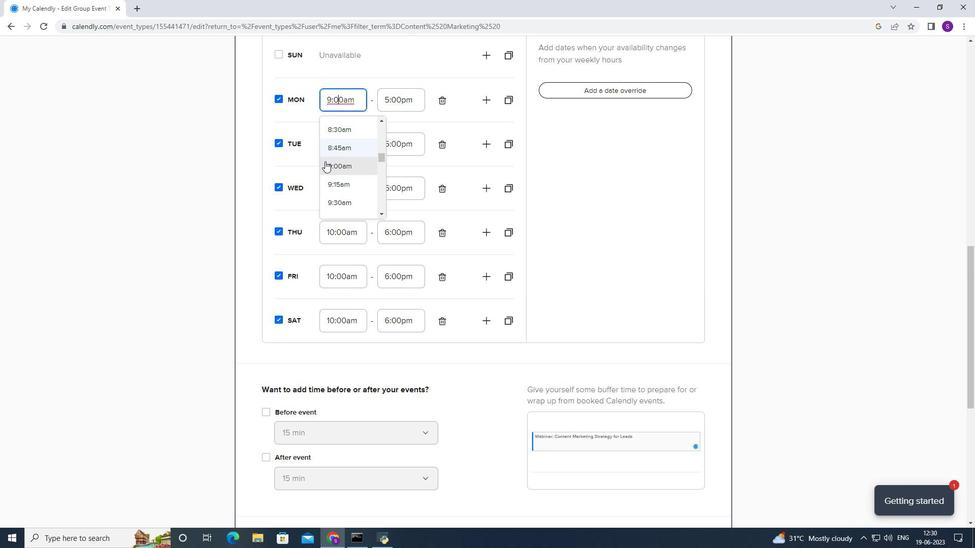 
Action: Mouse moved to (337, 166)
Screenshot: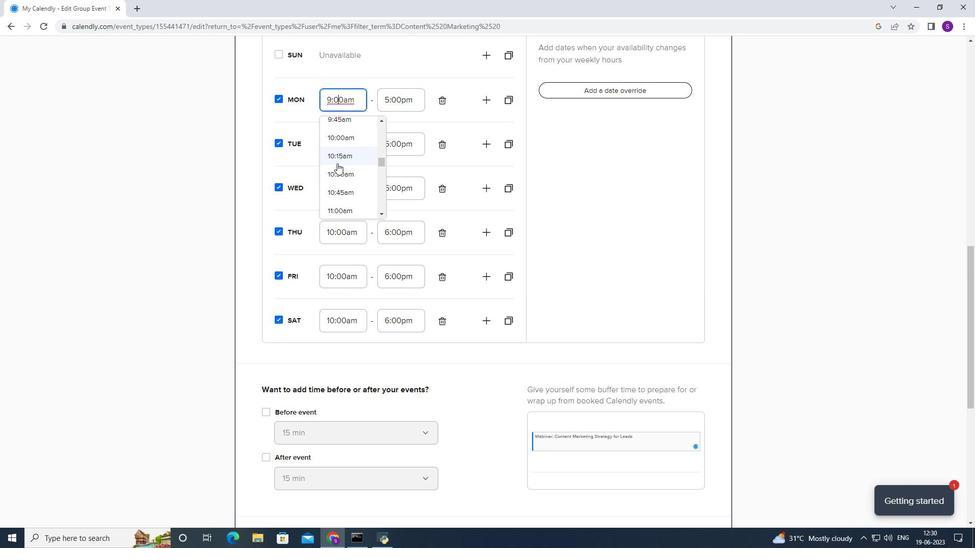 
Action: Mouse pressed left at (337, 166)
Screenshot: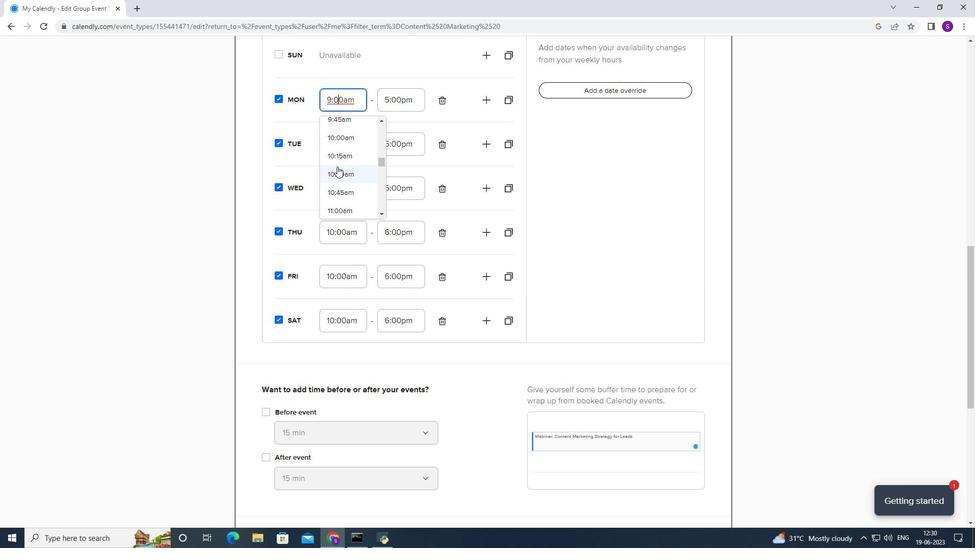 
Action: Mouse moved to (413, 105)
Screenshot: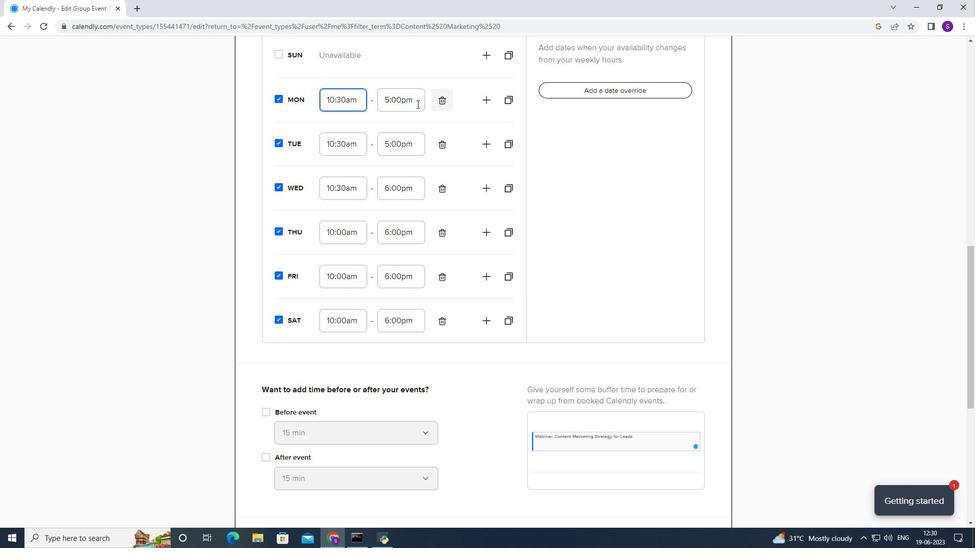 
Action: Mouse pressed left at (413, 105)
Screenshot: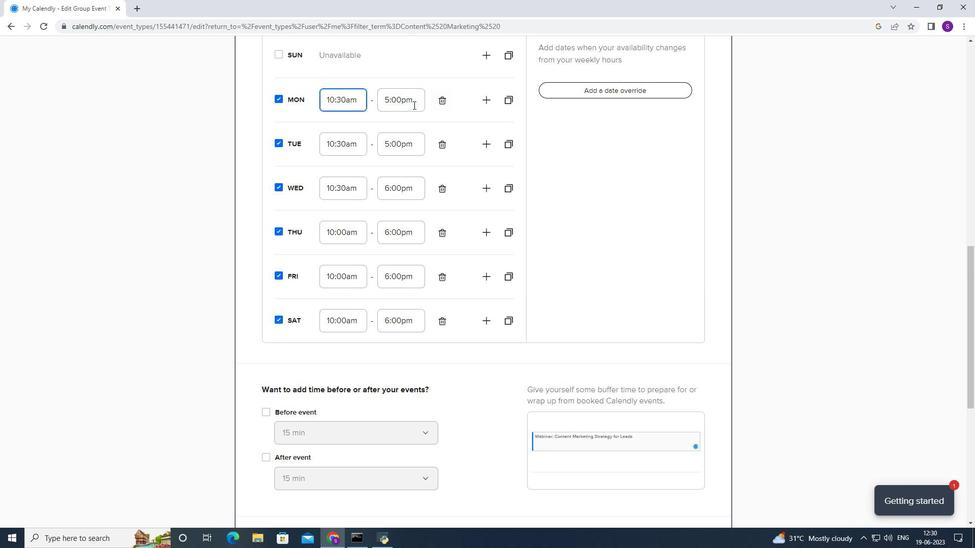 
Action: Mouse moved to (402, 153)
Screenshot: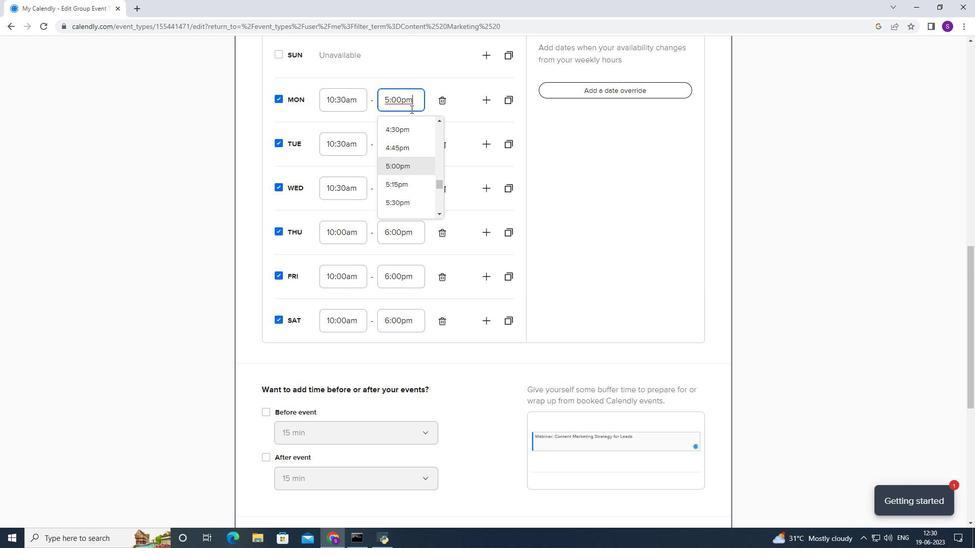 
Action: Mouse scrolled (402, 152) with delta (0, 0)
Screenshot: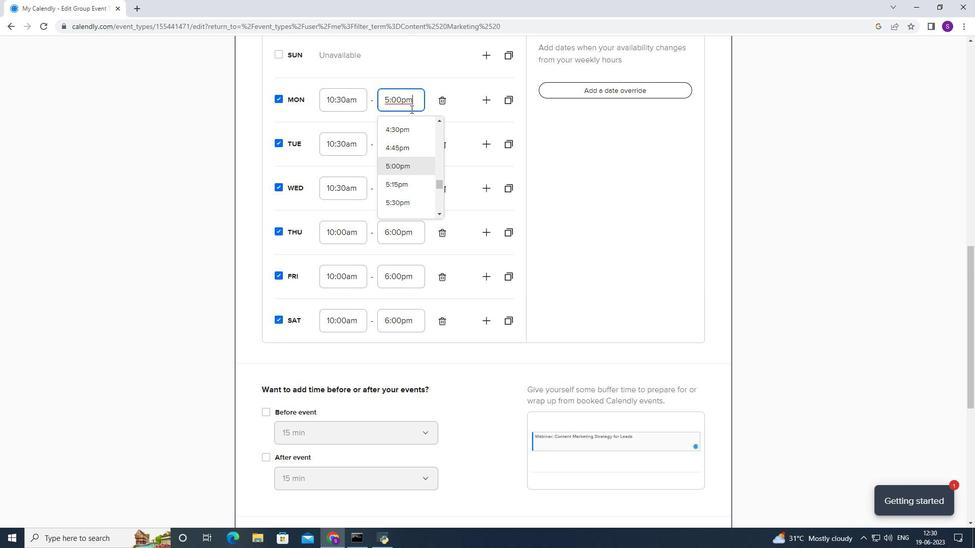 
Action: Mouse moved to (397, 184)
Screenshot: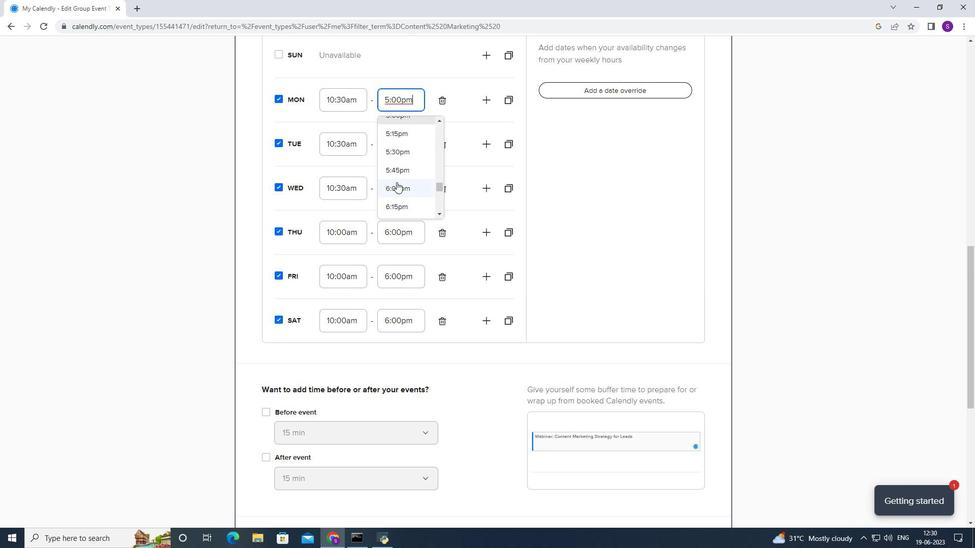 
Action: Mouse pressed left at (397, 184)
Screenshot: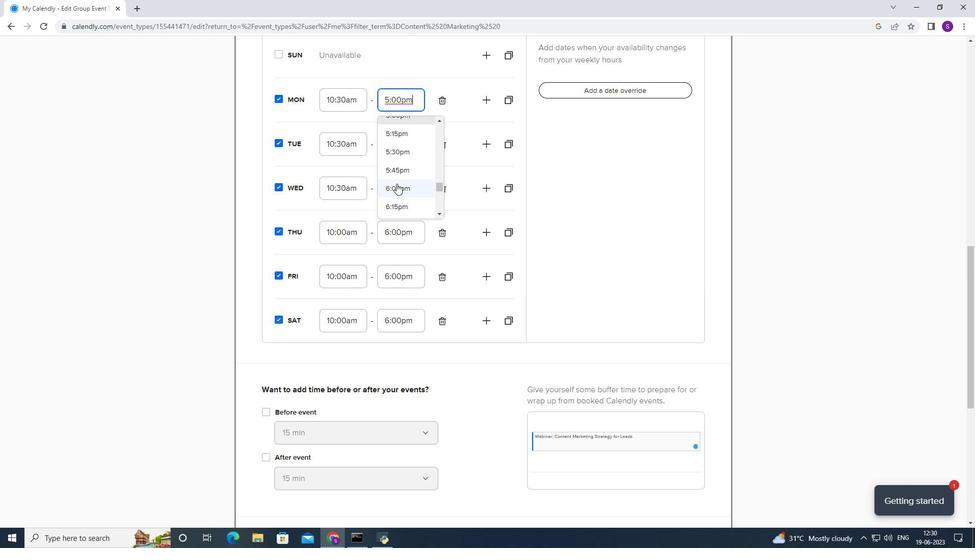 
Action: Mouse moved to (399, 129)
Screenshot: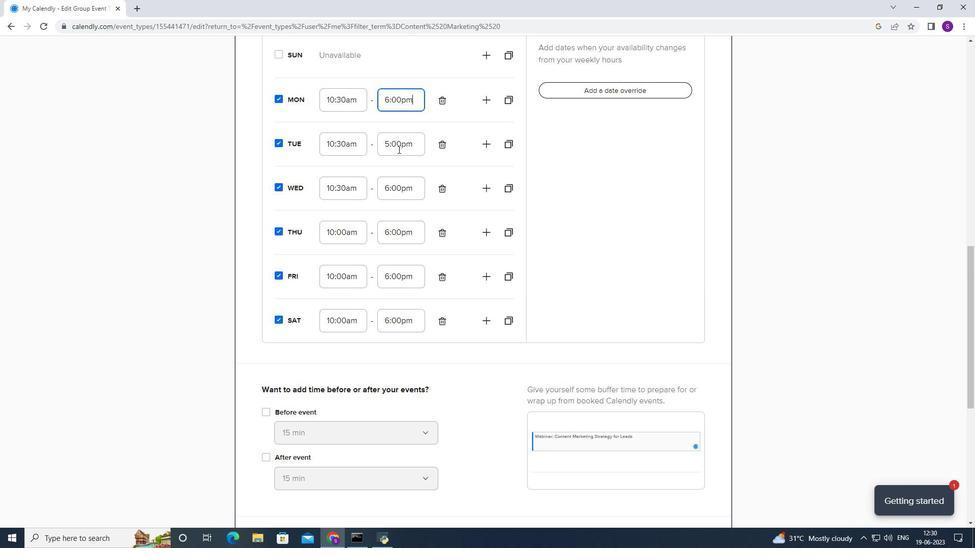 
Action: Mouse pressed left at (399, 129)
Screenshot: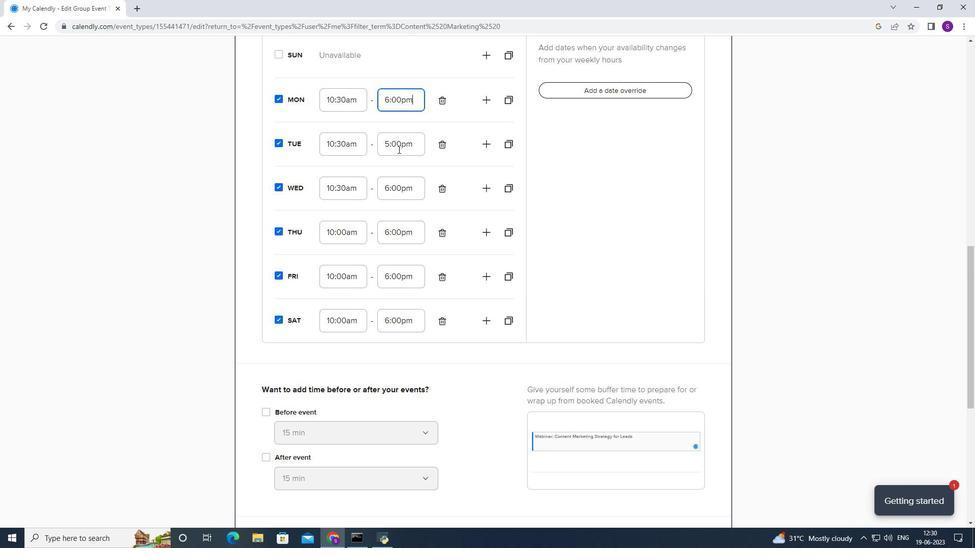 
Action: Mouse moved to (397, 138)
Screenshot: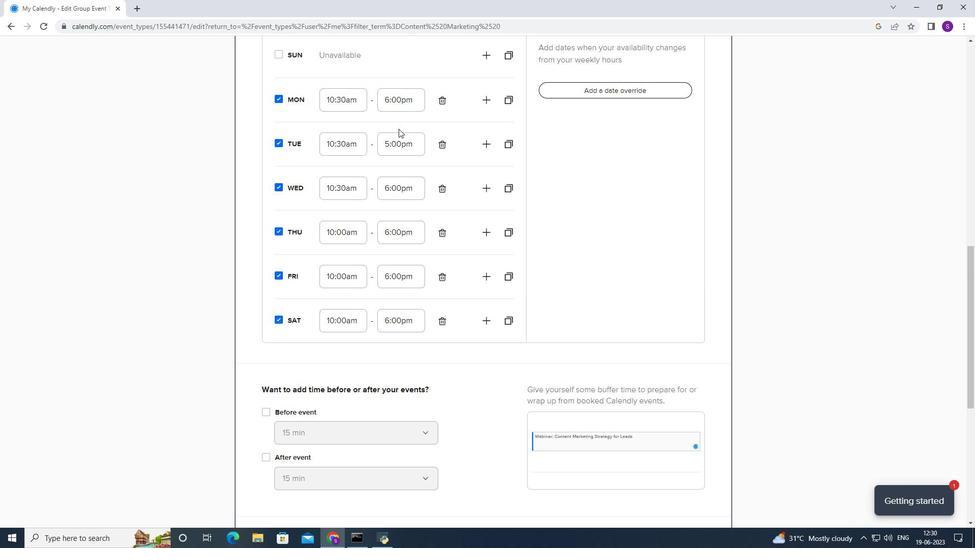 
Action: Mouse pressed left at (397, 138)
Screenshot: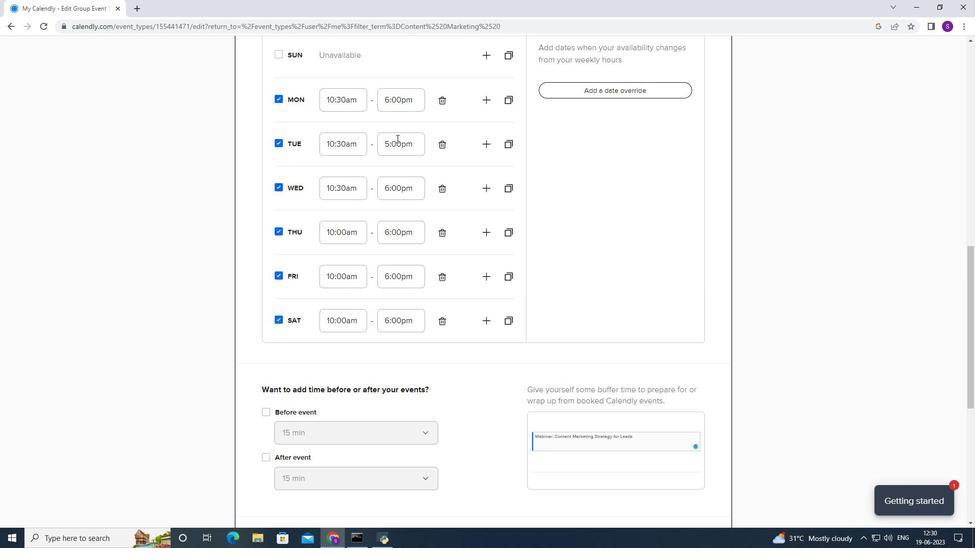
Action: Mouse moved to (386, 187)
Screenshot: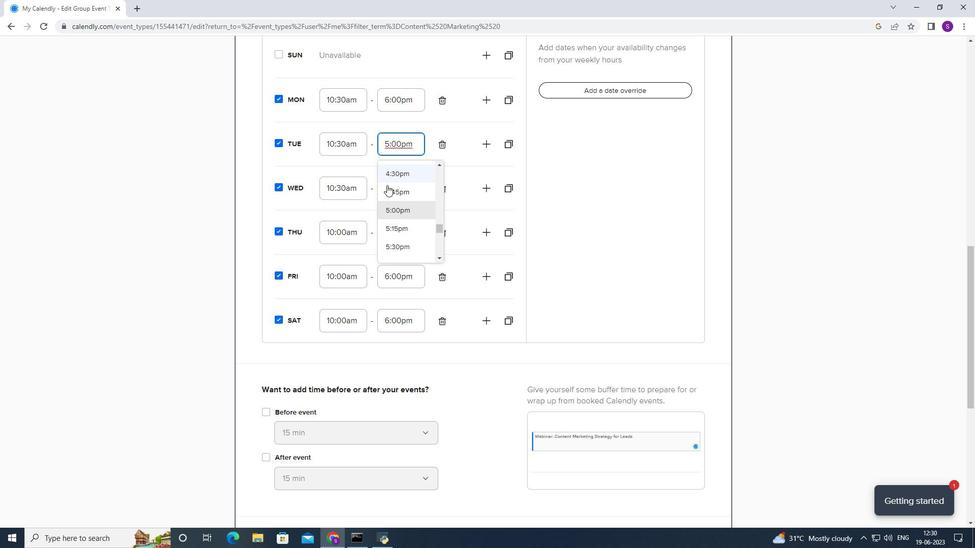 
Action: Mouse scrolled (386, 187) with delta (0, 0)
Screenshot: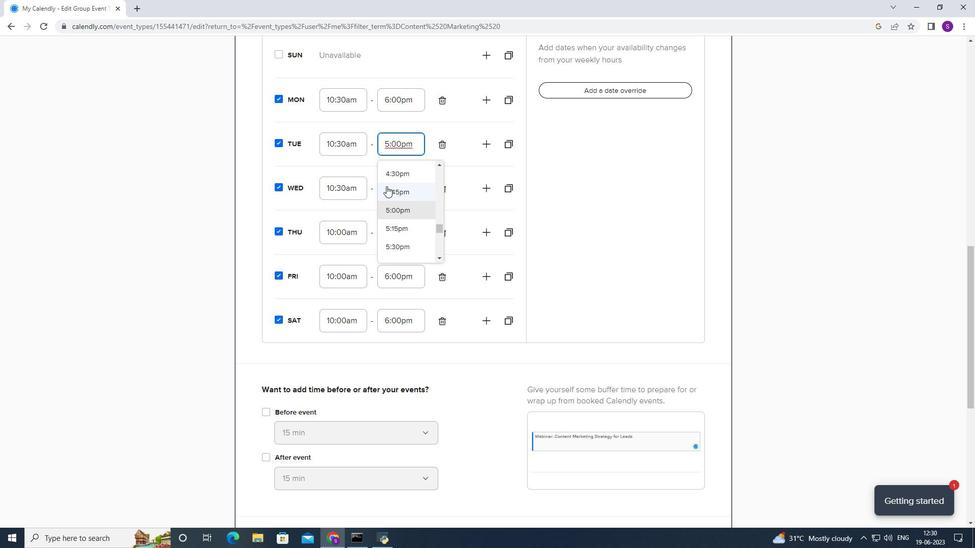 
Action: Mouse moved to (393, 234)
Screenshot: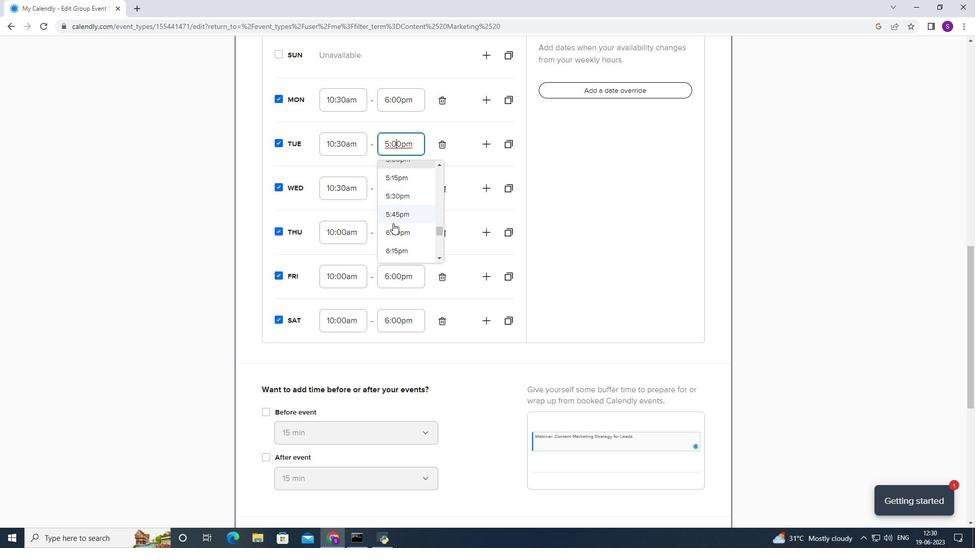 
Action: Mouse pressed left at (393, 234)
Screenshot: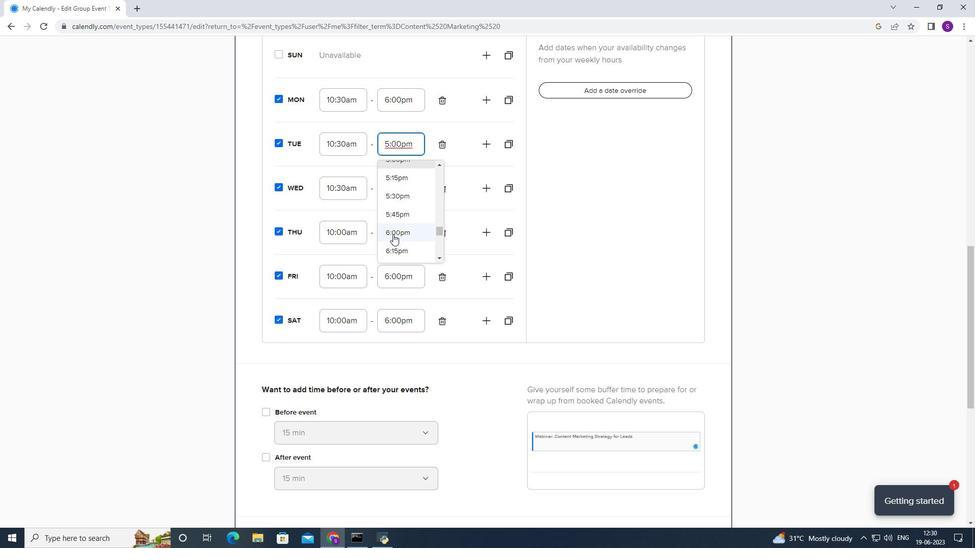 
Action: Mouse moved to (216, 357)
Screenshot: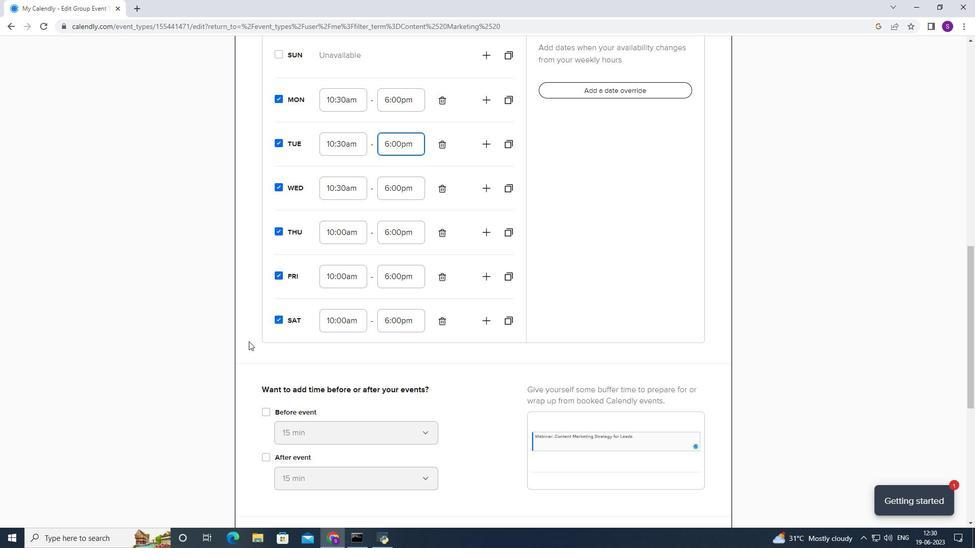 
Action: Mouse scrolled (216, 357) with delta (0, 0)
Screenshot: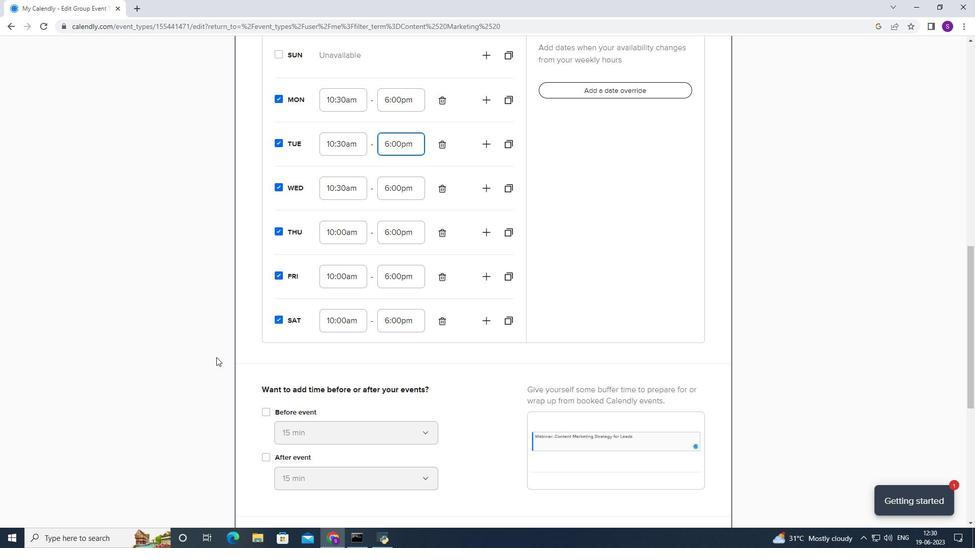 
Action: Mouse scrolled (216, 357) with delta (0, 0)
Screenshot: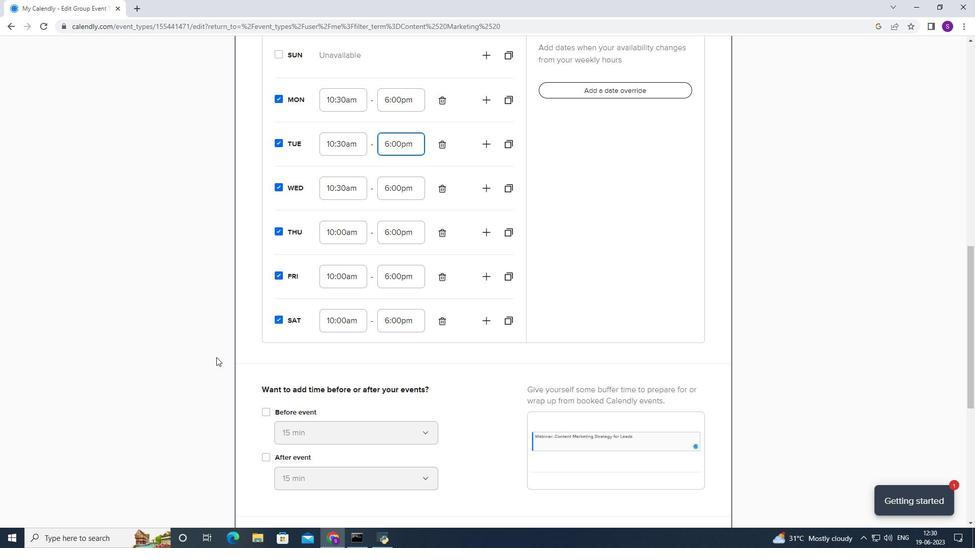 
Action: Mouse scrolled (216, 357) with delta (0, 0)
Screenshot: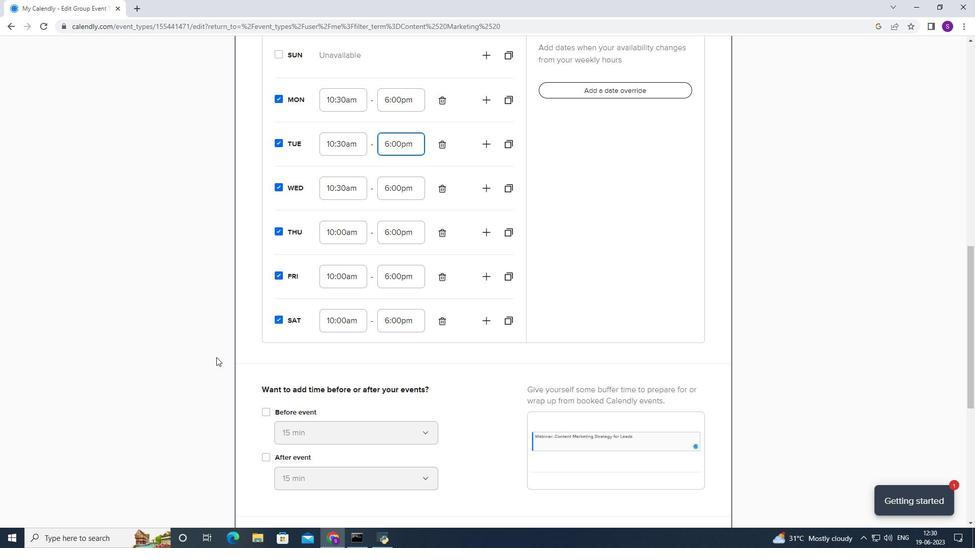 
Action: Mouse moved to (272, 258)
Screenshot: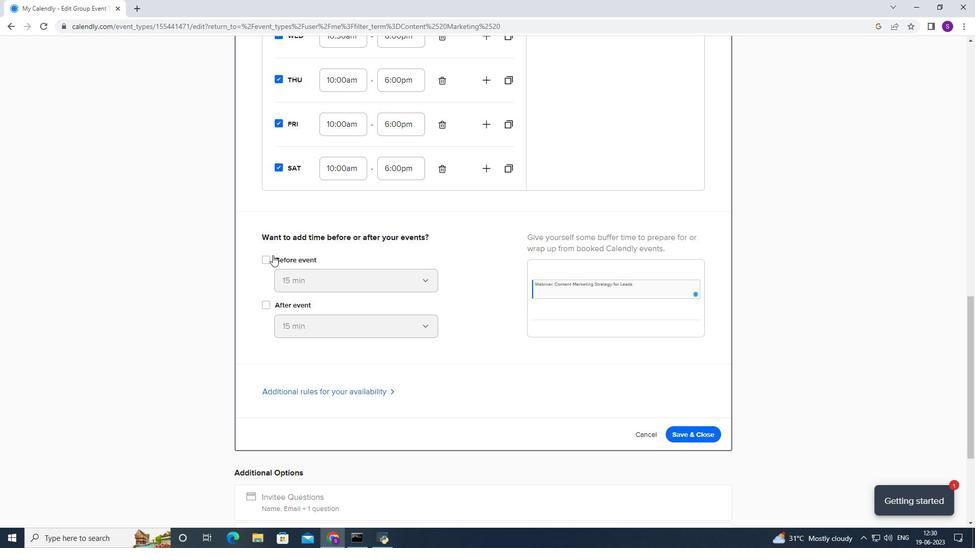 
Action: Mouse pressed left at (272, 258)
Screenshot: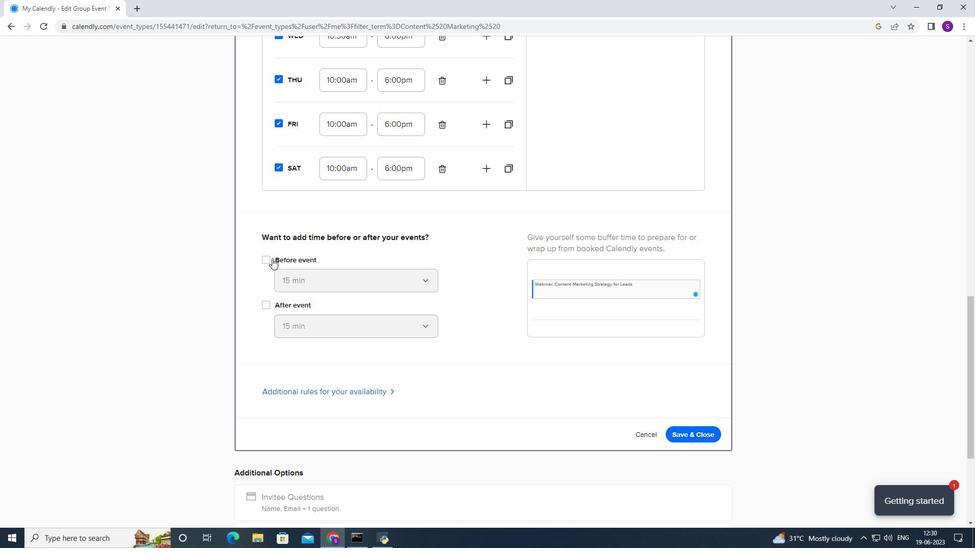 
Action: Mouse moved to (309, 290)
Screenshot: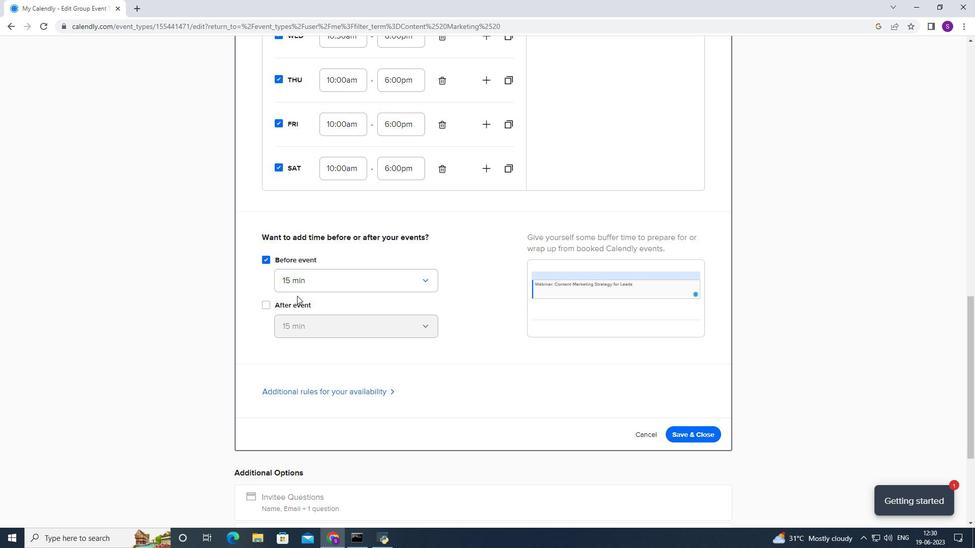 
Action: Mouse pressed left at (309, 290)
Screenshot: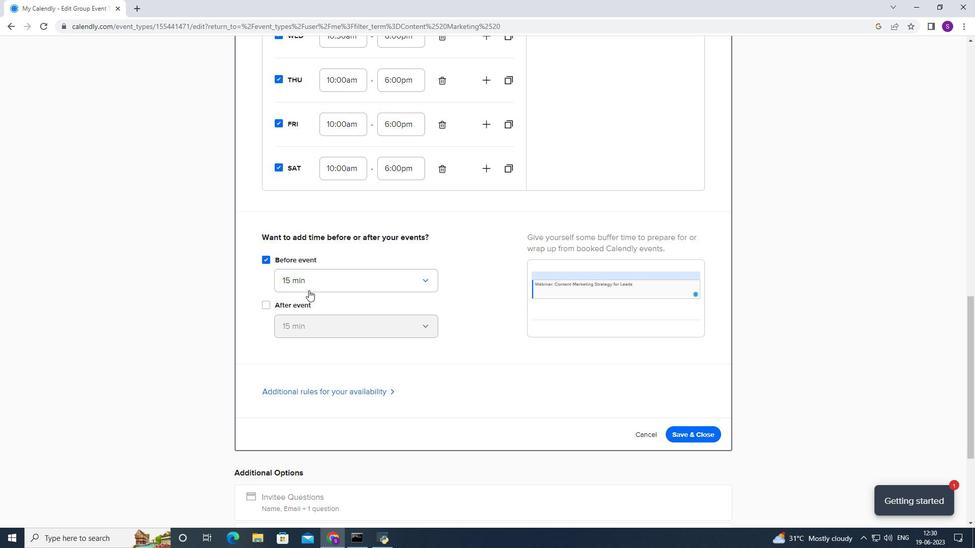 
Action: Mouse moved to (305, 323)
Screenshot: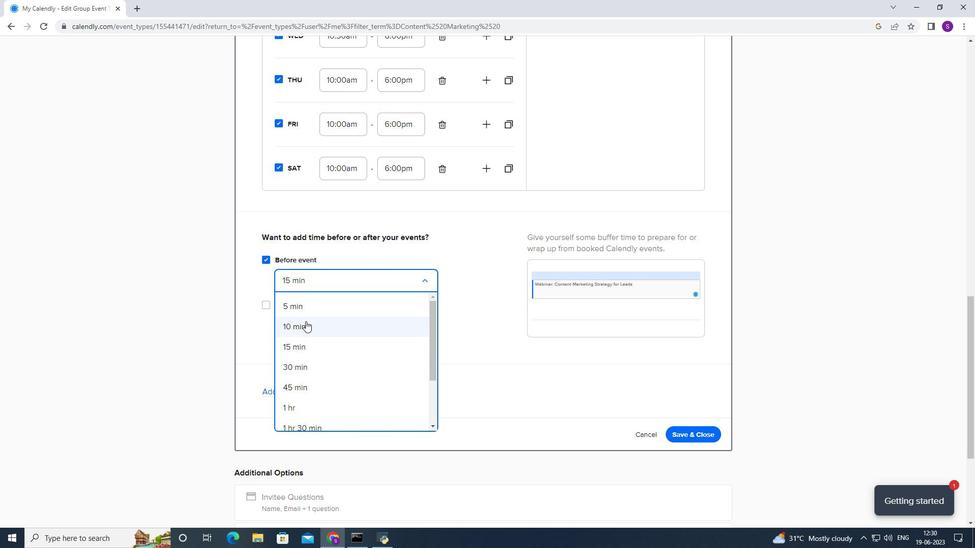 
Action: Mouse pressed left at (305, 323)
Screenshot: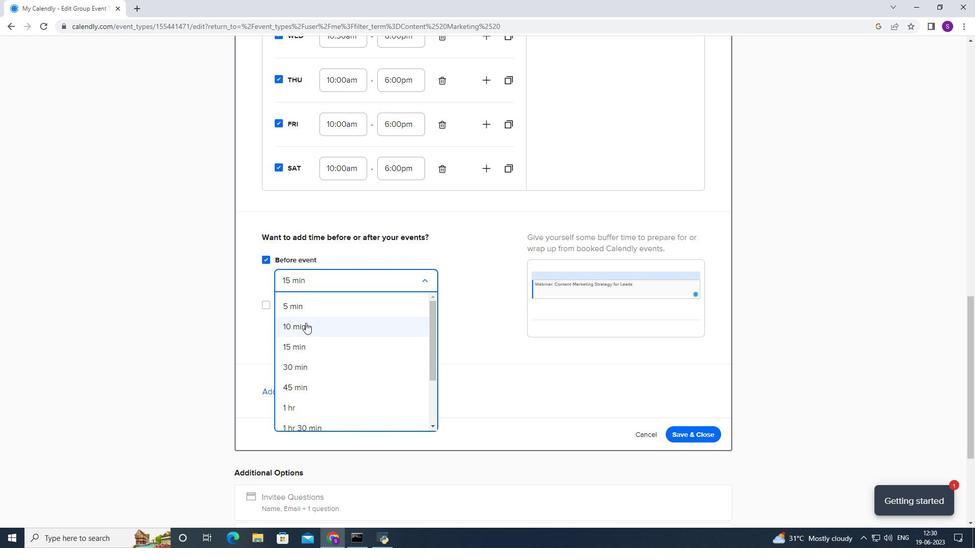 
Action: Mouse moved to (270, 306)
Screenshot: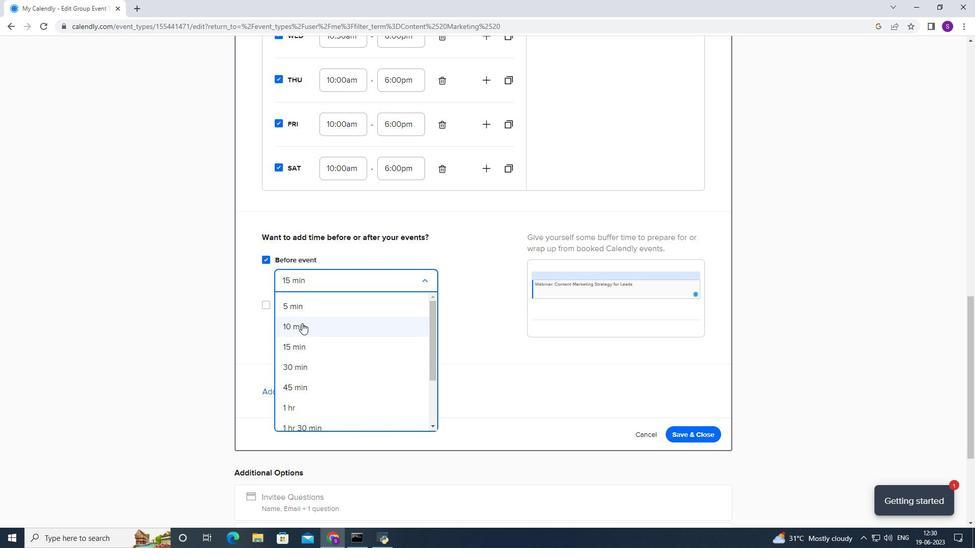 
Action: Mouse pressed left at (270, 306)
Screenshot: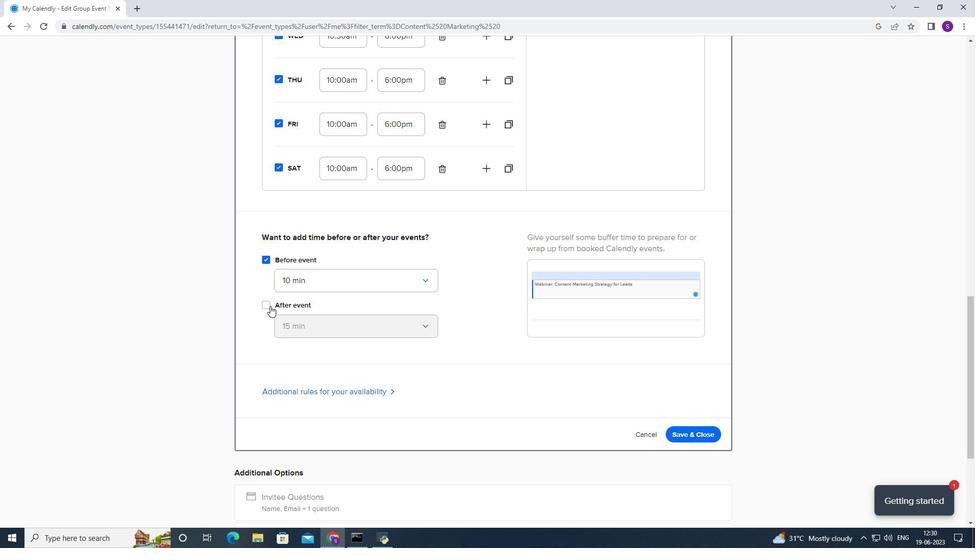 
Action: Mouse moved to (285, 316)
Screenshot: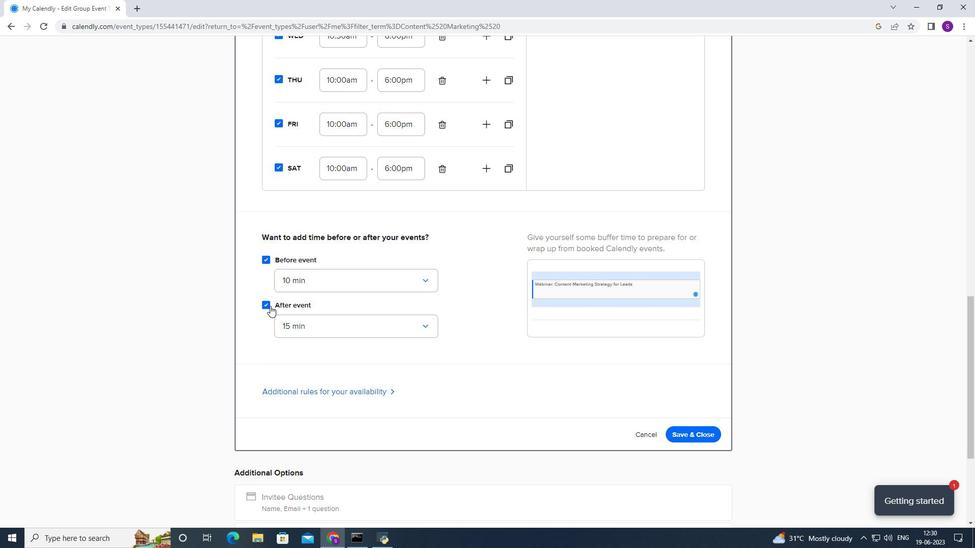 
Action: Mouse pressed left at (285, 316)
Screenshot: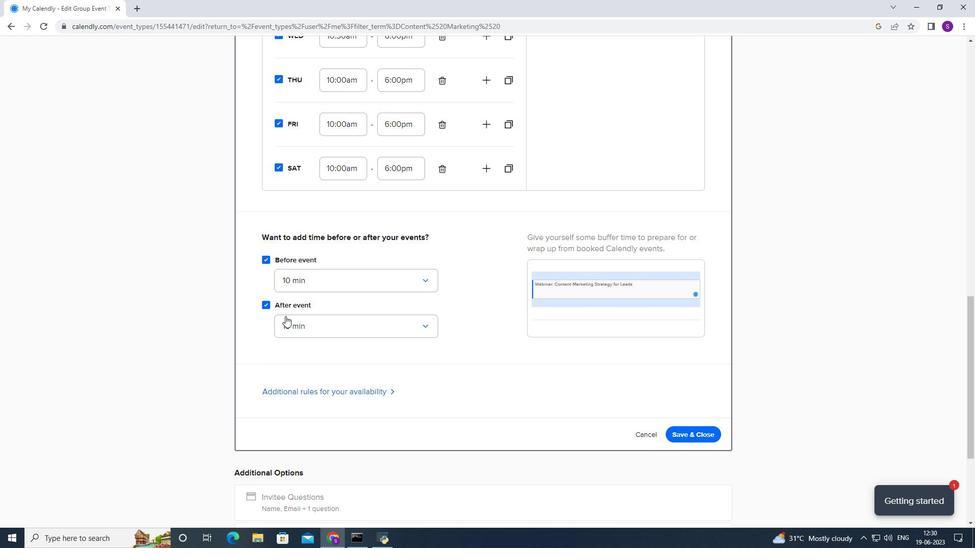 
Action: Mouse moved to (293, 369)
Screenshot: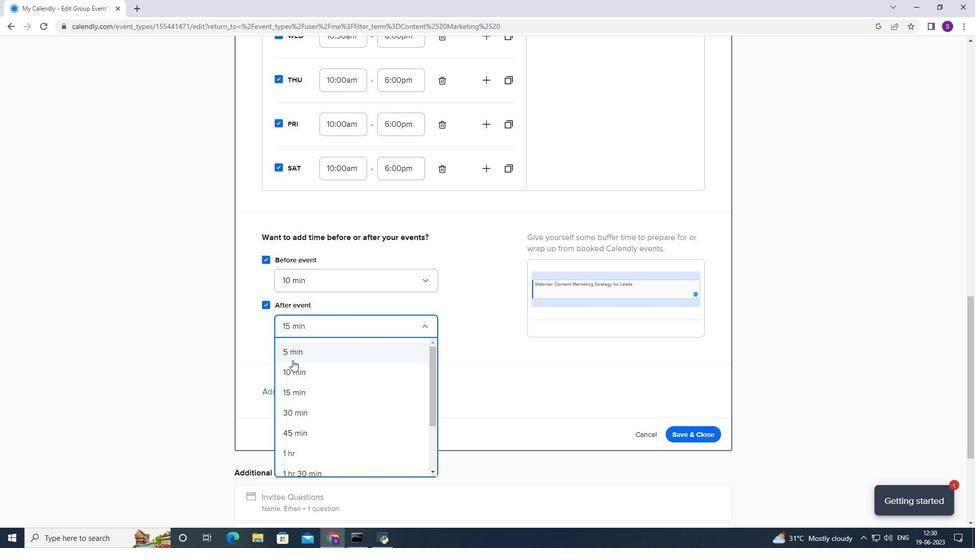 
Action: Mouse pressed left at (293, 369)
Screenshot: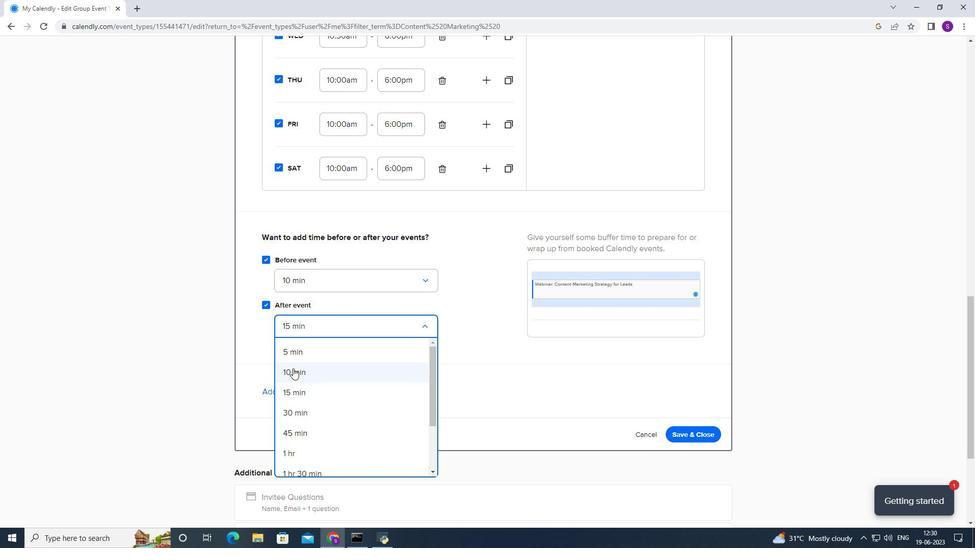 
Action: Mouse moved to (270, 385)
Screenshot: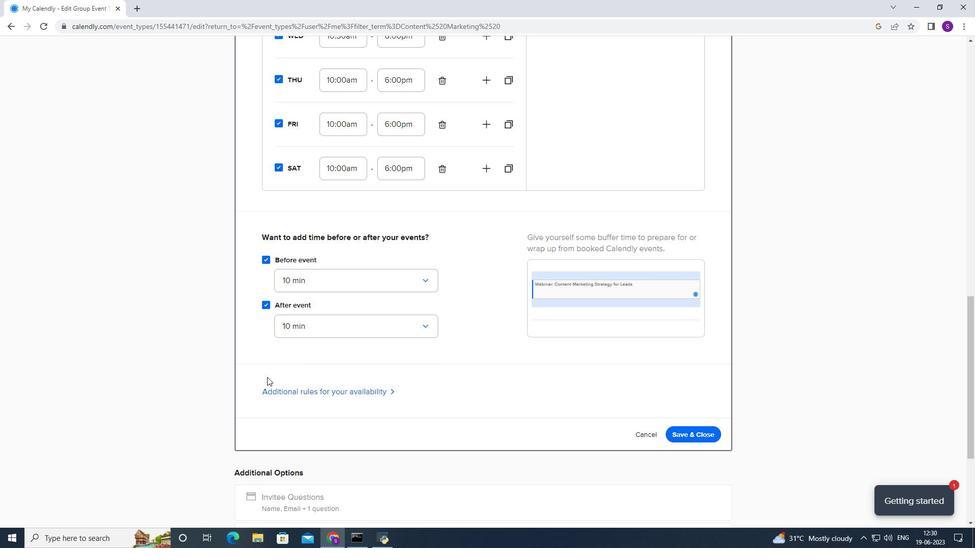 
Action: Mouse pressed left at (270, 385)
Screenshot: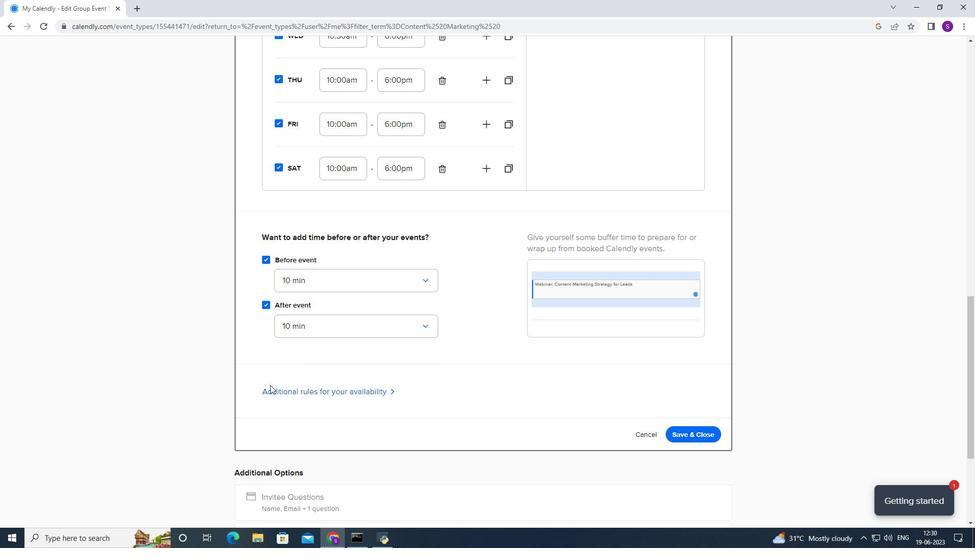 
Action: Mouse moved to (271, 396)
Screenshot: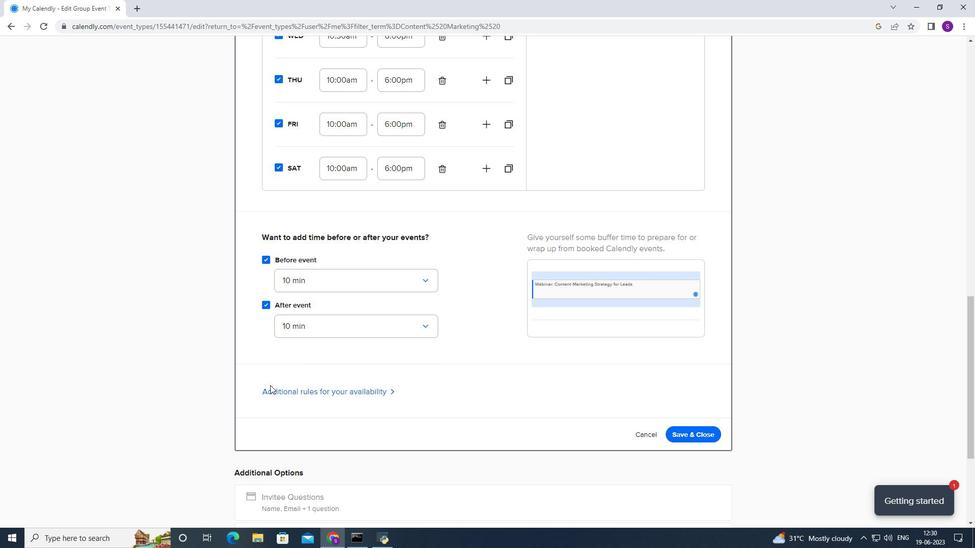 
Action: Mouse pressed left at (271, 396)
Screenshot: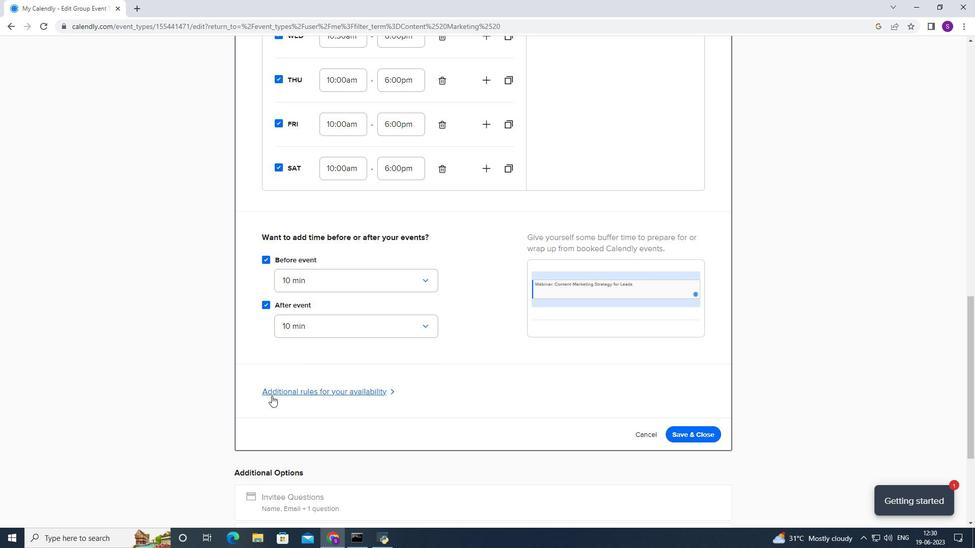 
Action: Mouse moved to (289, 379)
Screenshot: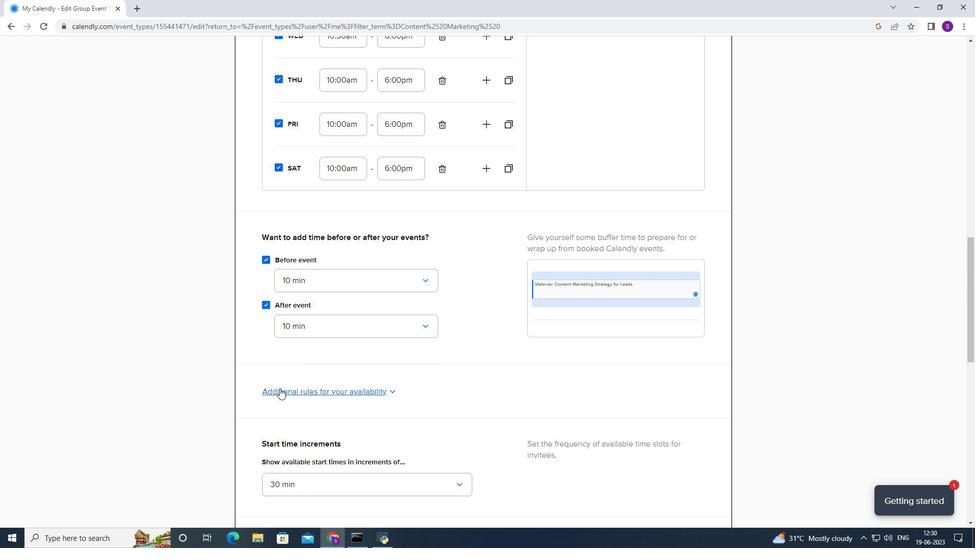 
Action: Mouse scrolled (289, 378) with delta (0, 0)
Screenshot: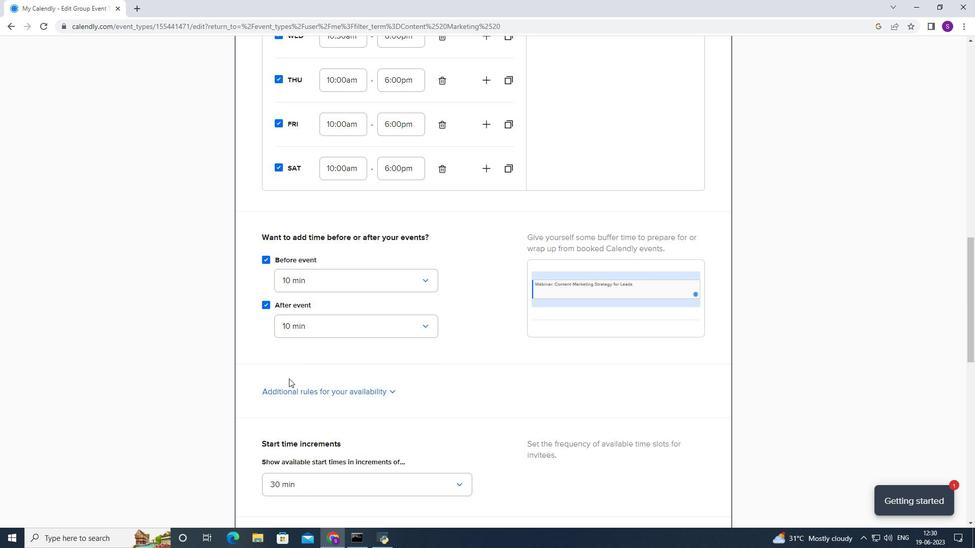 
Action: Mouse scrolled (289, 378) with delta (0, 0)
Screenshot: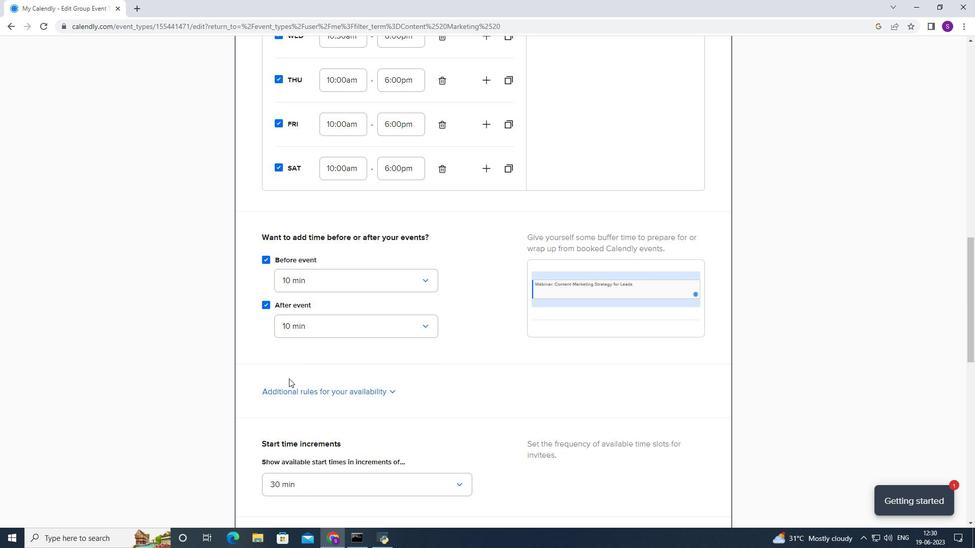 
Action: Mouse scrolled (289, 378) with delta (0, 0)
Screenshot: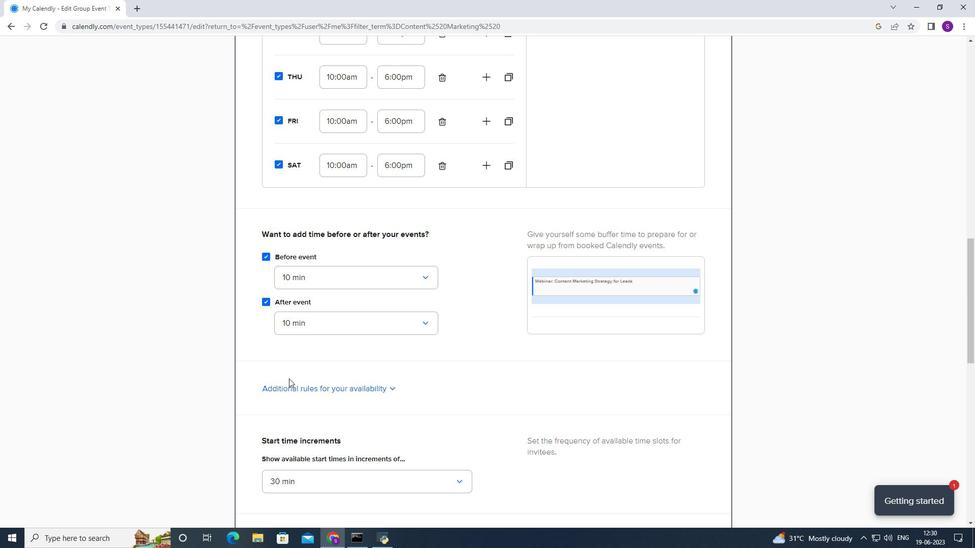 
Action: Mouse scrolled (289, 378) with delta (0, 0)
Screenshot: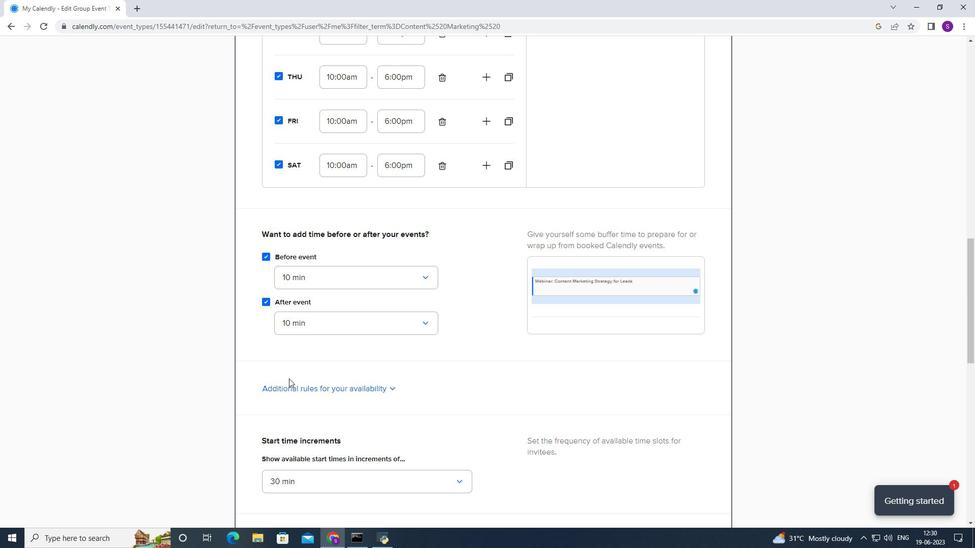 
Action: Mouse scrolled (289, 378) with delta (0, 0)
Screenshot: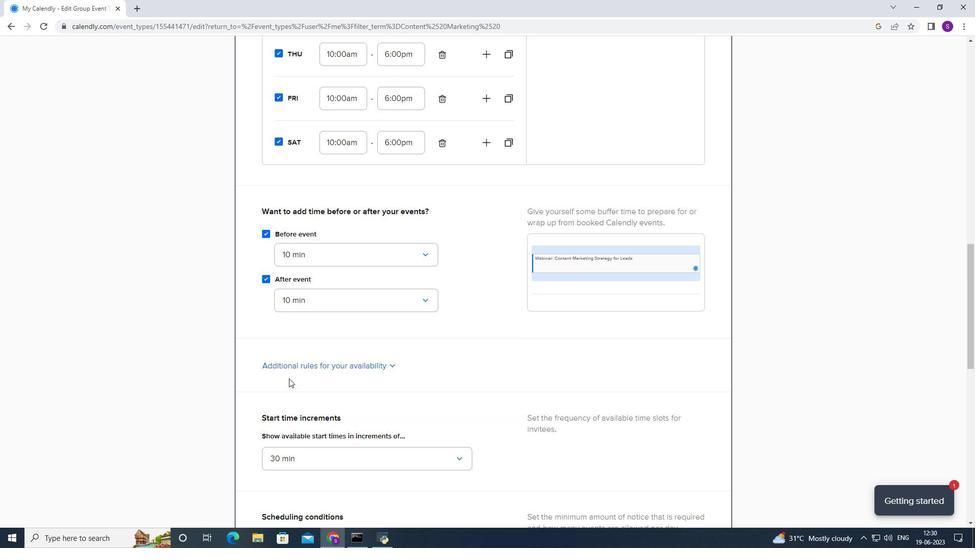 
Action: Mouse scrolled (289, 378) with delta (0, 0)
Screenshot: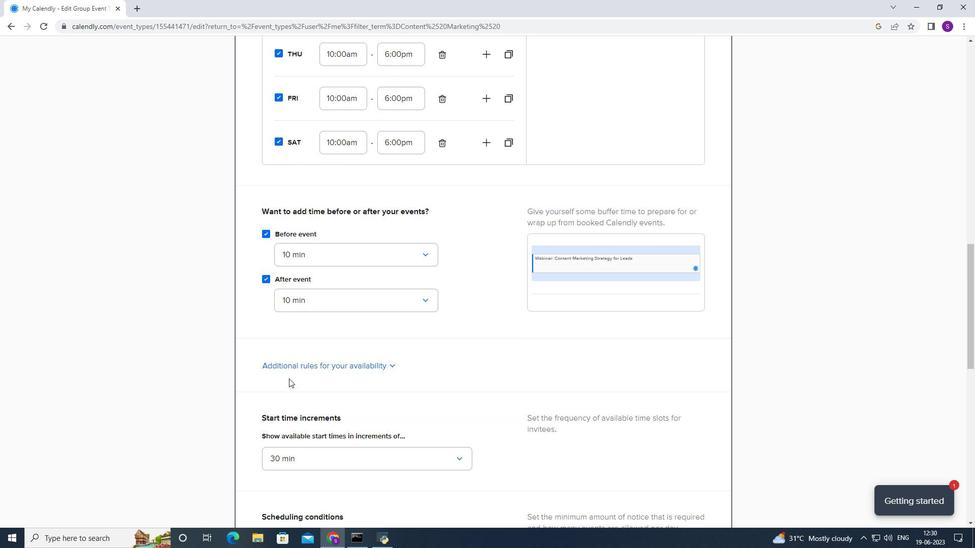 
Action: Mouse moved to (369, 187)
Screenshot: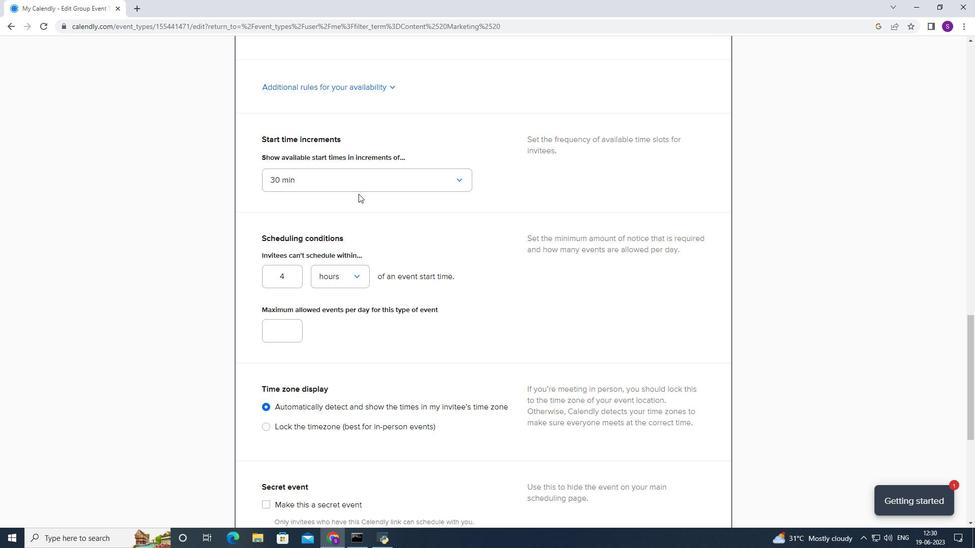
Action: Mouse pressed left at (369, 187)
Screenshot: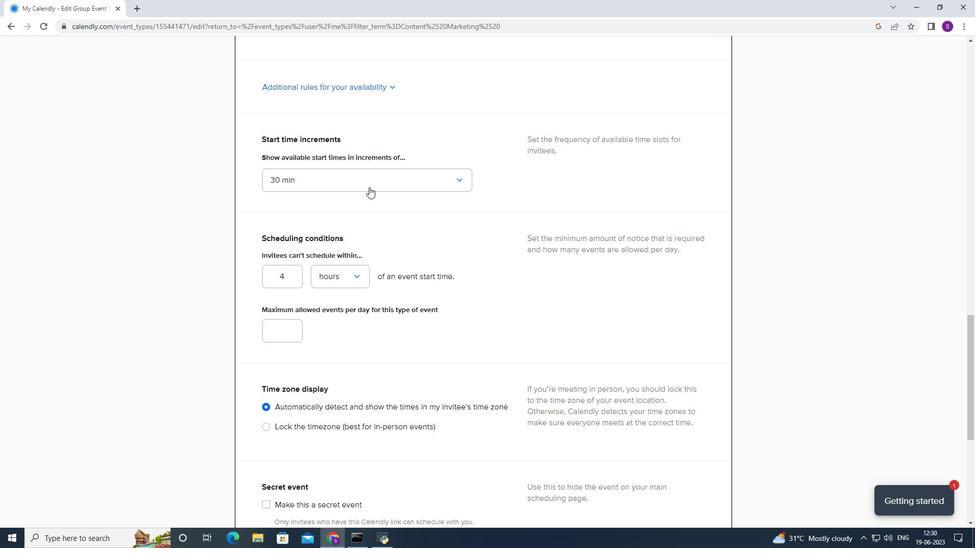 
Action: Mouse moved to (329, 241)
Screenshot: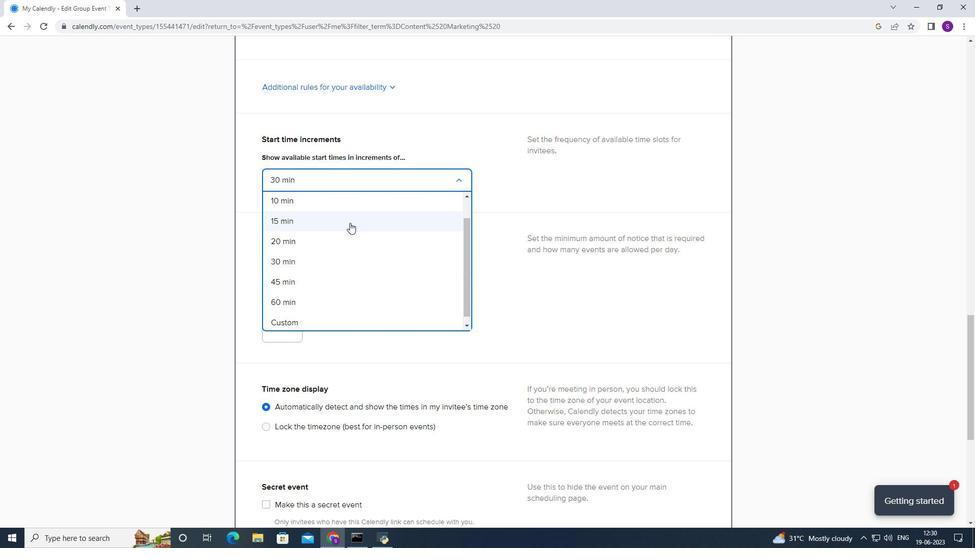 
Action: Mouse pressed left at (329, 241)
Screenshot: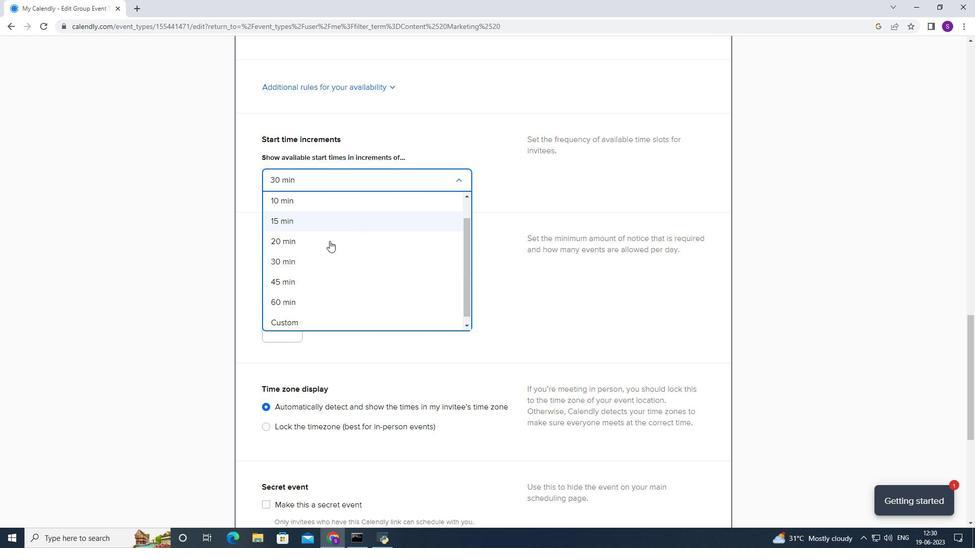 
Action: Mouse moved to (288, 279)
Screenshot: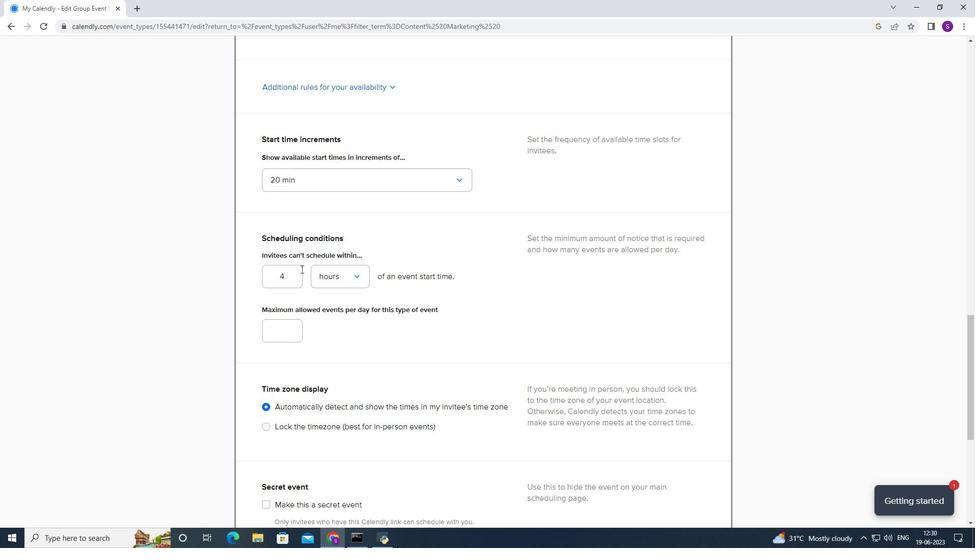 
Action: Mouse pressed left at (288, 279)
Screenshot: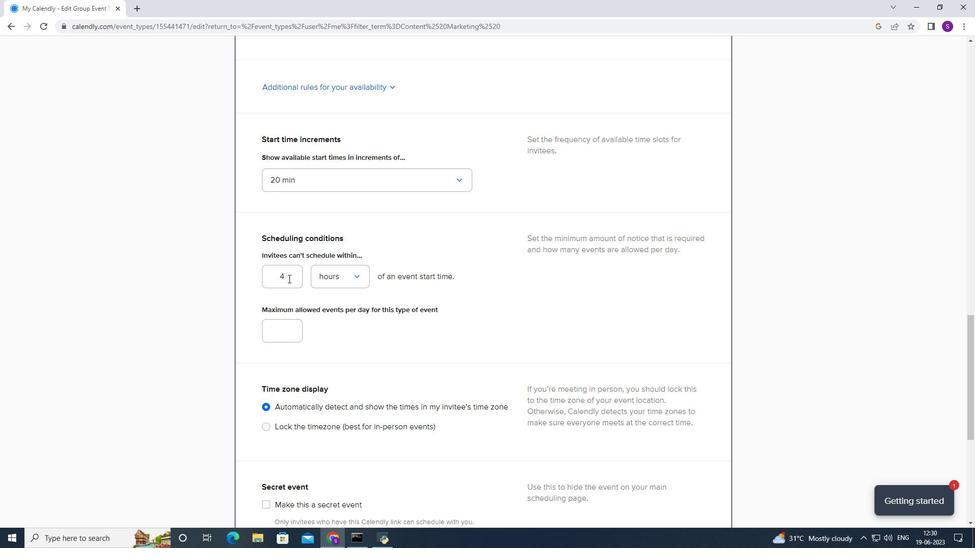 
Action: Key pressed <Key.backspace>46
Screenshot: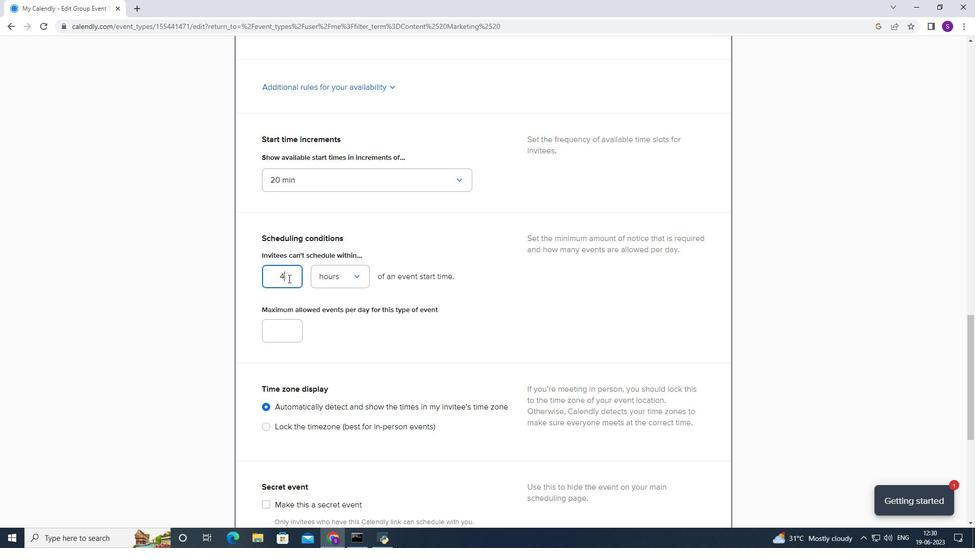 
Action: Mouse moved to (293, 336)
Screenshot: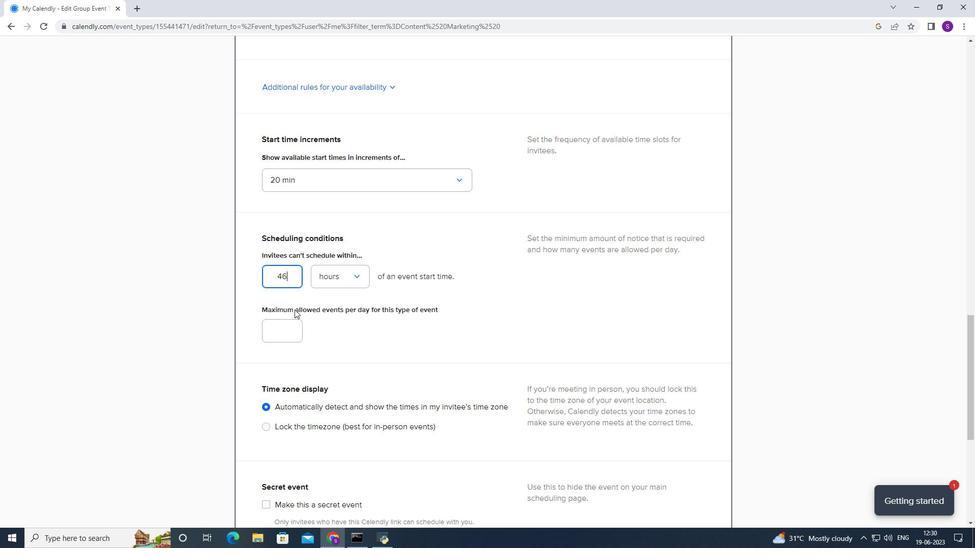 
Action: Mouse pressed left at (293, 336)
Screenshot: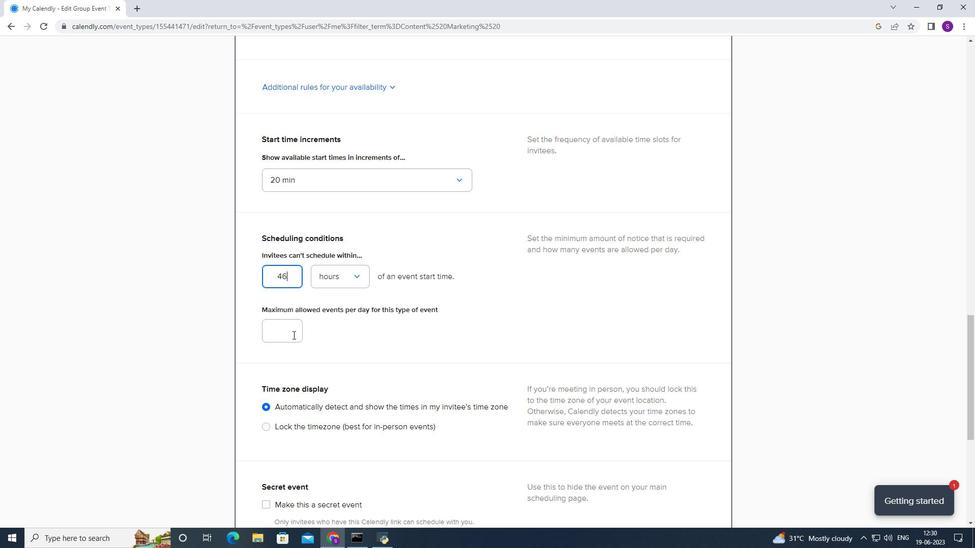 
Action: Key pressed 2
Screenshot: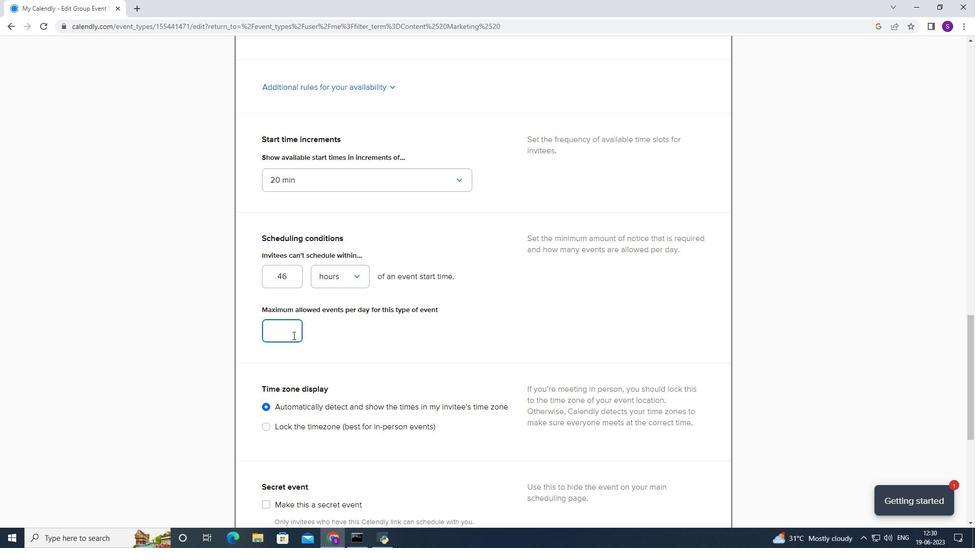 
Action: Mouse moved to (323, 381)
Screenshot: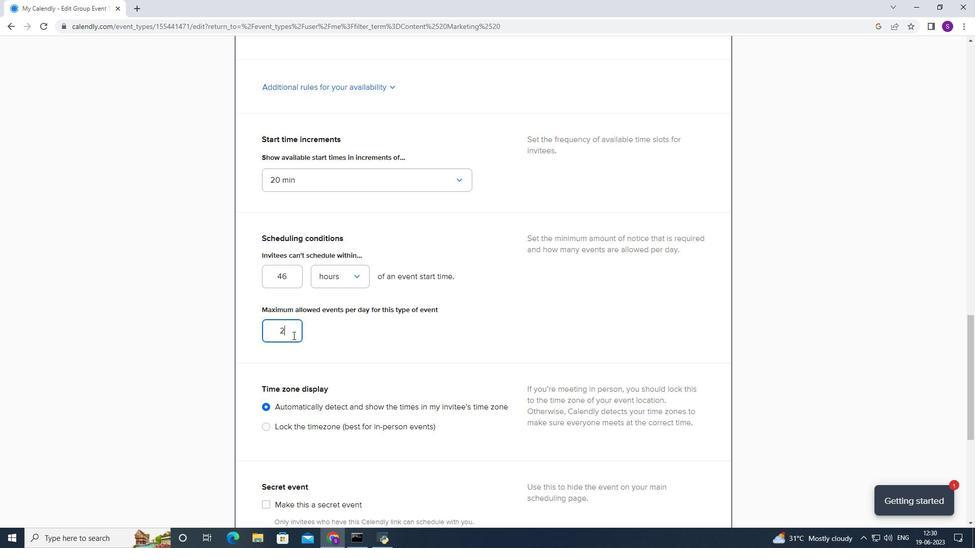 
Action: Mouse pressed left at (323, 381)
Screenshot: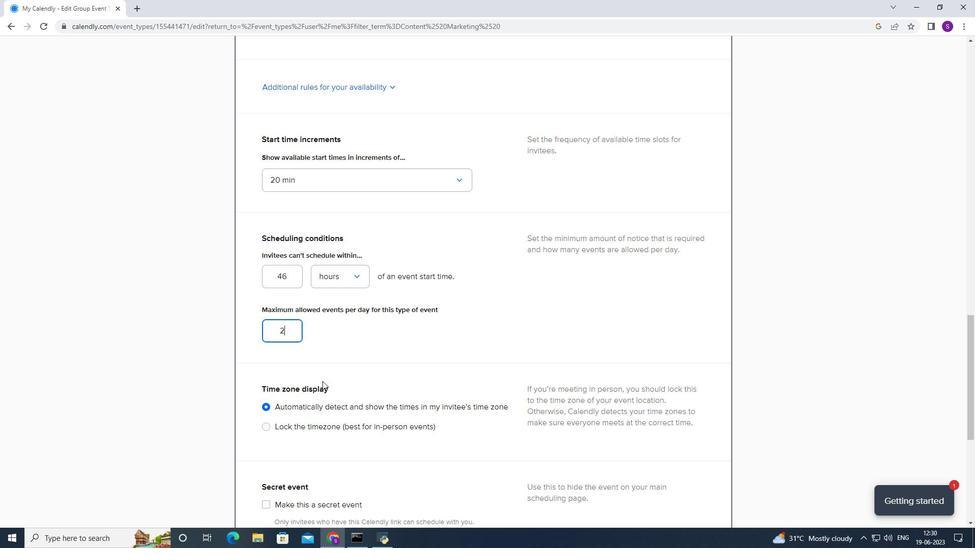 
Action: Mouse moved to (346, 335)
Screenshot: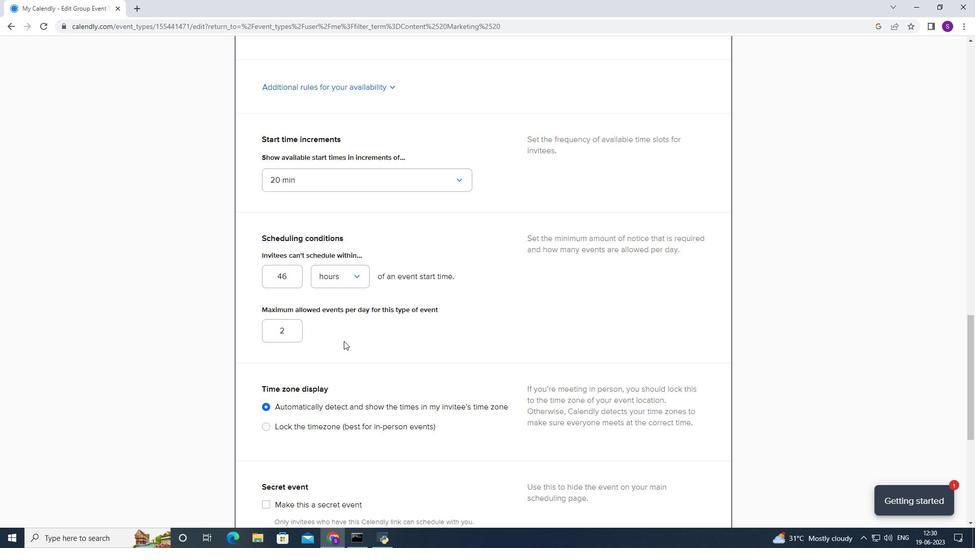 
Action: Mouse scrolled (346, 334) with delta (0, 0)
Screenshot: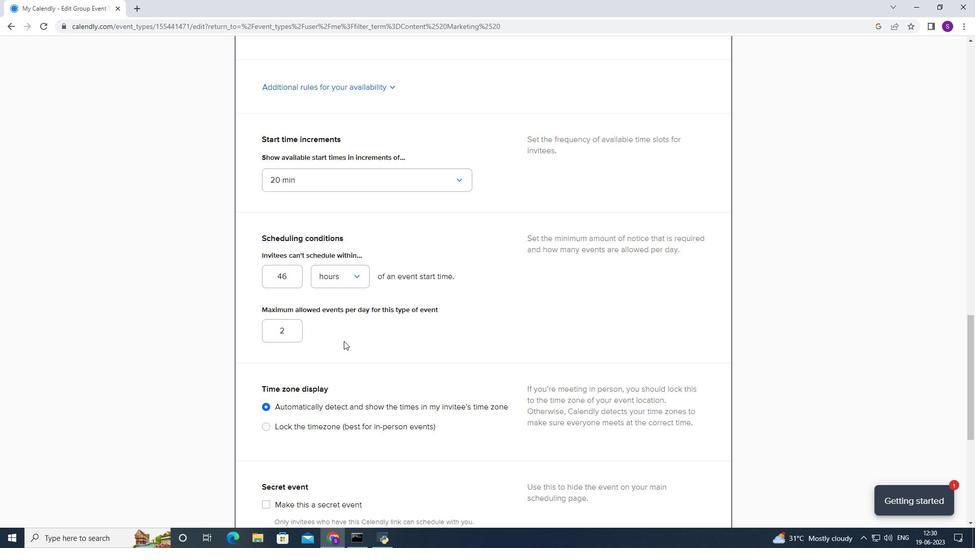 
Action: Mouse scrolled (346, 334) with delta (0, 0)
Screenshot: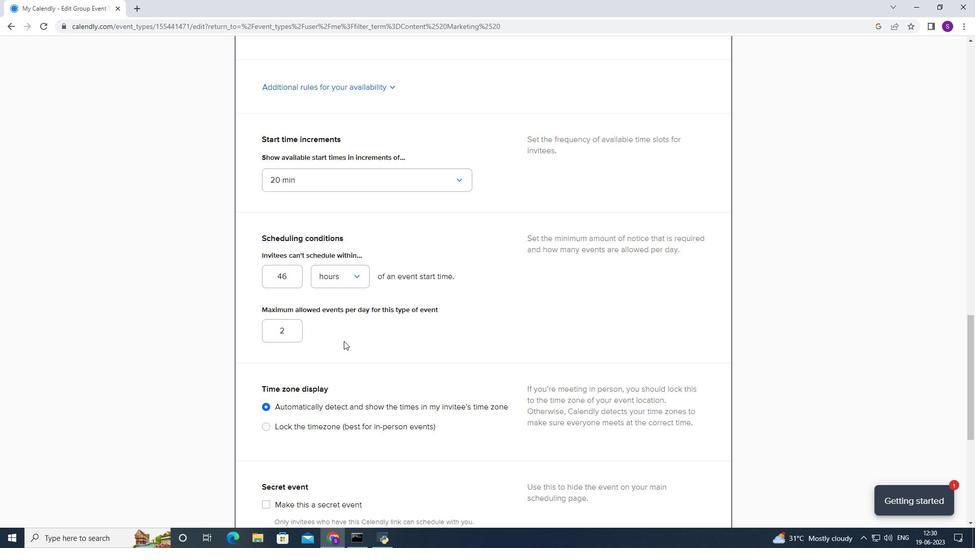 
Action: Mouse scrolled (346, 334) with delta (0, 0)
Screenshot: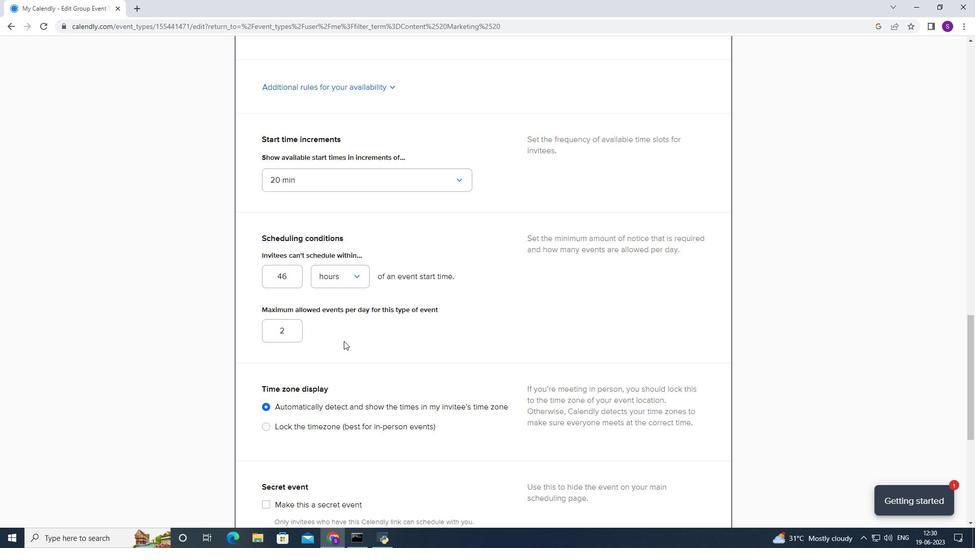
Action: Mouse scrolled (346, 334) with delta (0, -1)
Screenshot: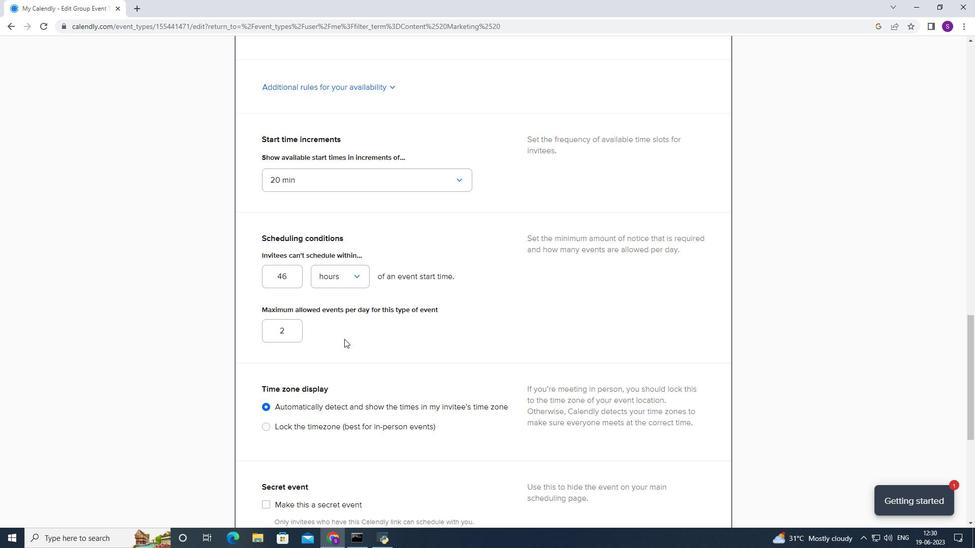 
Action: Mouse scrolled (346, 334) with delta (0, 0)
Screenshot: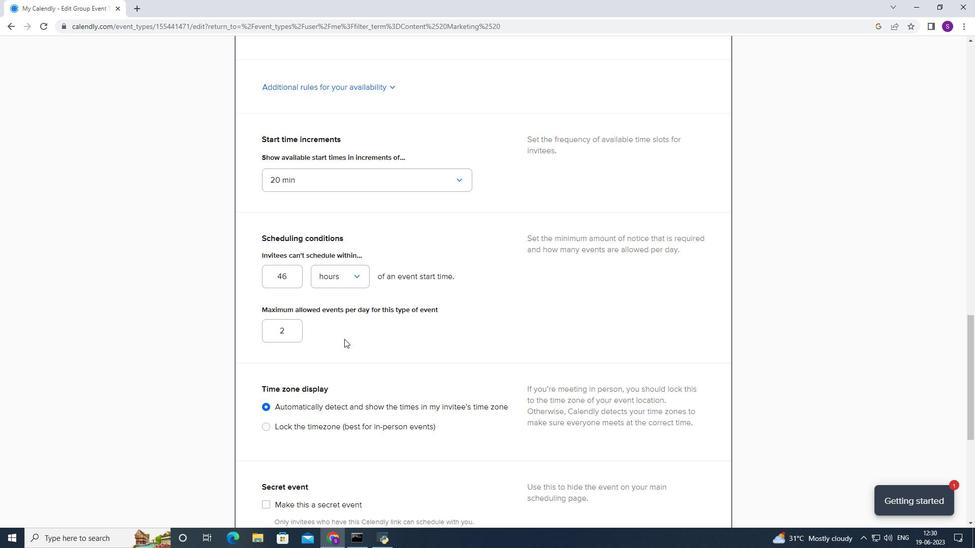 
Action: Mouse moved to (346, 332)
Screenshot: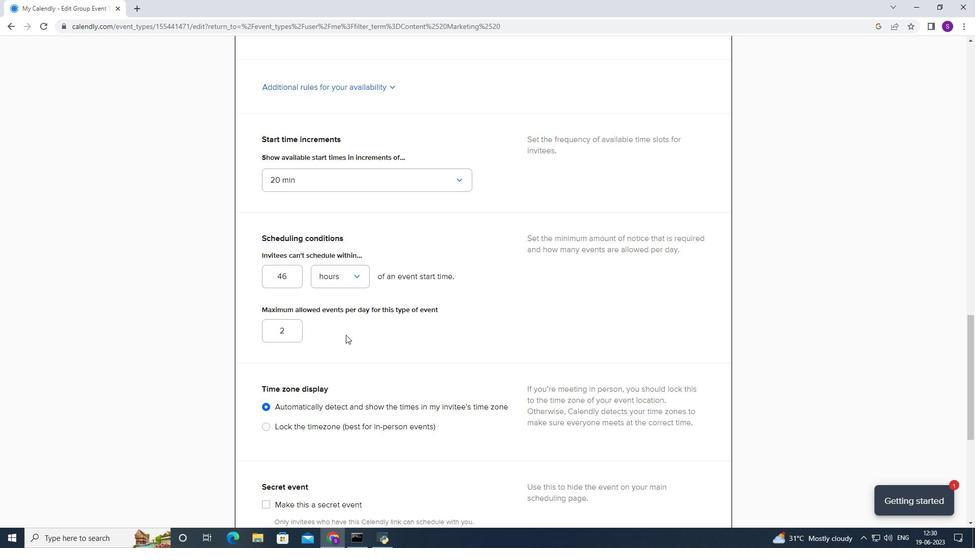 
Action: Mouse scrolled (346, 331) with delta (0, -1)
Screenshot: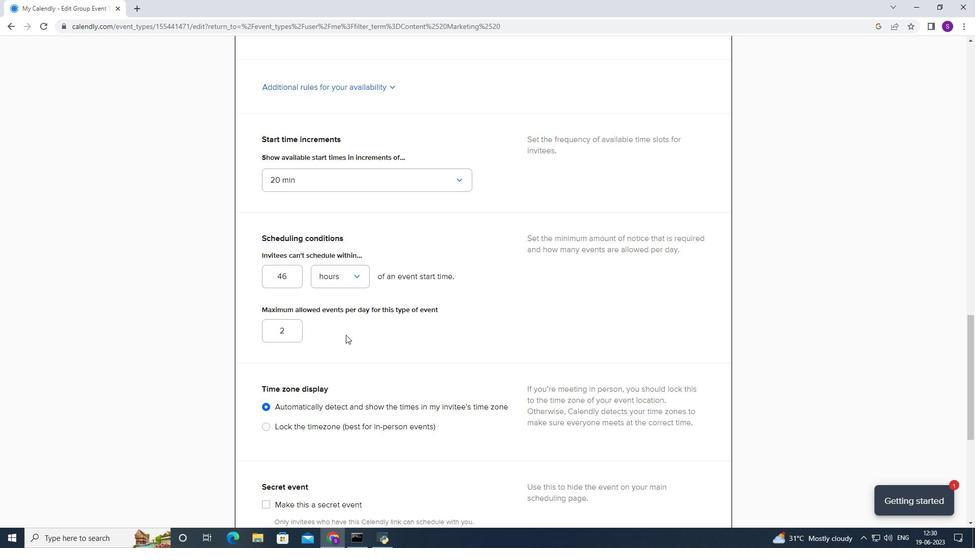 
Action: Mouse moved to (346, 332)
Screenshot: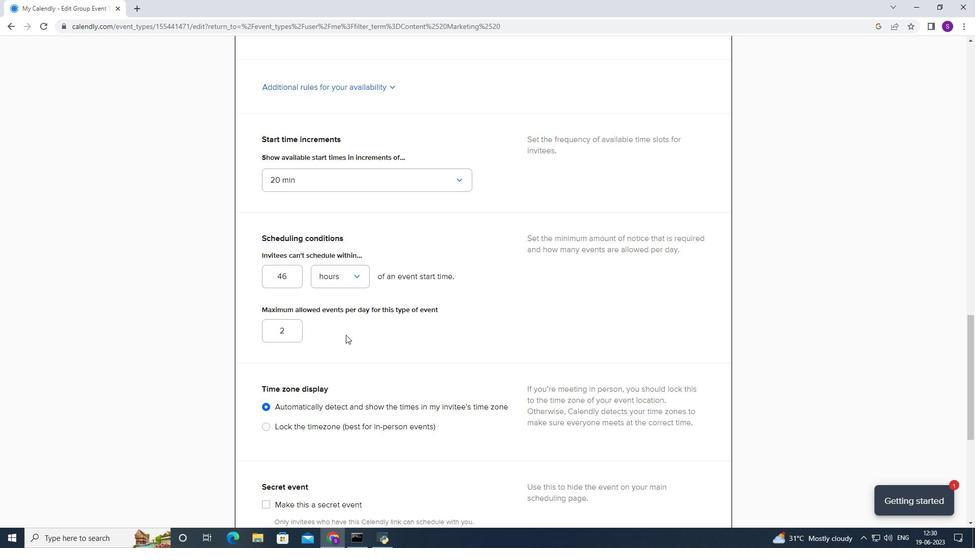
Action: Mouse scrolled (346, 331) with delta (0, 0)
Screenshot: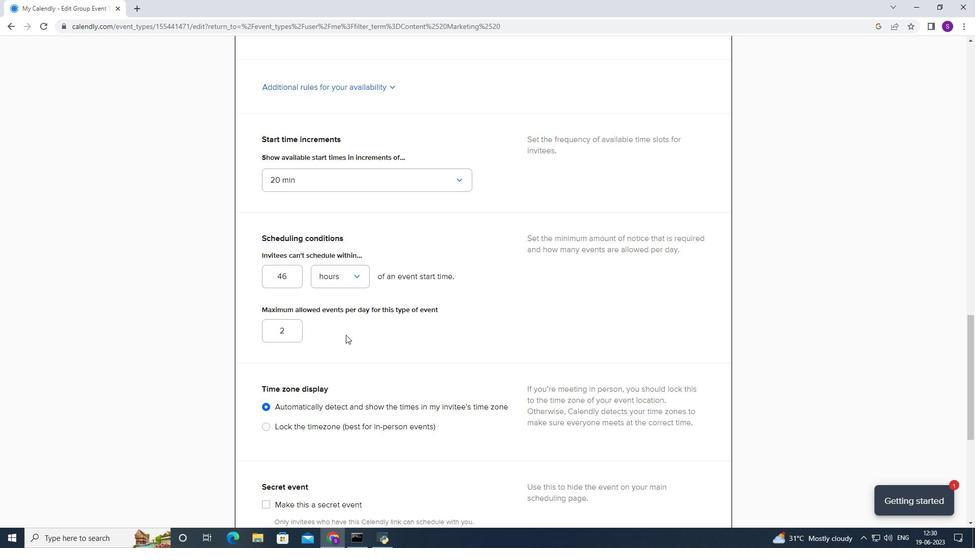 
Action: Mouse moved to (352, 329)
Screenshot: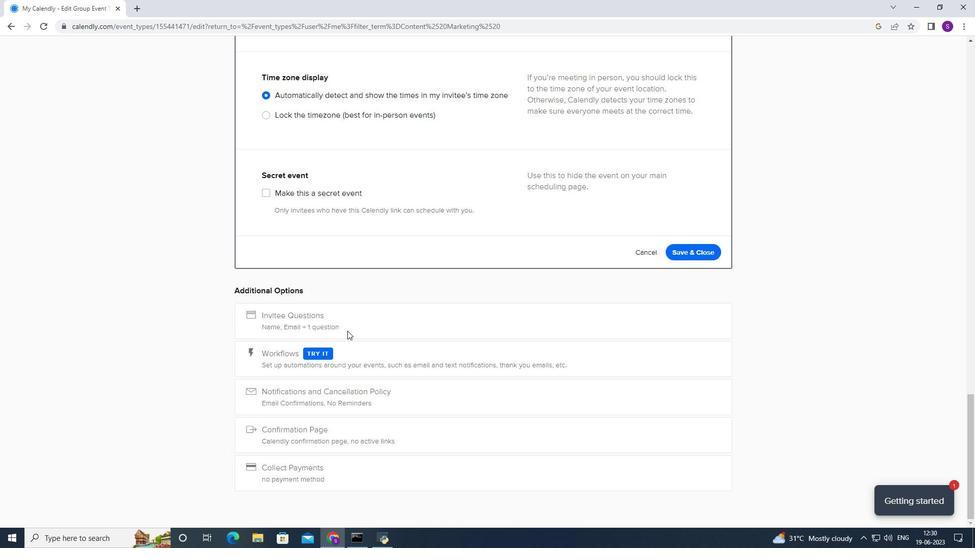 
Action: Mouse scrolled (352, 329) with delta (0, 0)
Screenshot: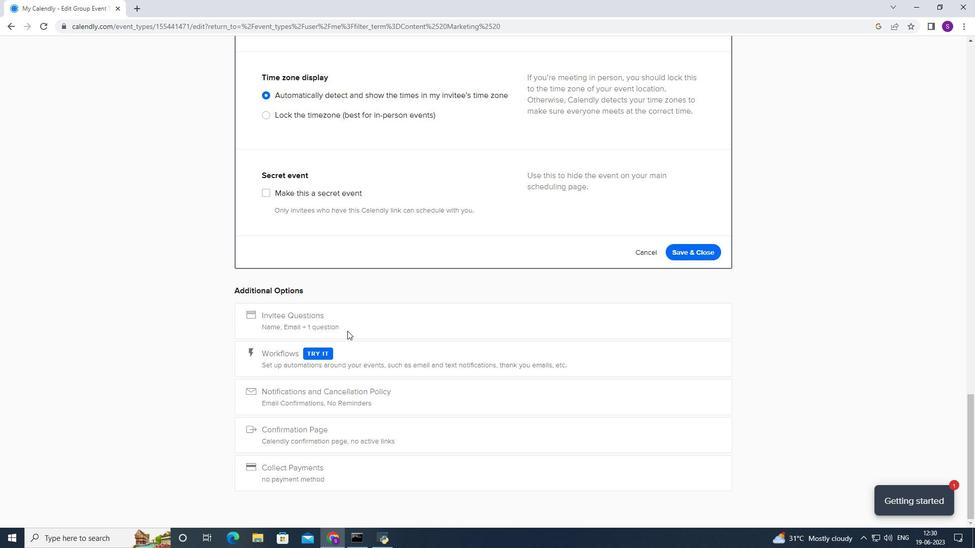 
Action: Mouse scrolled (352, 329) with delta (0, 0)
Screenshot: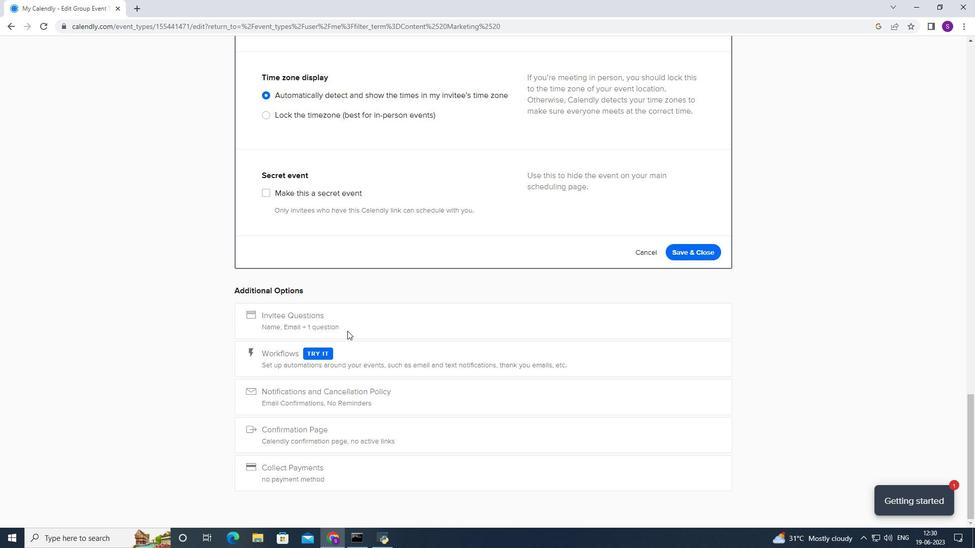 
Action: Mouse scrolled (352, 329) with delta (0, 0)
Screenshot: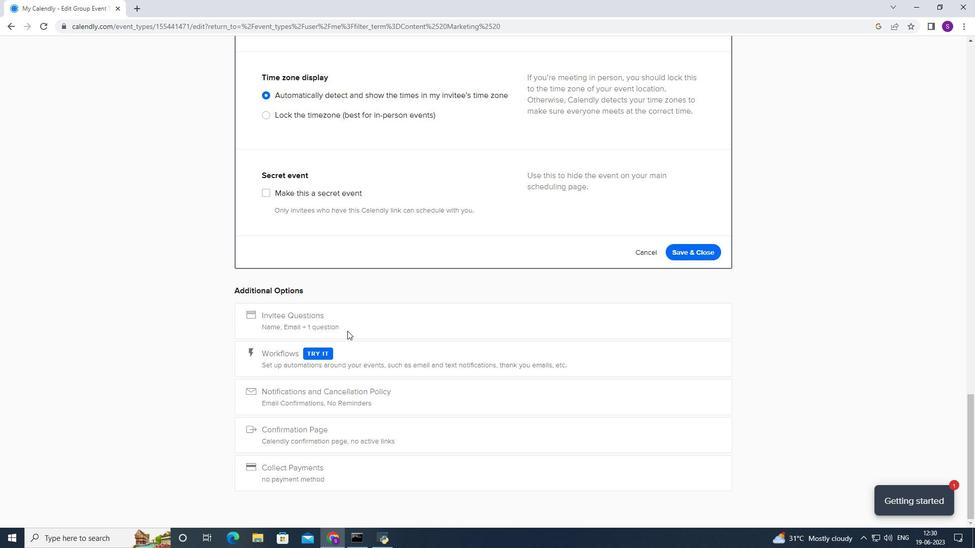 
Action: Mouse scrolled (352, 329) with delta (0, 0)
Screenshot: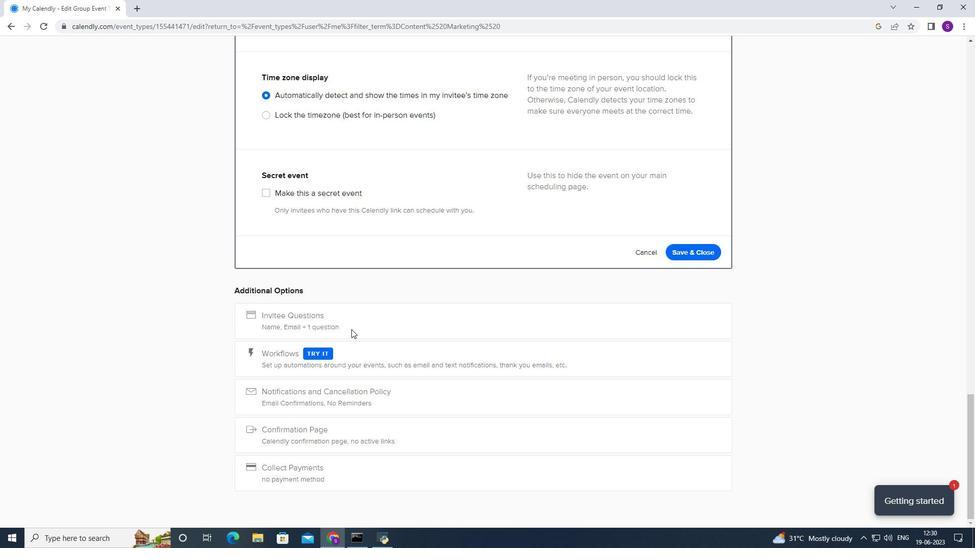 
Action: Mouse moved to (352, 329)
Screenshot: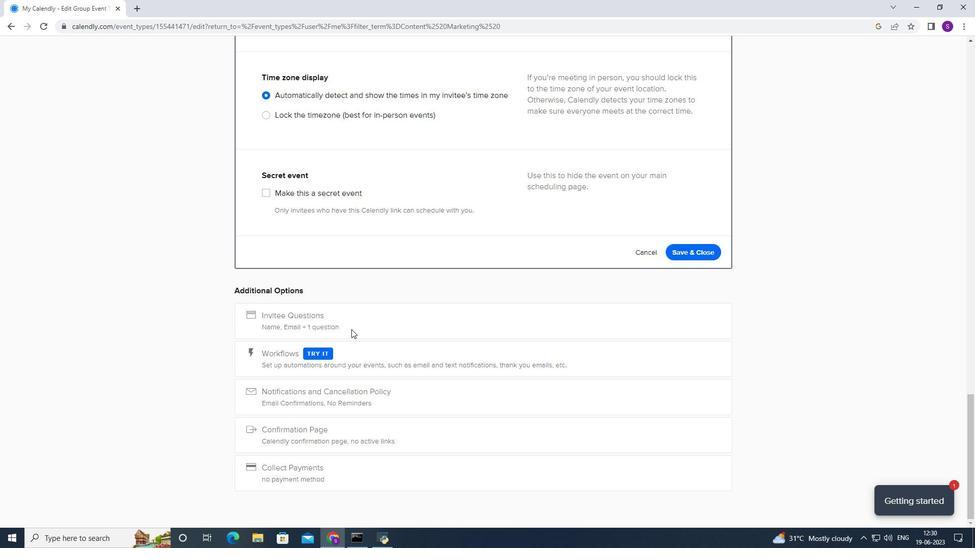 
Action: Mouse scrolled (352, 329) with delta (0, 0)
Screenshot: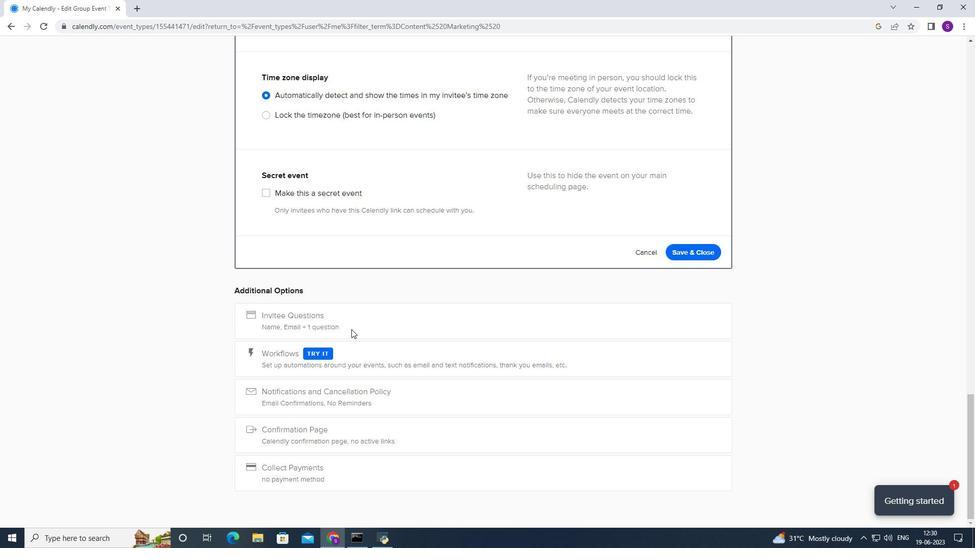 
Action: Mouse moved to (359, 324)
Screenshot: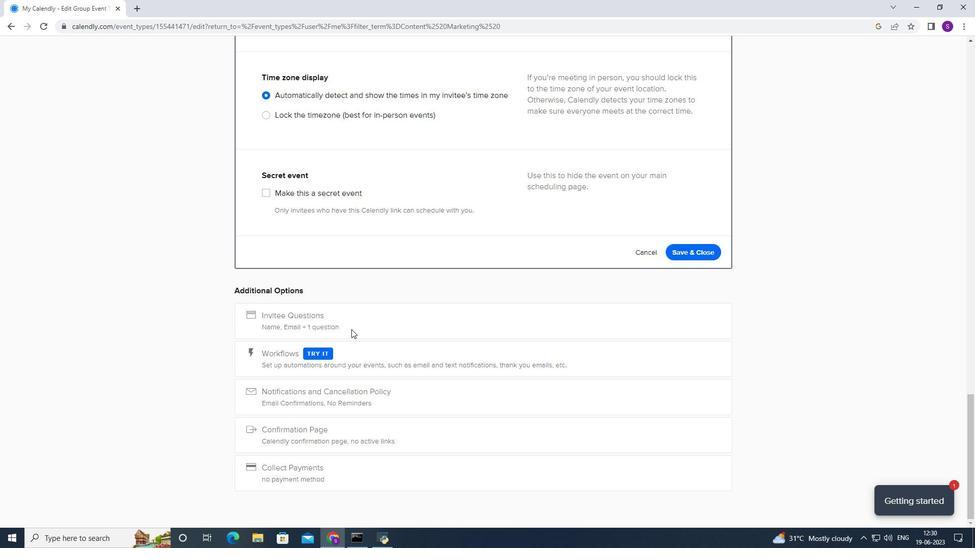 
Action: Mouse scrolled (359, 323) with delta (0, 0)
Screenshot: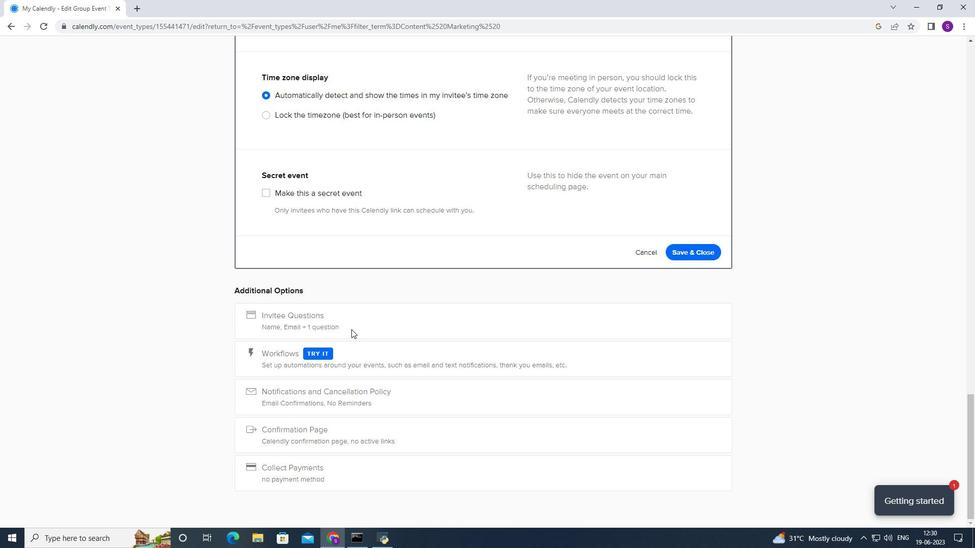 
Action: Mouse moved to (697, 251)
Screenshot: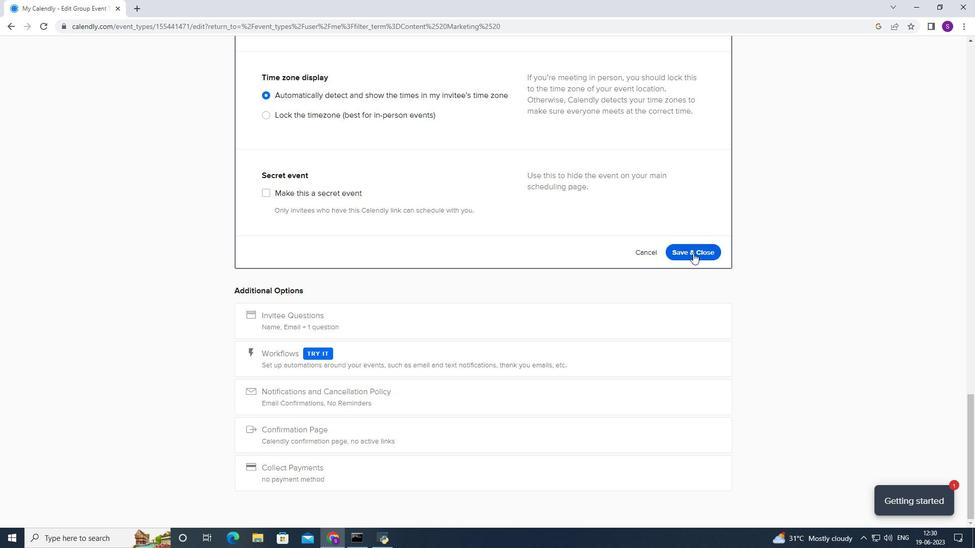 
Action: Mouse pressed left at (697, 251)
Screenshot: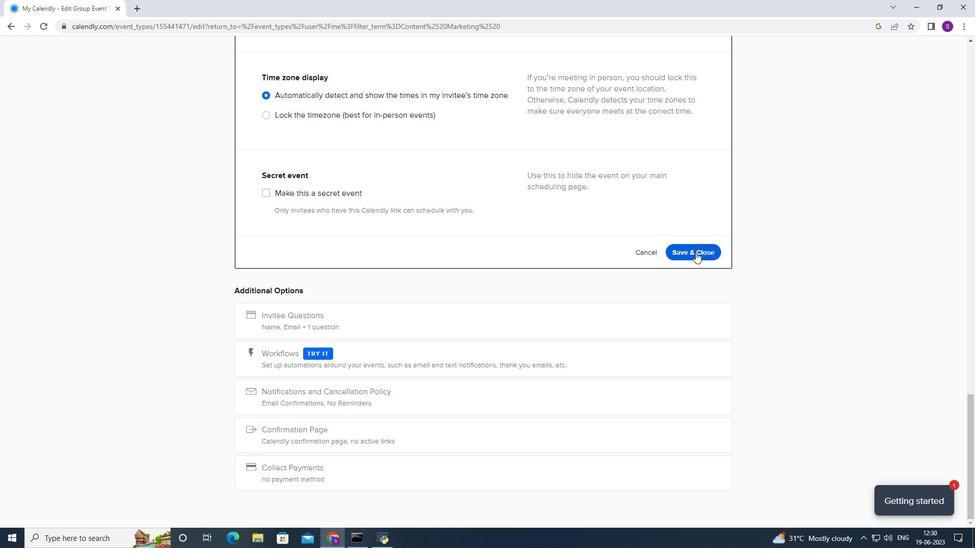 
